 Task: Search one way flight ticket for 5 adults, 2 children, 1 infant in seat and 2 infants on lap in economy from Lexington: Blue Grass Airport to Indianapolis: Indianapolis International Airport on 8-5-2023. Choice of flights is Spirit. Number of bags: 2 checked bags. Price is upto 106000. Outbound departure time preference is 18:15.
Action: Mouse moved to (348, 351)
Screenshot: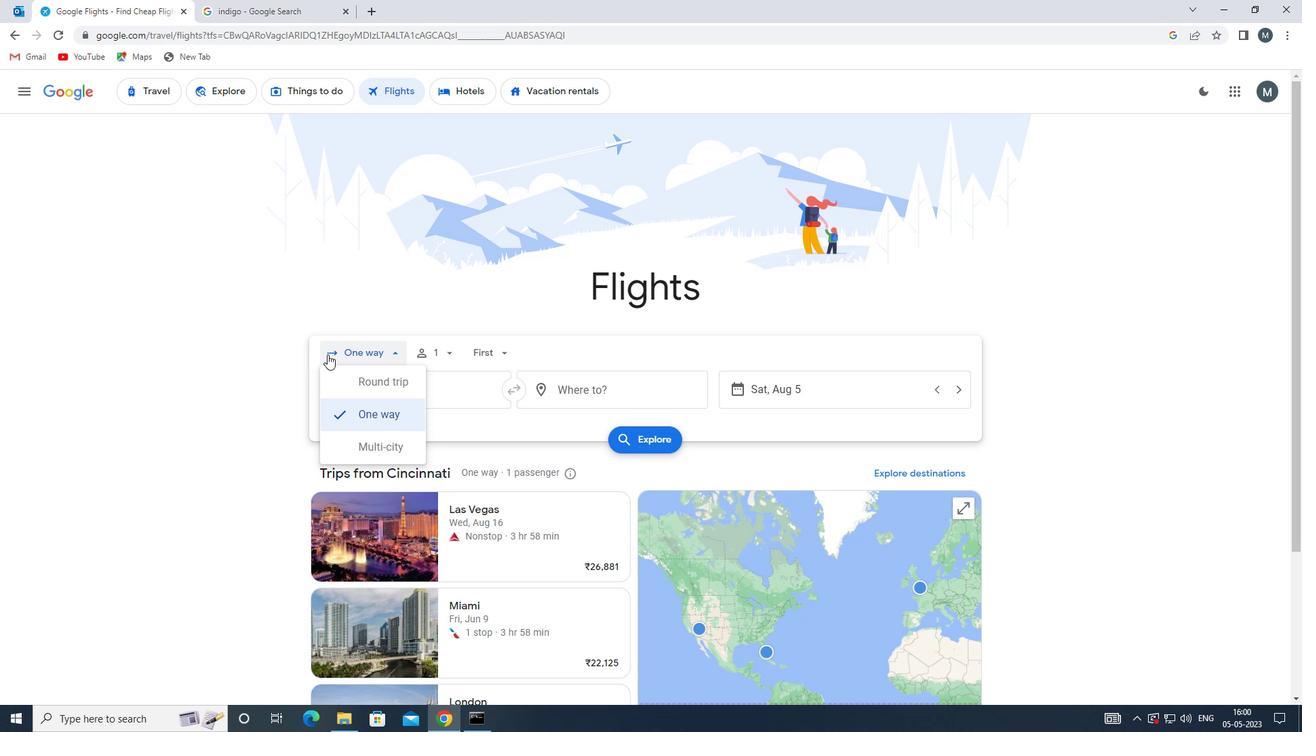 
Action: Mouse pressed left at (348, 351)
Screenshot: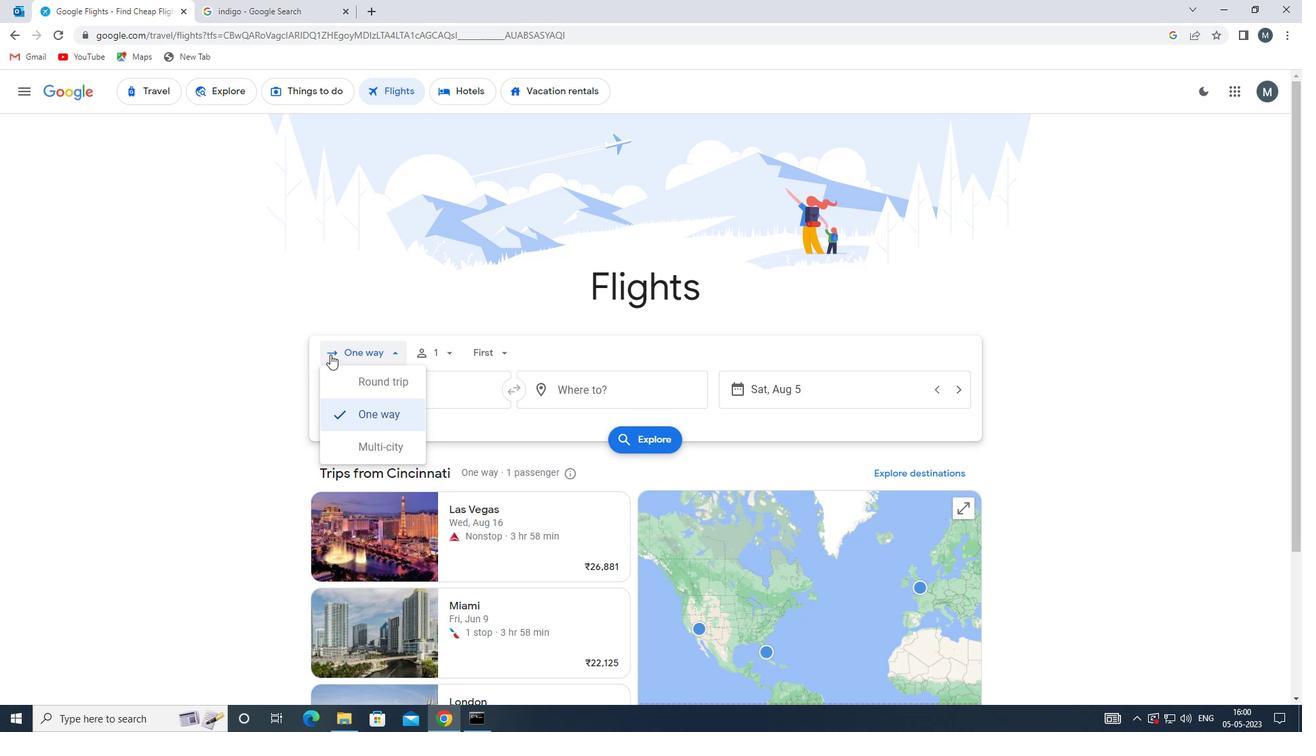 
Action: Mouse moved to (380, 357)
Screenshot: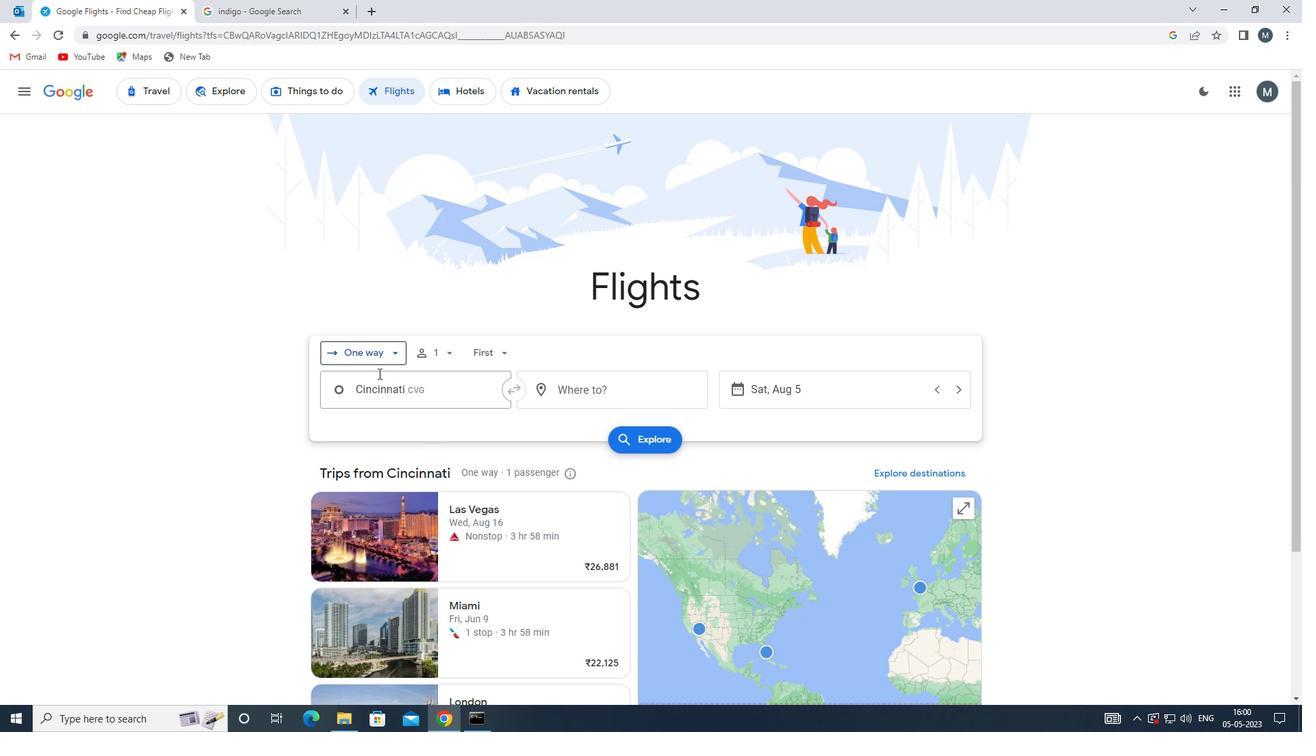 
Action: Mouse pressed left at (380, 357)
Screenshot: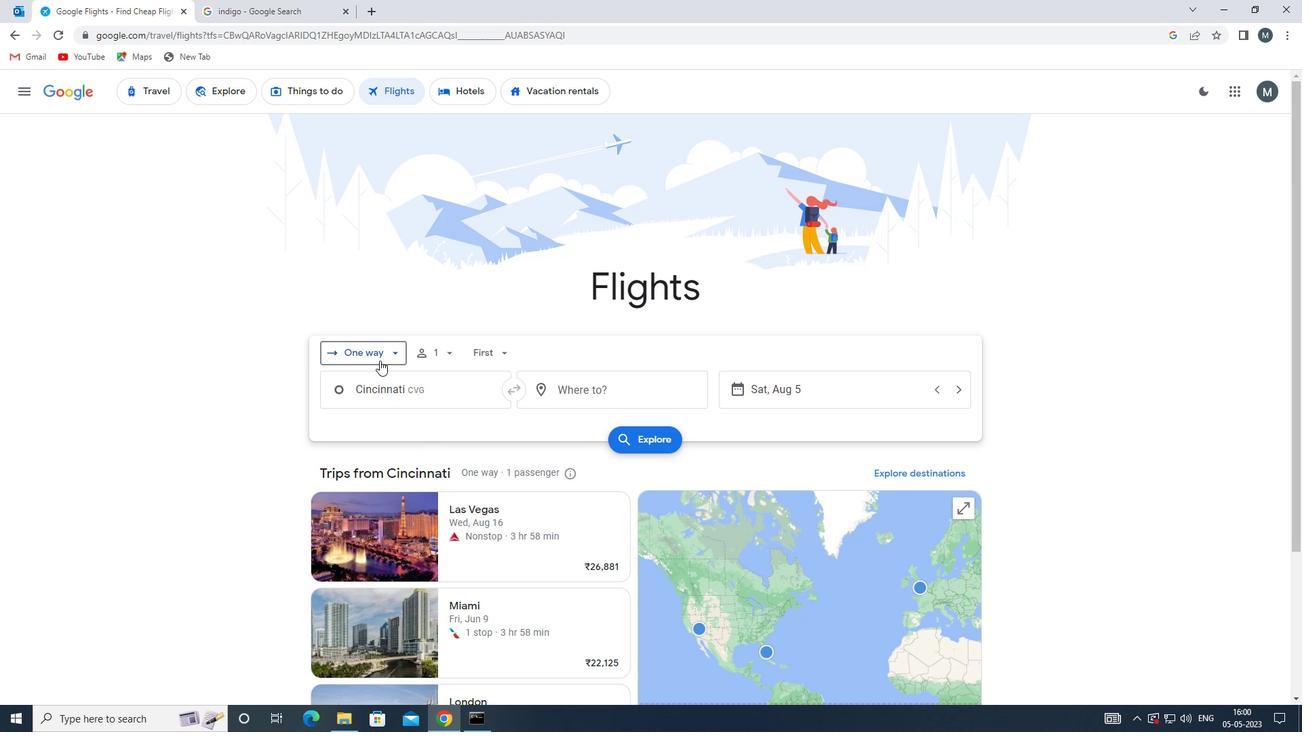 
Action: Mouse moved to (388, 411)
Screenshot: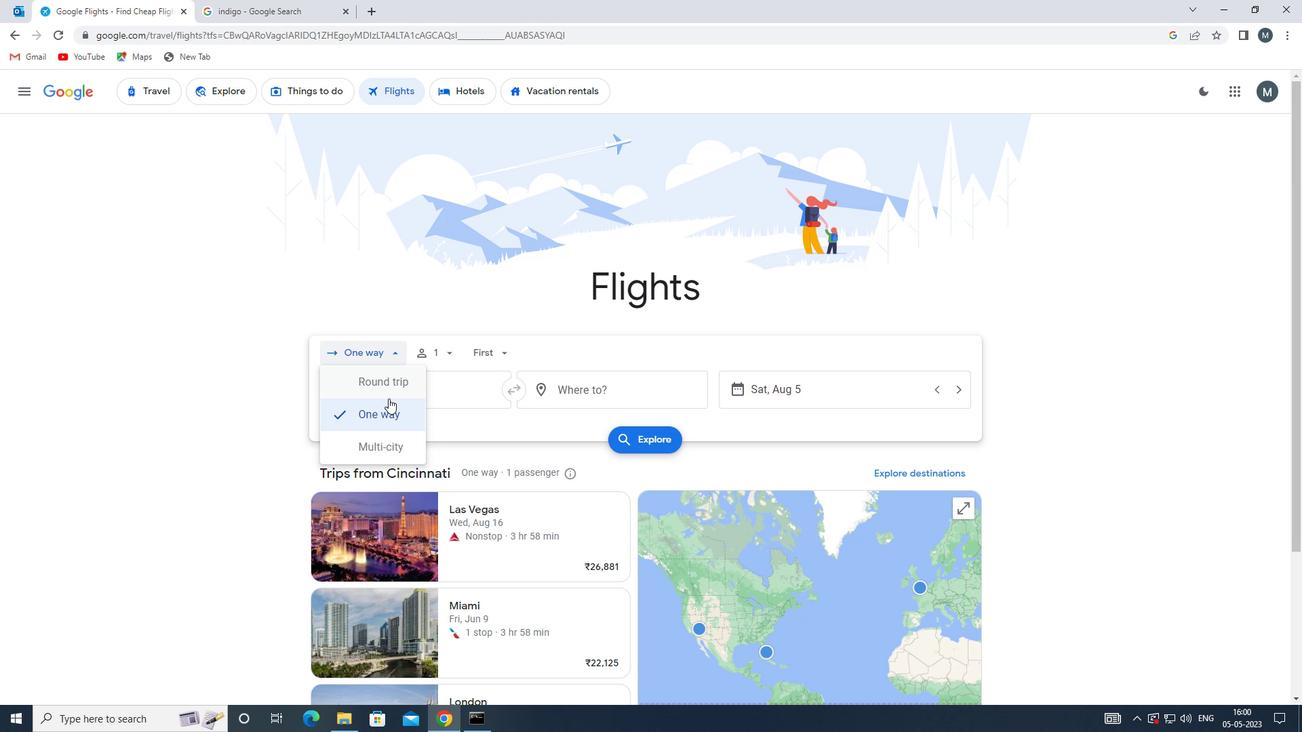 
Action: Mouse pressed left at (388, 411)
Screenshot: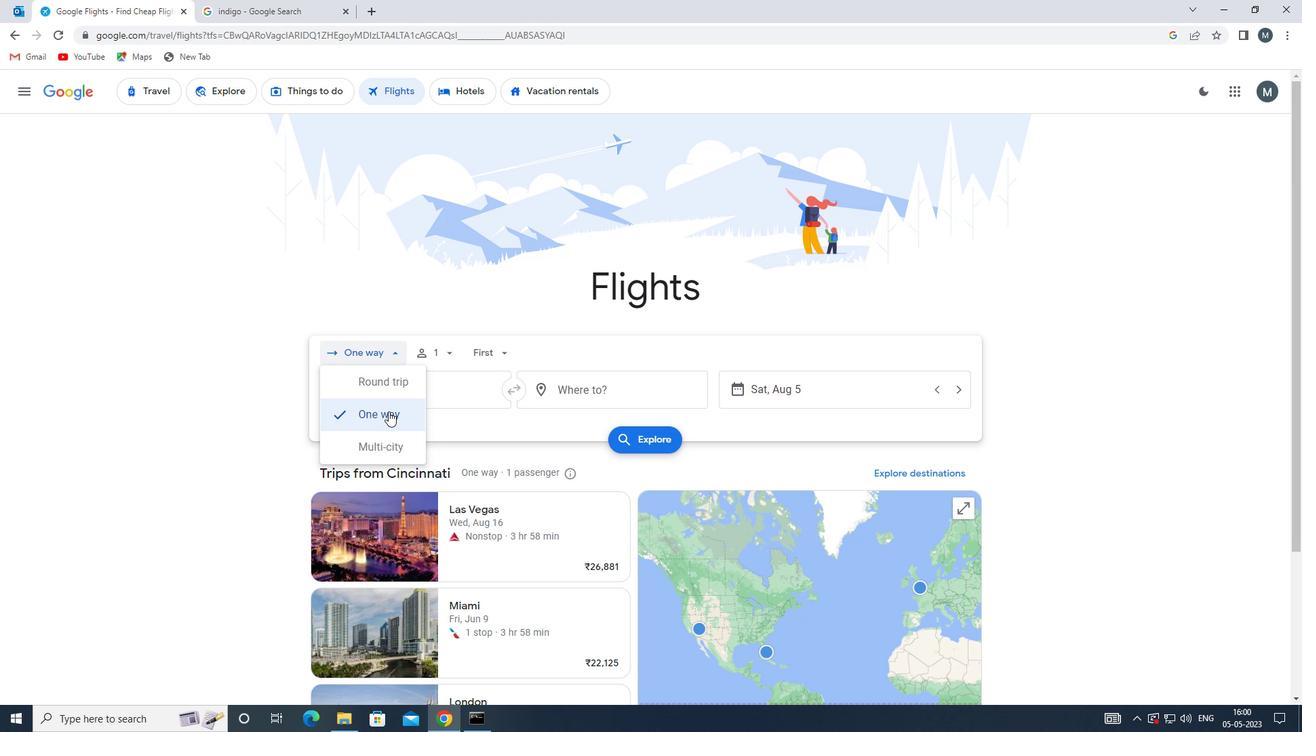 
Action: Mouse moved to (445, 352)
Screenshot: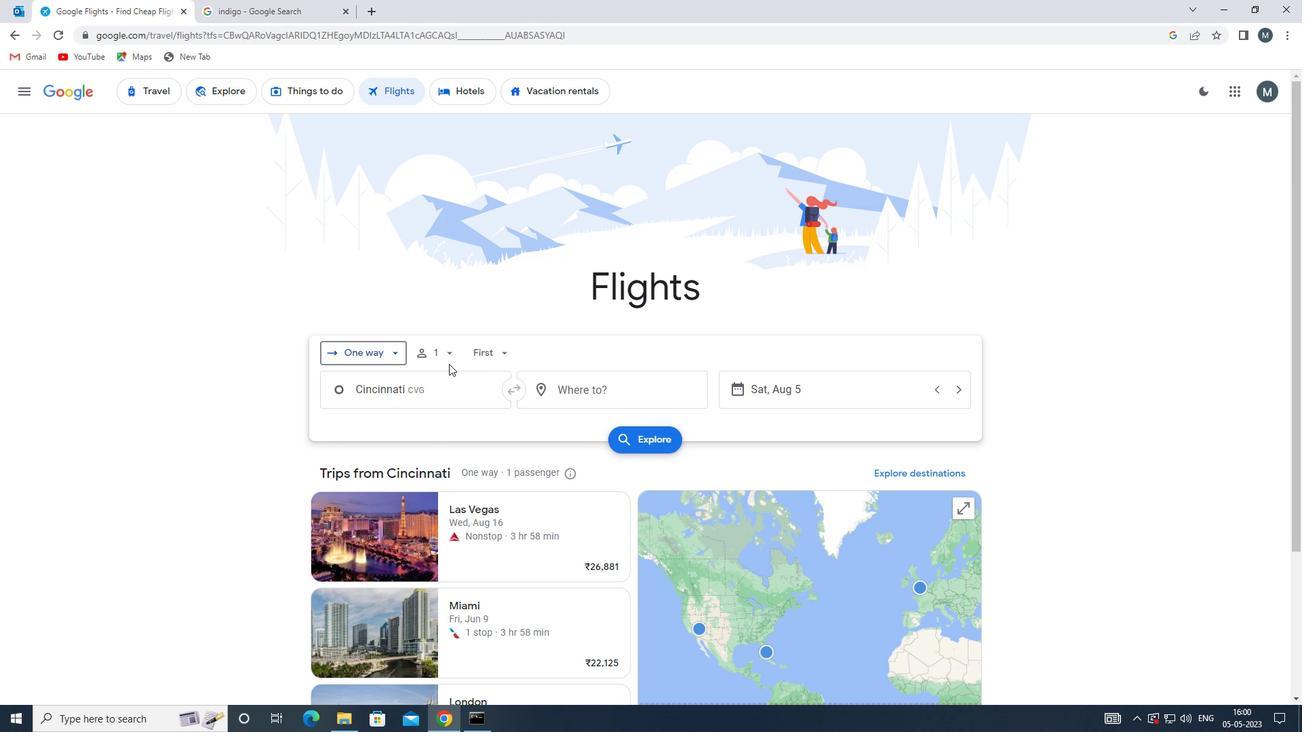 
Action: Mouse pressed left at (445, 352)
Screenshot: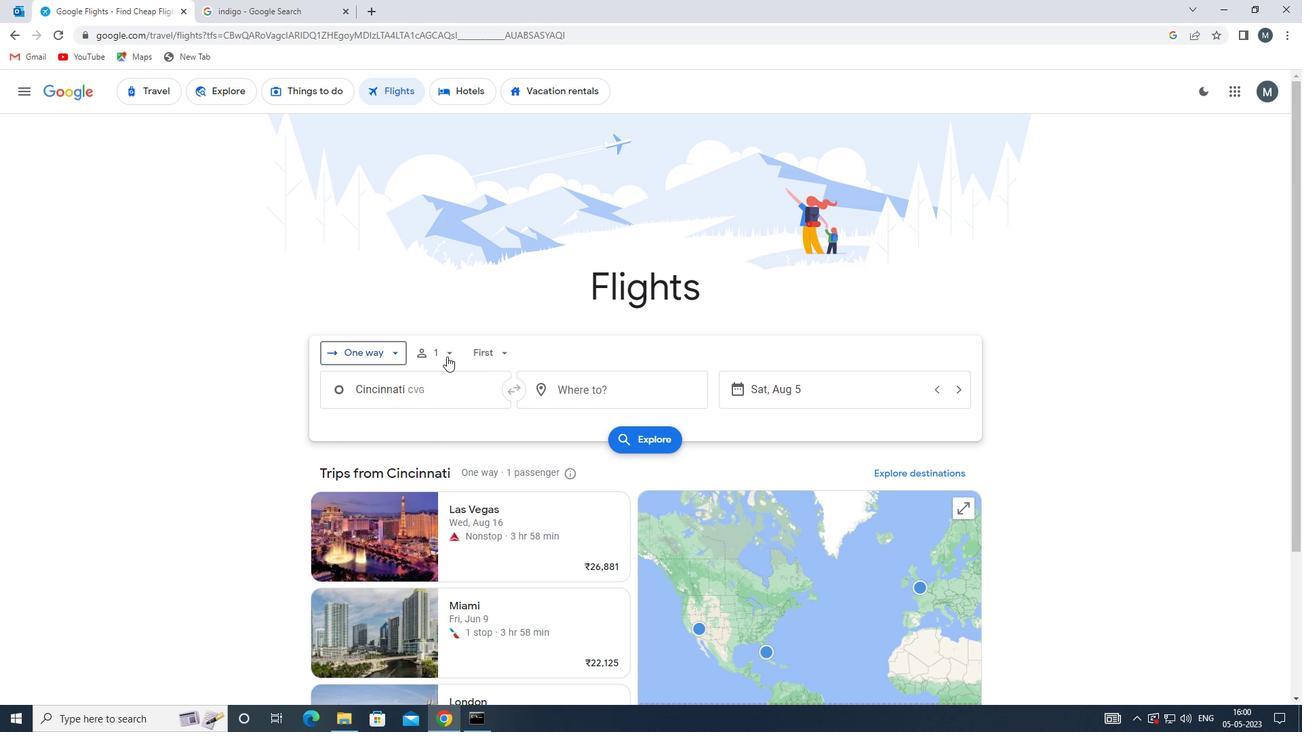 
Action: Mouse moved to (551, 387)
Screenshot: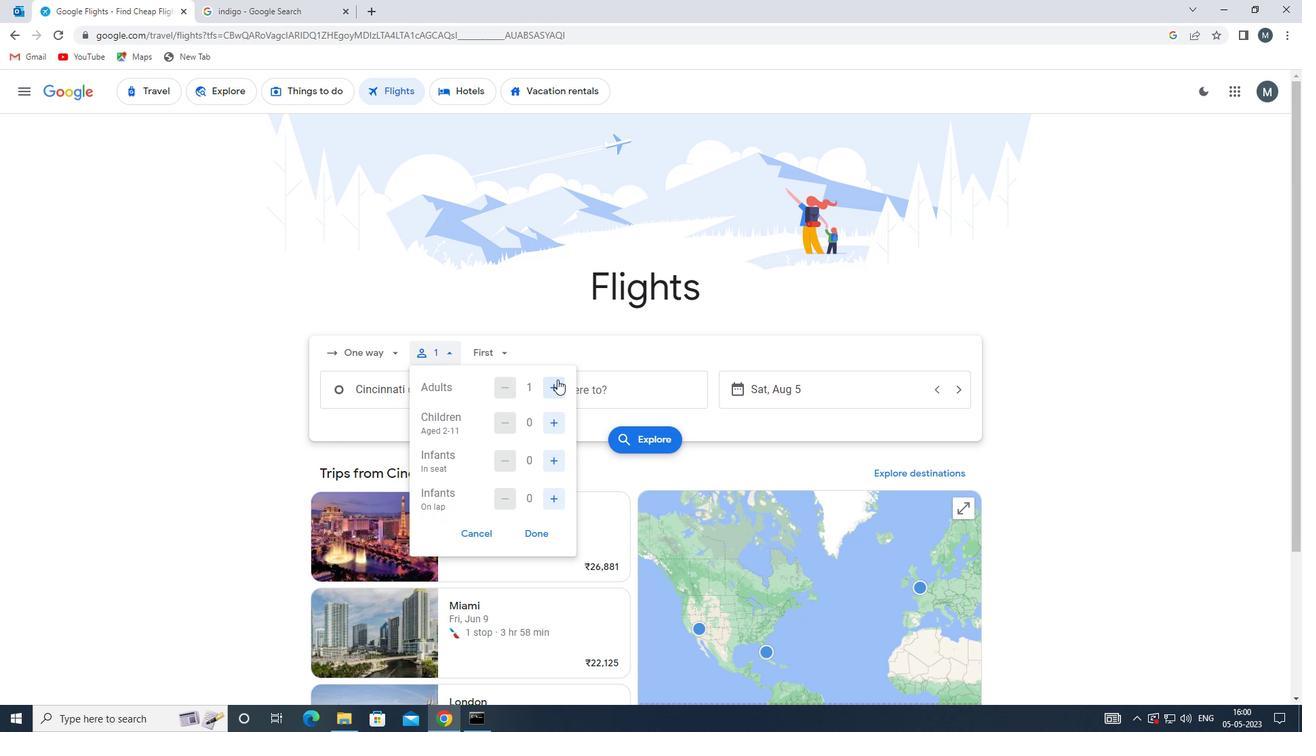 
Action: Mouse pressed left at (551, 387)
Screenshot: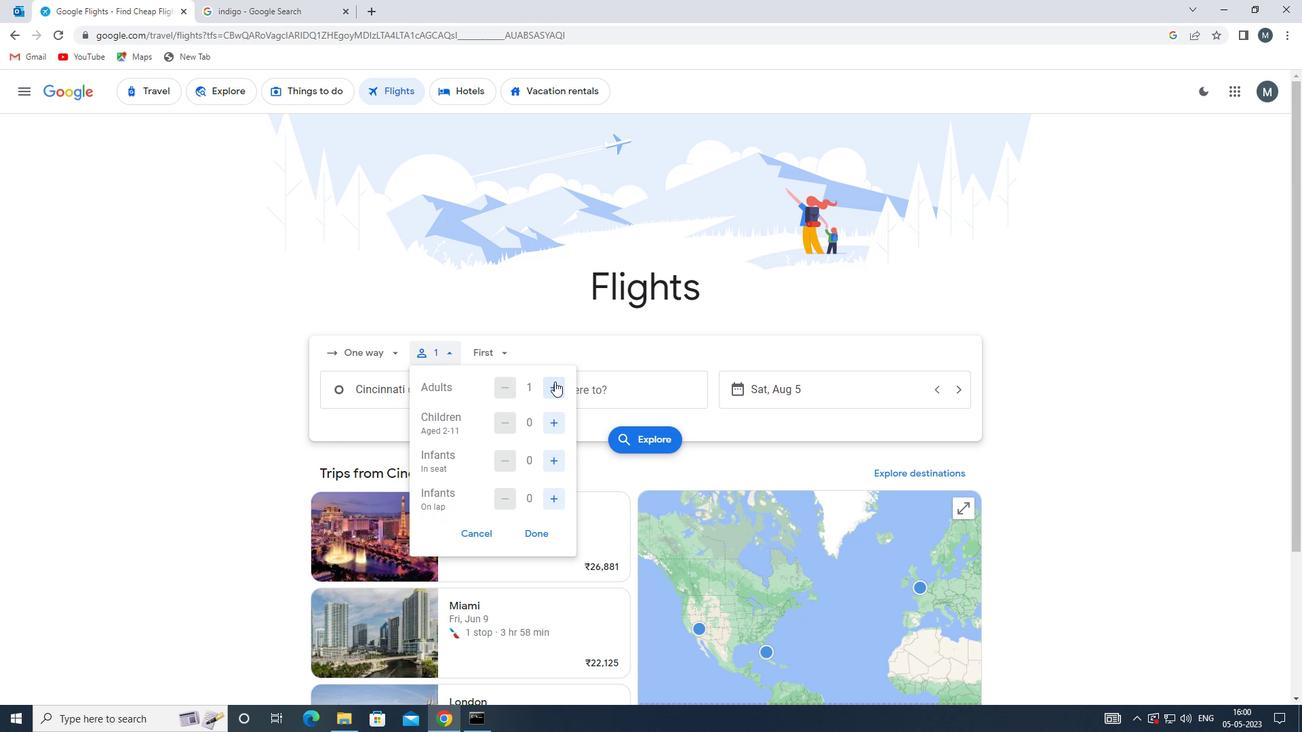 
Action: Mouse pressed left at (551, 387)
Screenshot: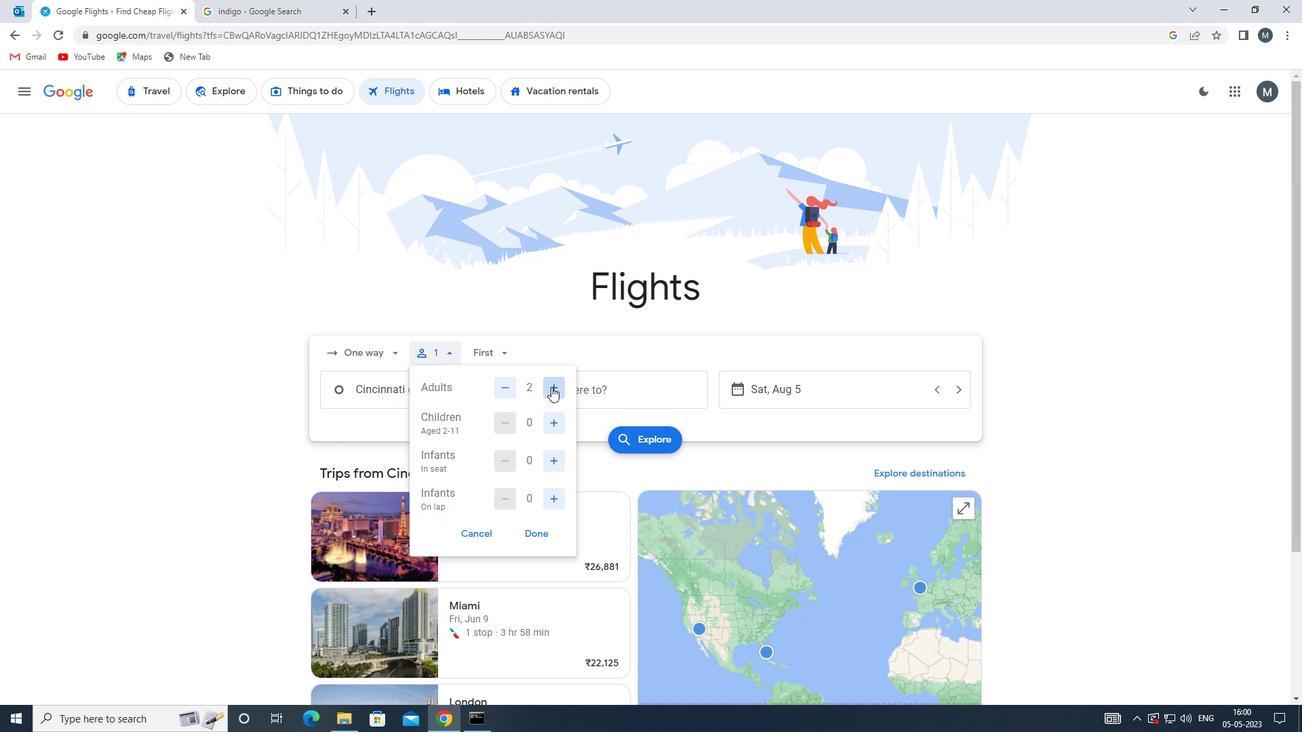 
Action: Mouse pressed left at (551, 387)
Screenshot: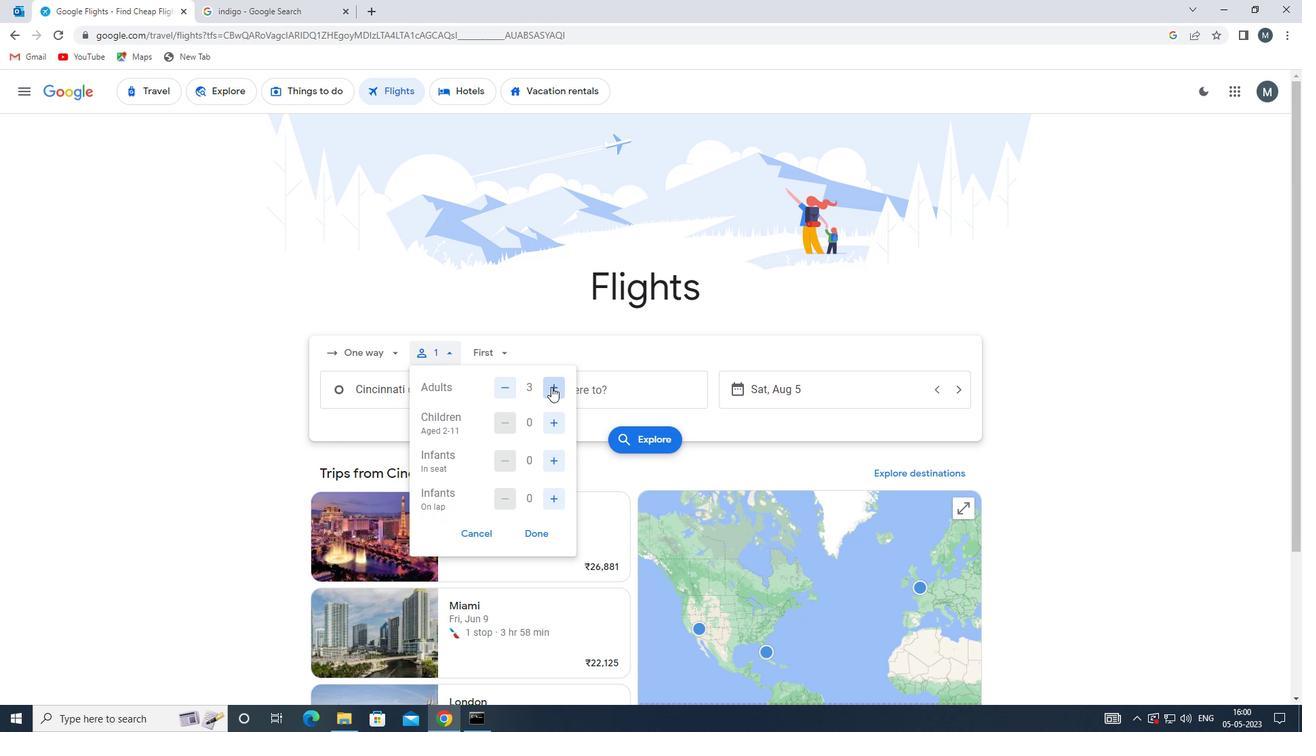 
Action: Mouse pressed left at (551, 387)
Screenshot: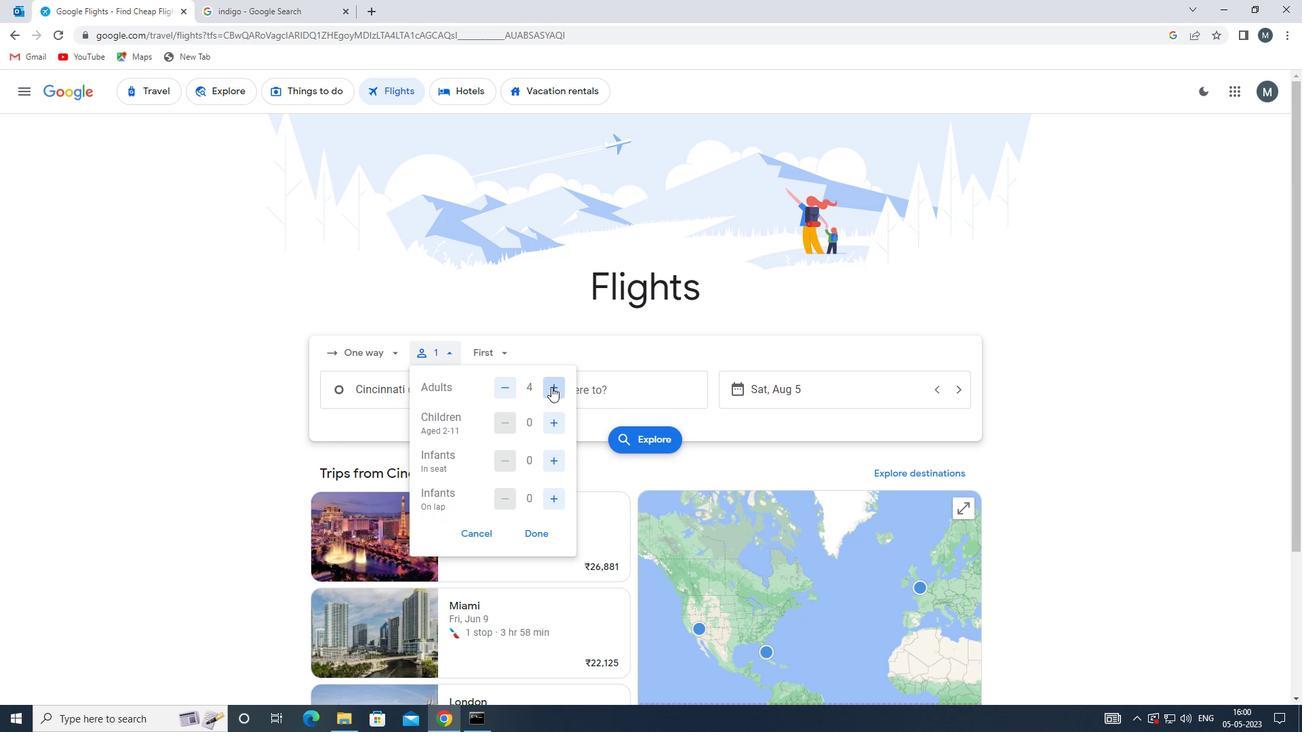 
Action: Mouse moved to (553, 426)
Screenshot: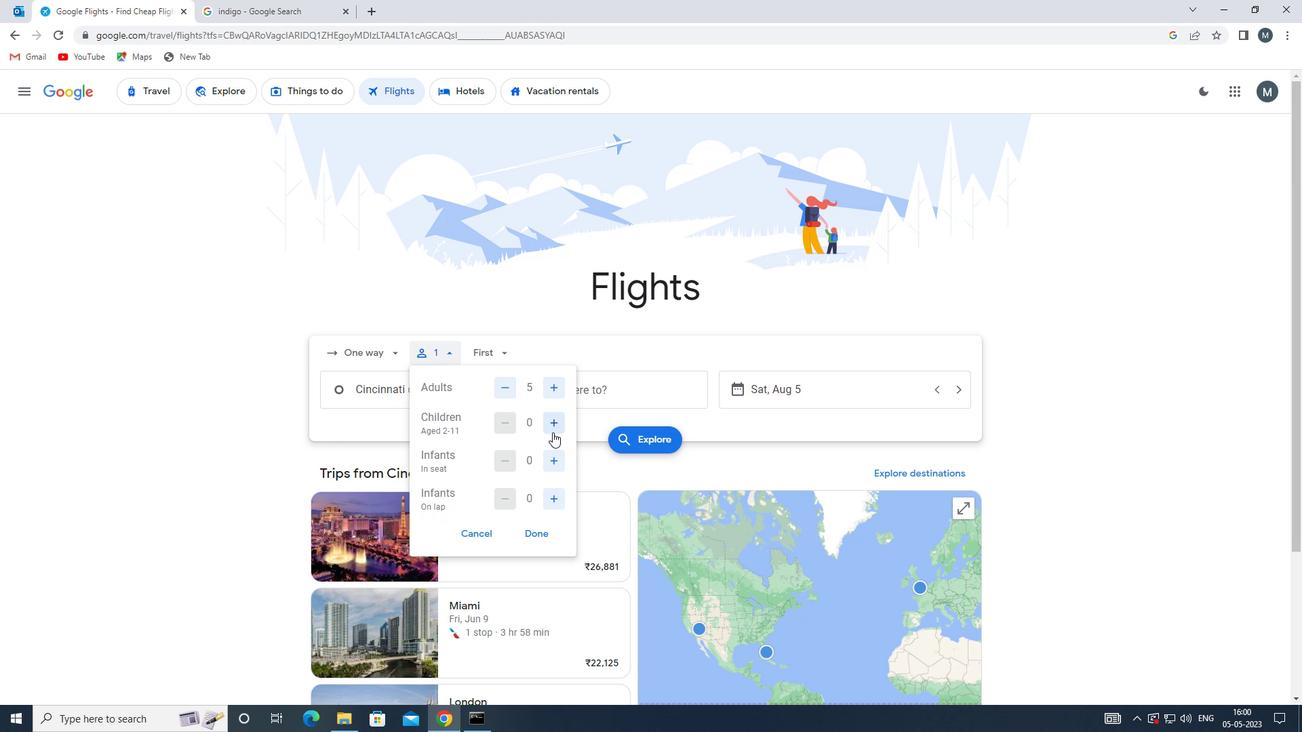 
Action: Mouse pressed left at (553, 426)
Screenshot: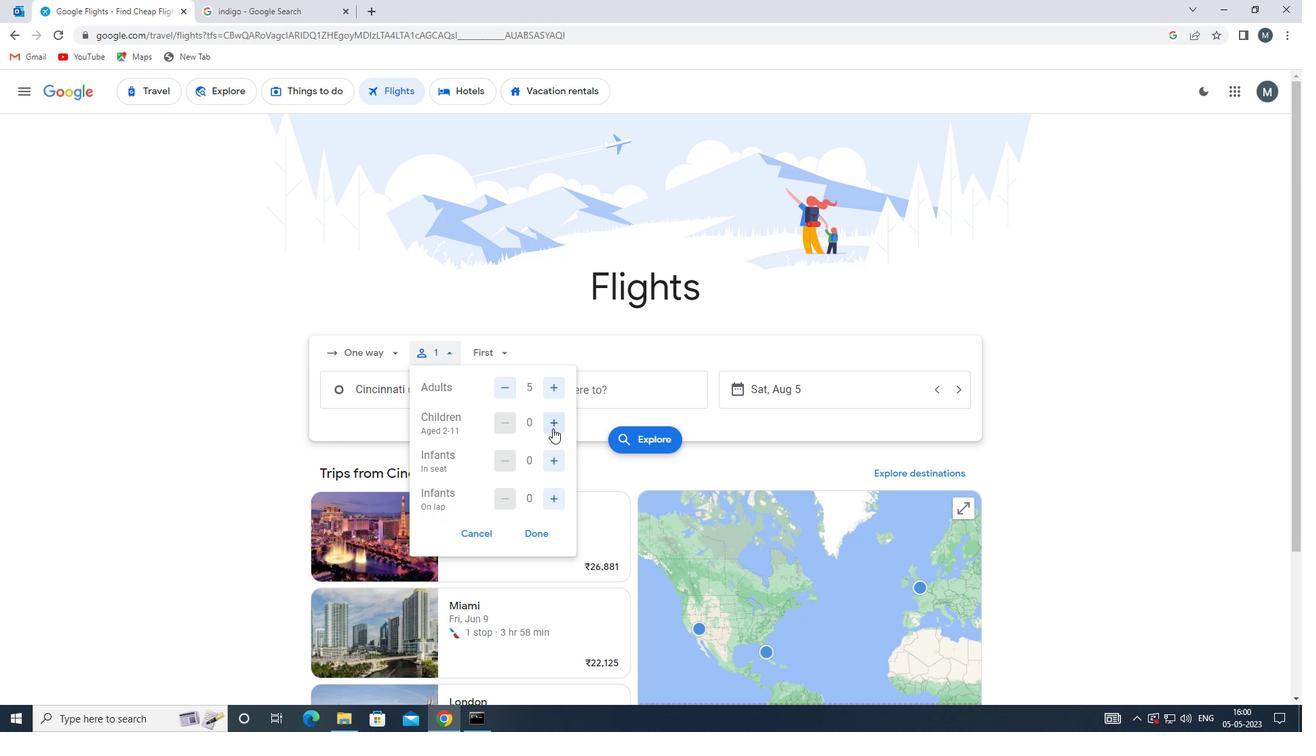 
Action: Mouse pressed left at (553, 426)
Screenshot: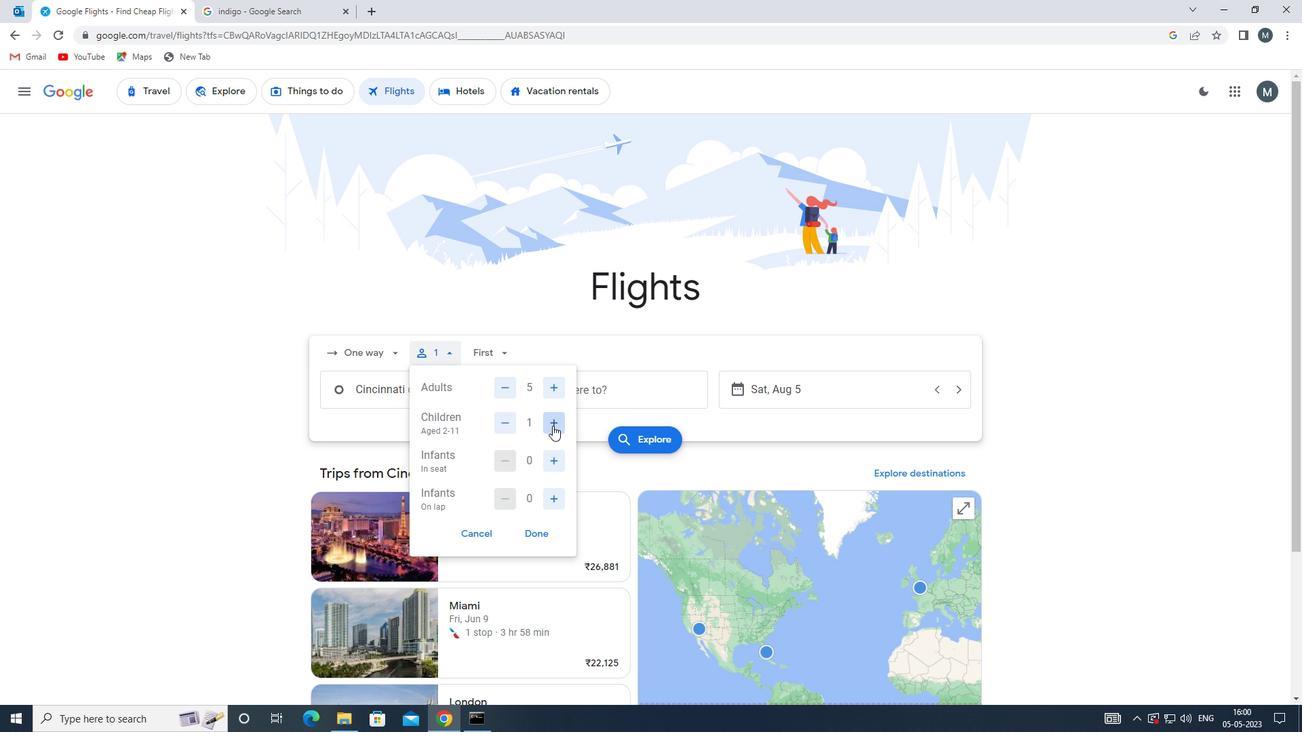 
Action: Mouse moved to (555, 456)
Screenshot: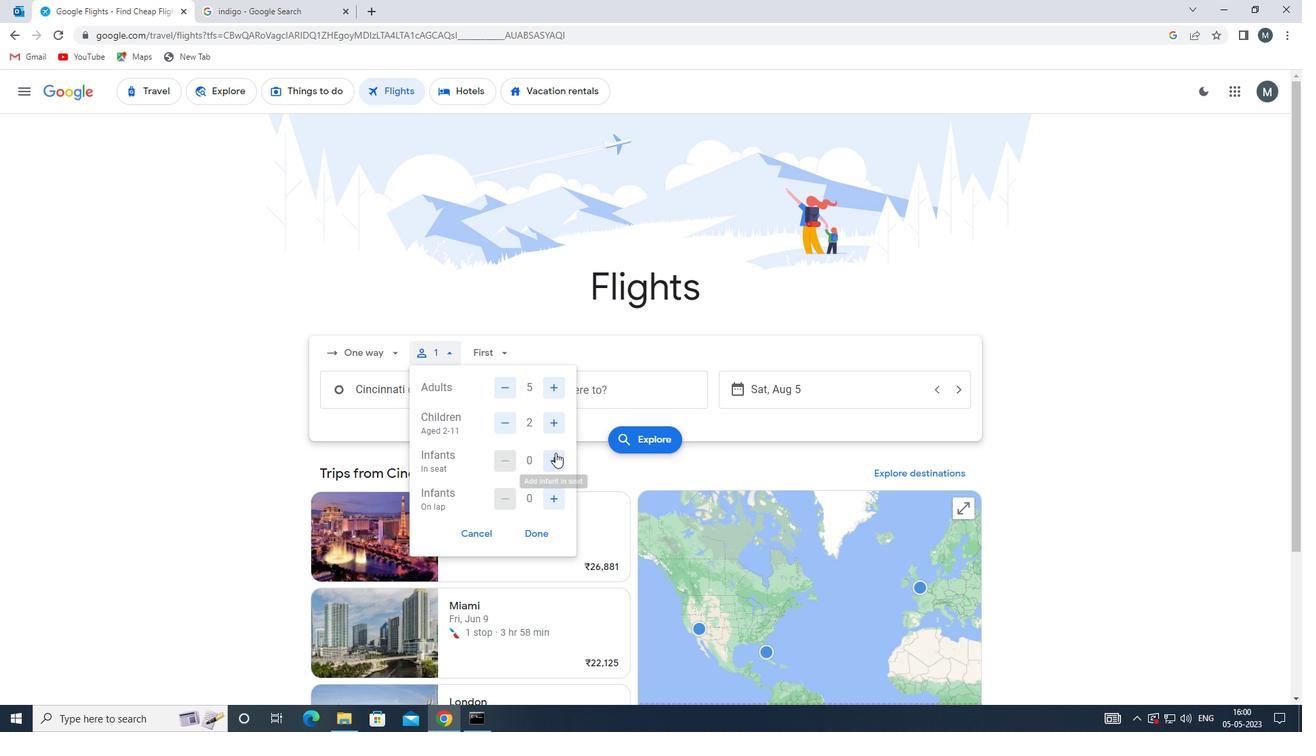 
Action: Mouse pressed left at (555, 456)
Screenshot: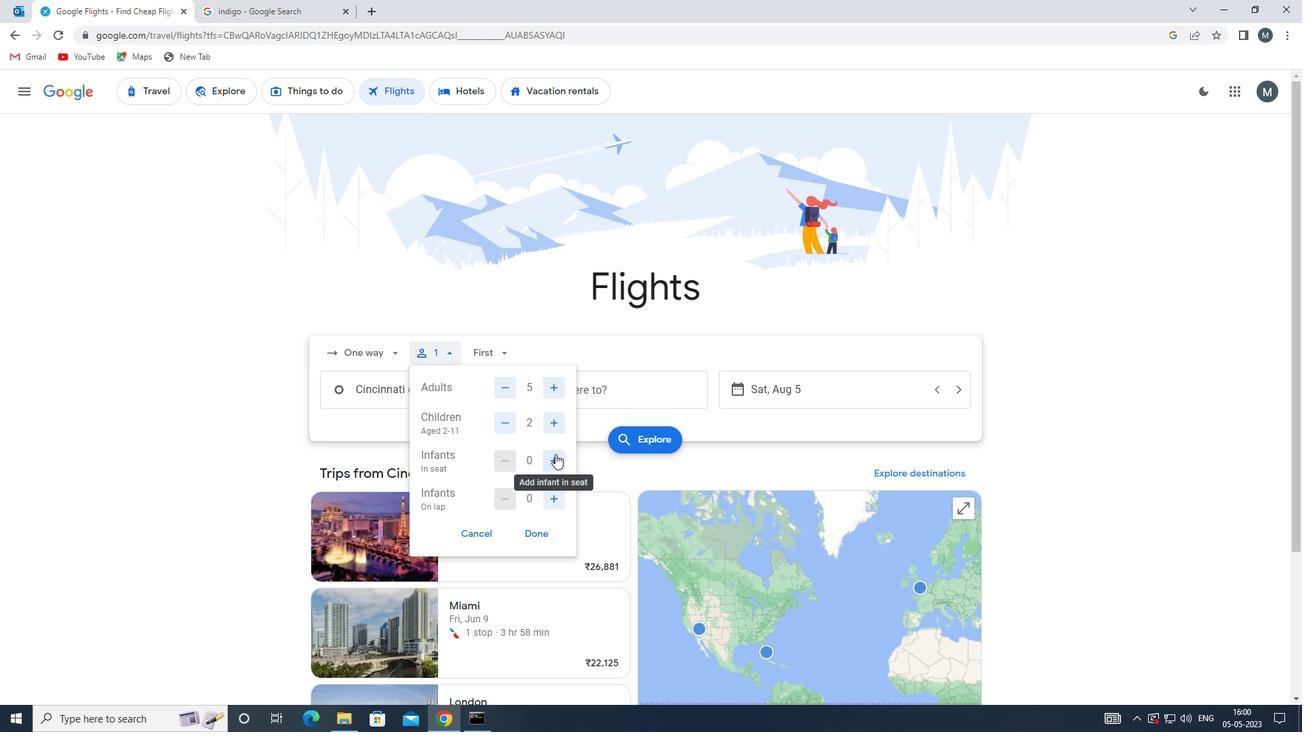 
Action: Mouse moved to (550, 500)
Screenshot: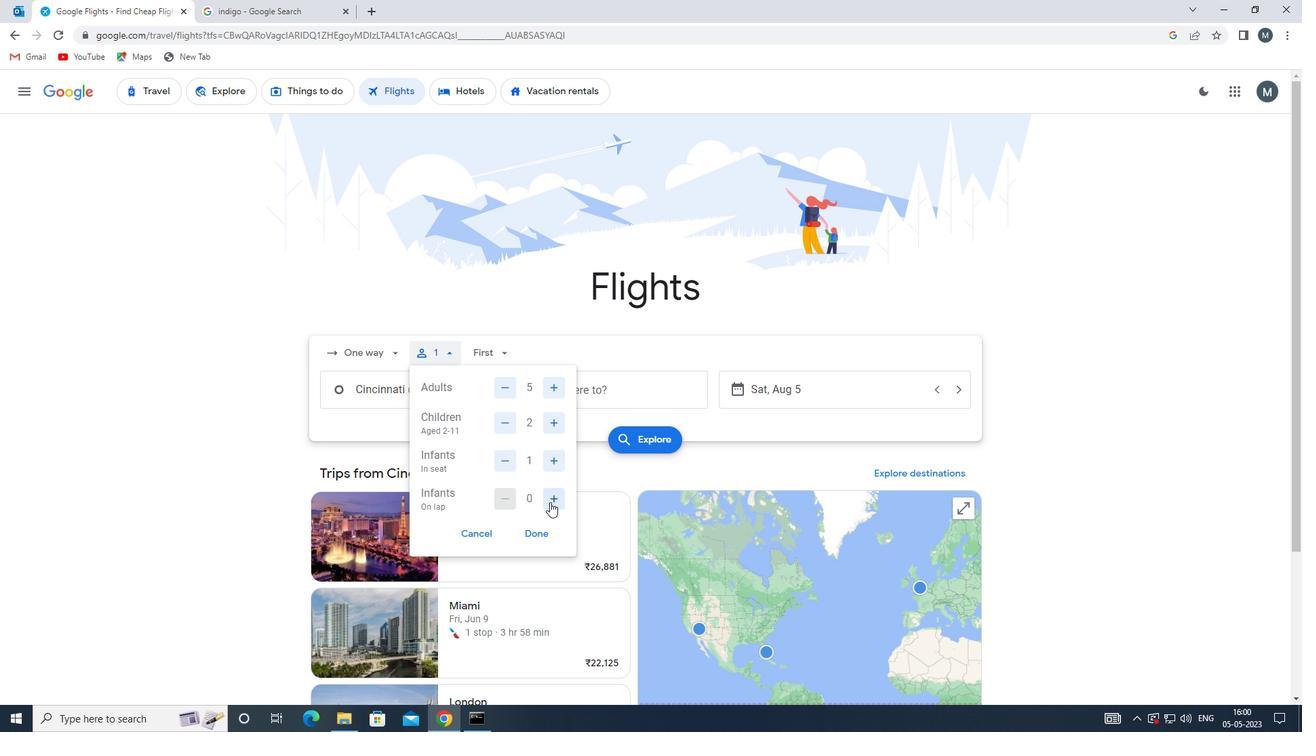 
Action: Mouse pressed left at (550, 500)
Screenshot: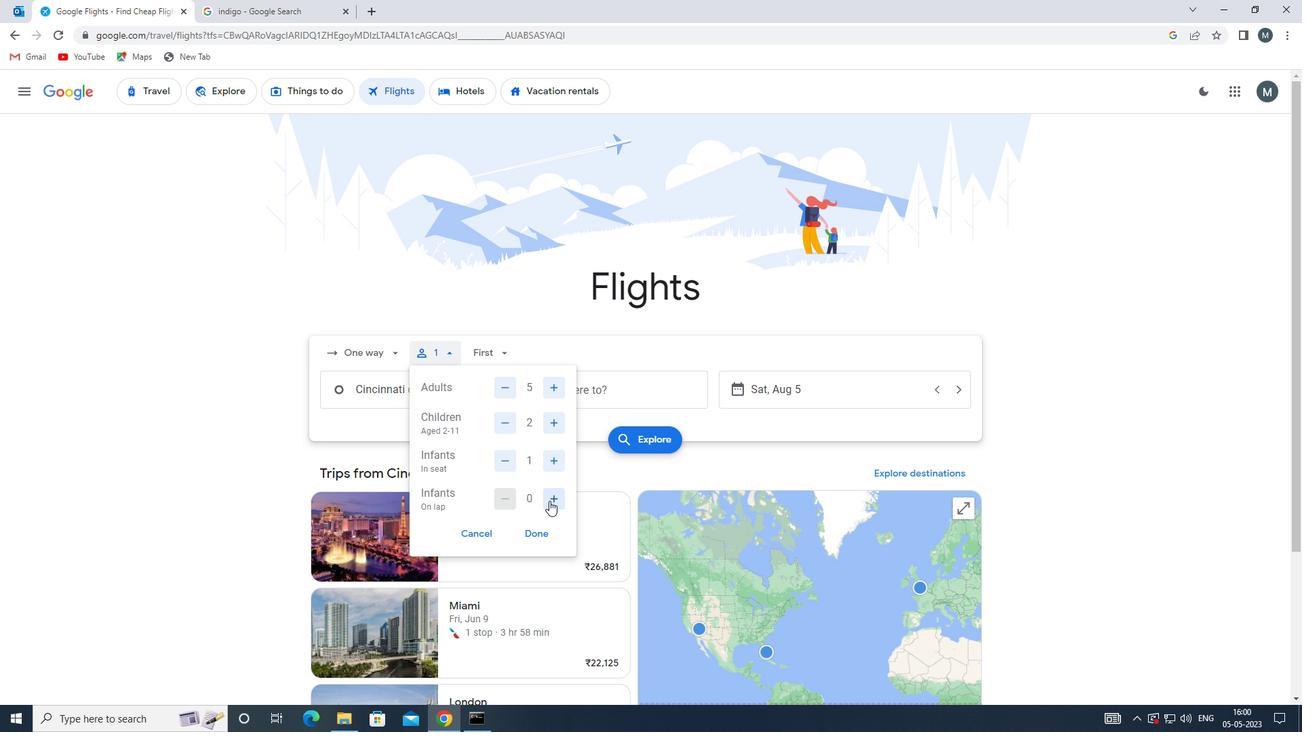 
Action: Mouse pressed left at (550, 500)
Screenshot: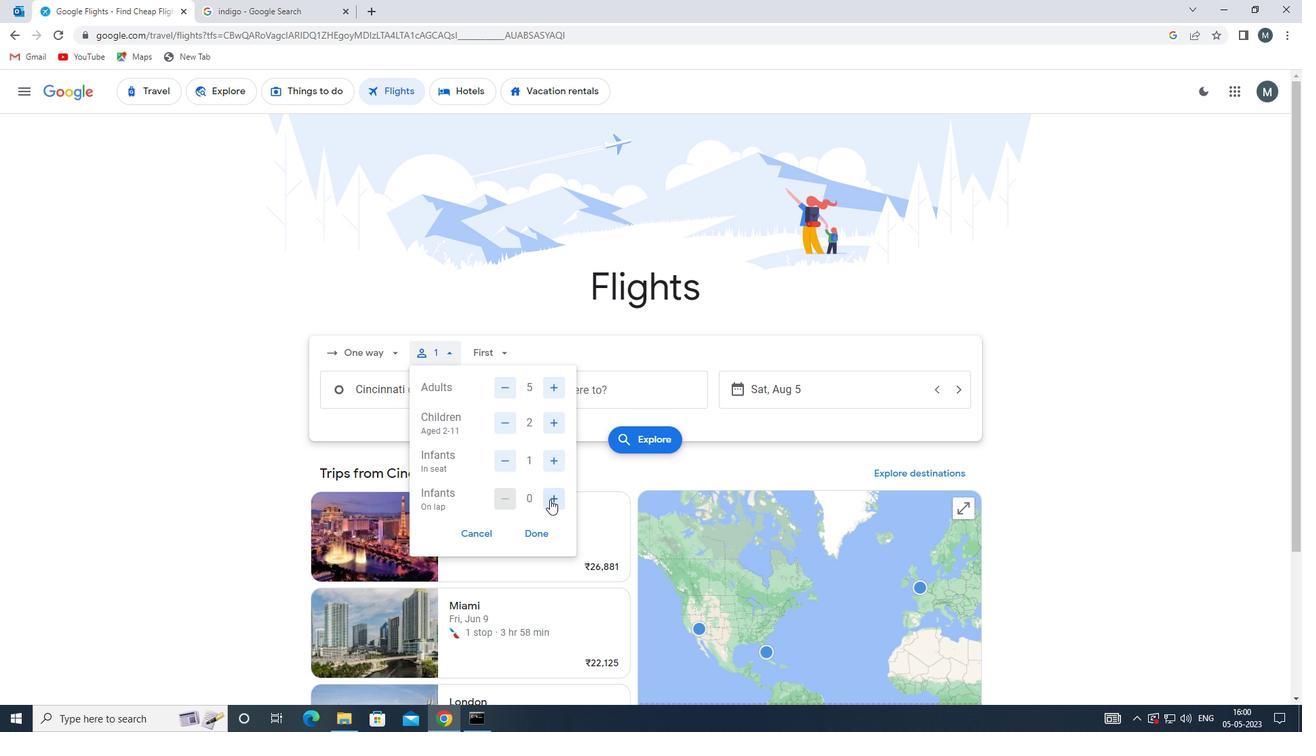 
Action: Mouse moved to (498, 501)
Screenshot: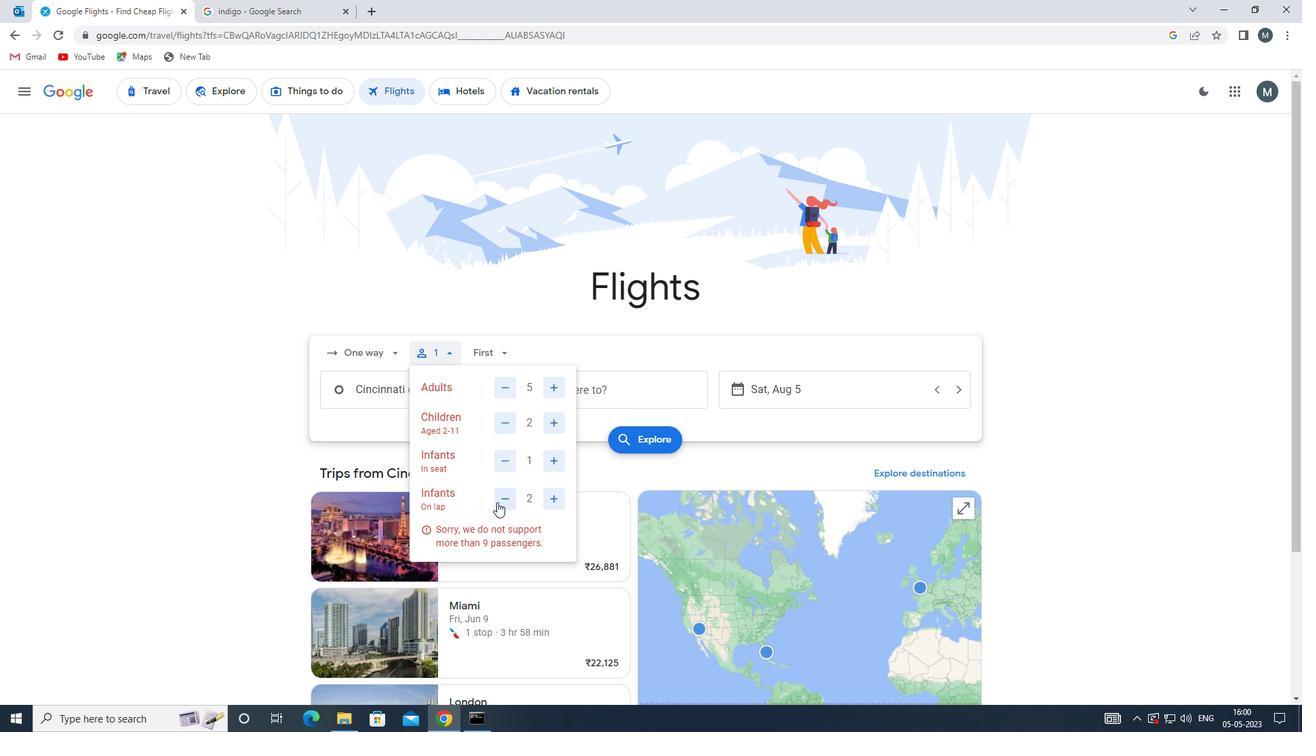 
Action: Mouse pressed left at (498, 501)
Screenshot: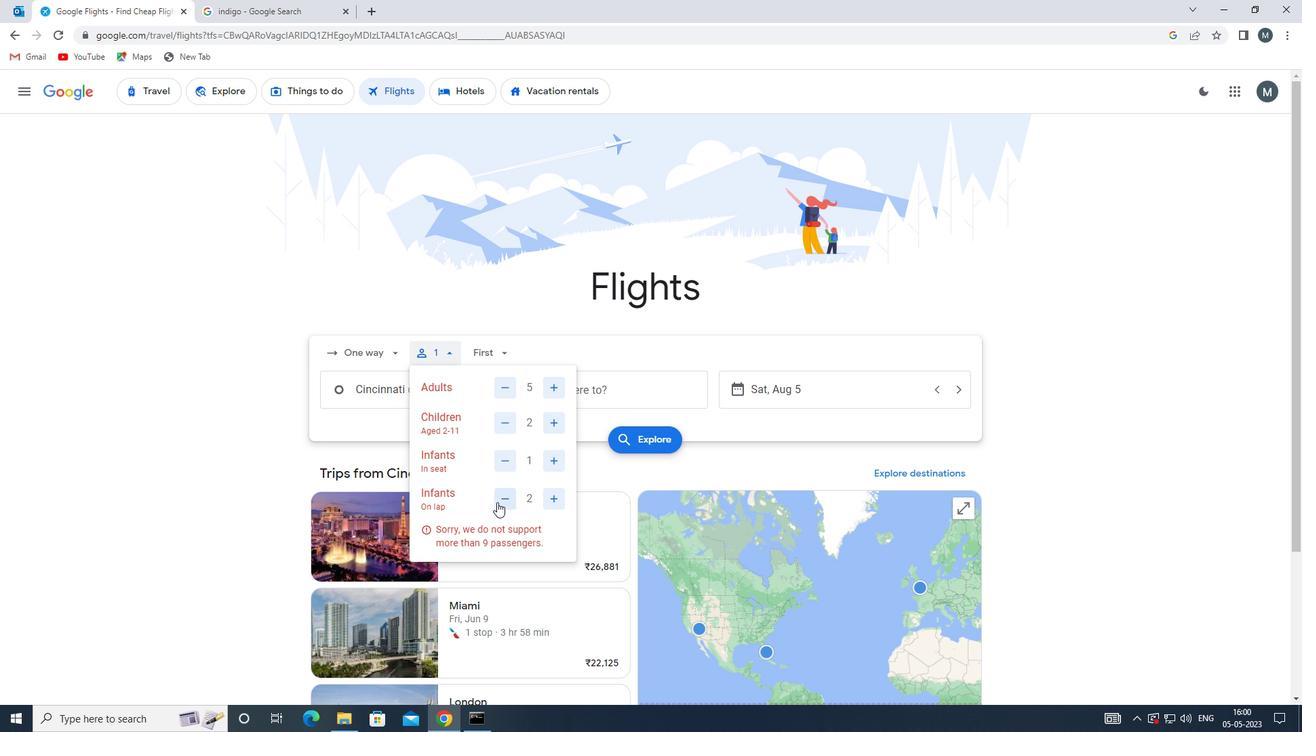 
Action: Mouse moved to (535, 536)
Screenshot: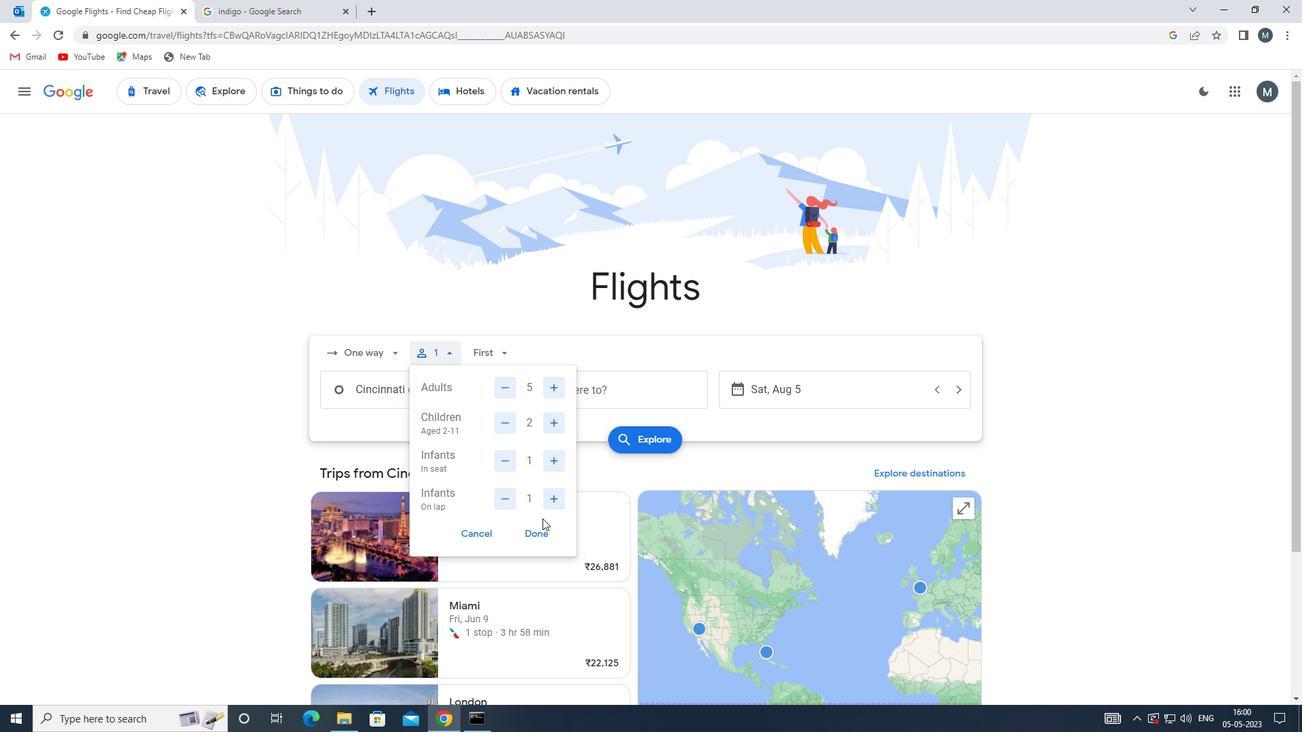 
Action: Mouse pressed left at (535, 536)
Screenshot: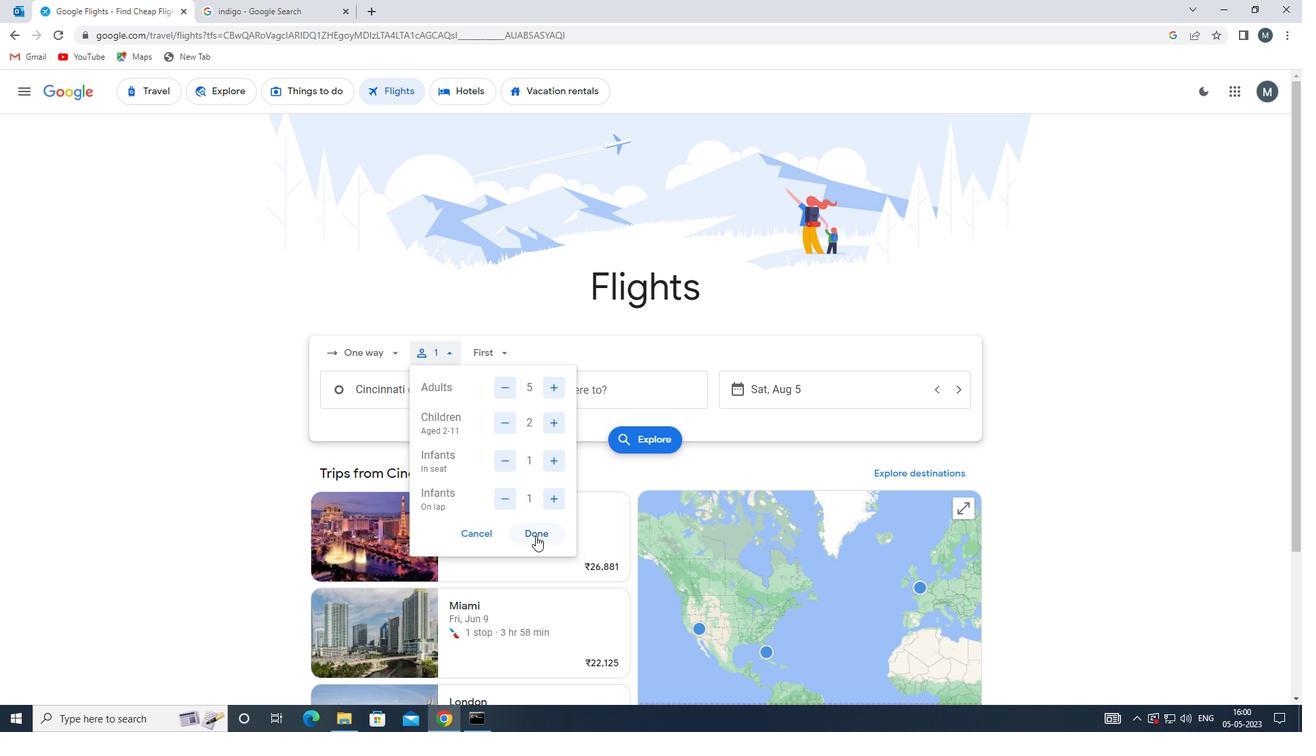 
Action: Mouse moved to (502, 357)
Screenshot: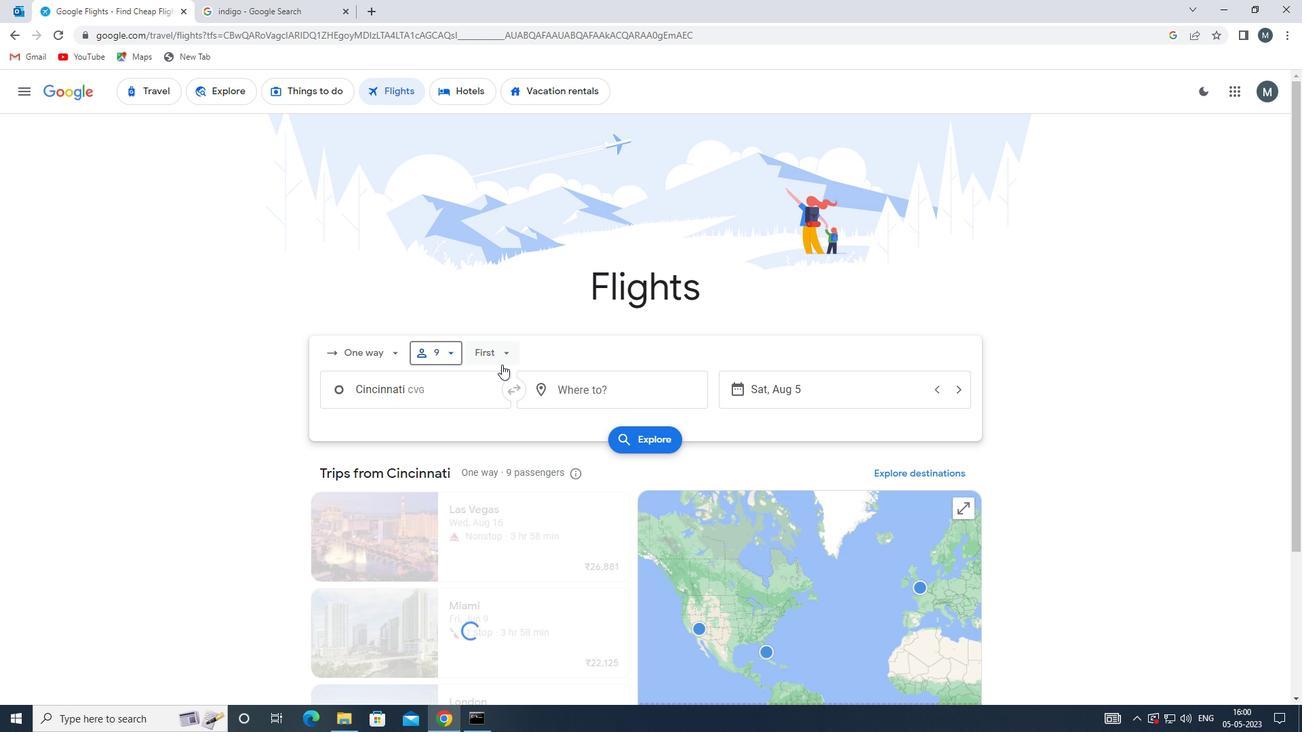 
Action: Mouse pressed left at (502, 357)
Screenshot: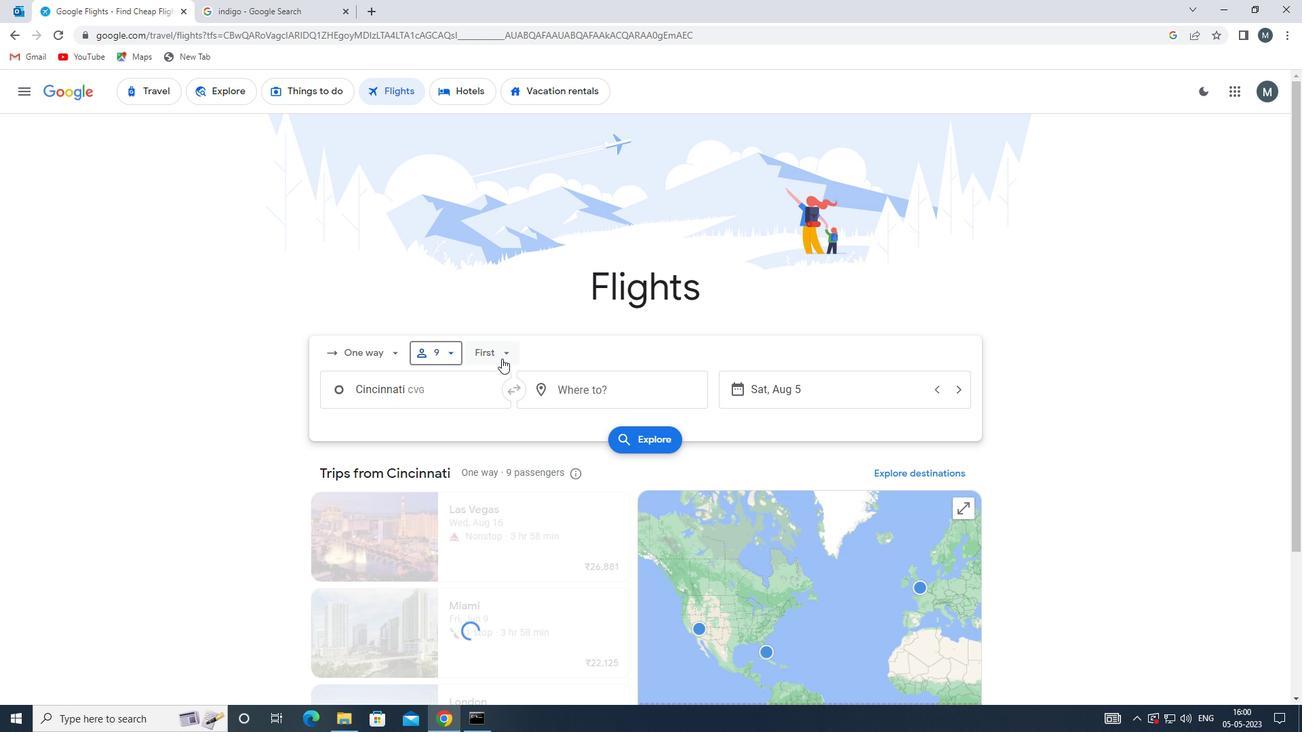 
Action: Mouse moved to (532, 379)
Screenshot: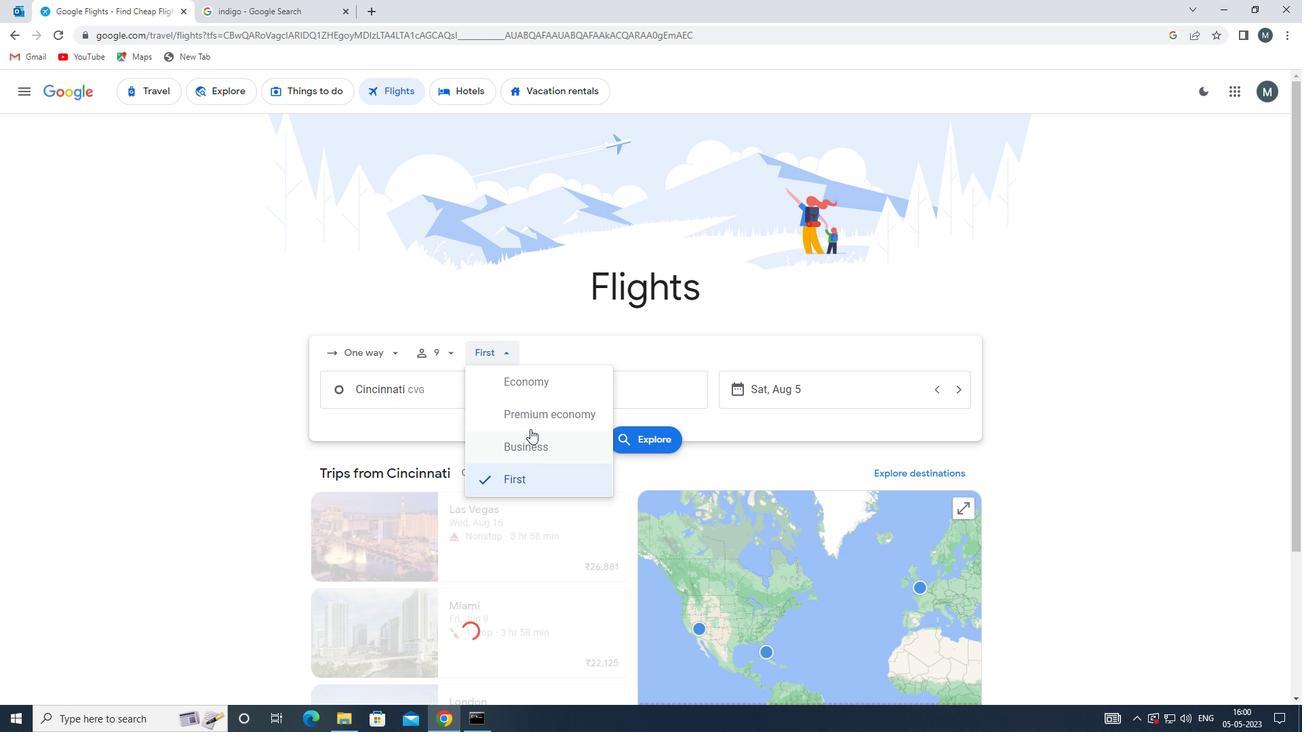 
Action: Mouse pressed left at (532, 379)
Screenshot: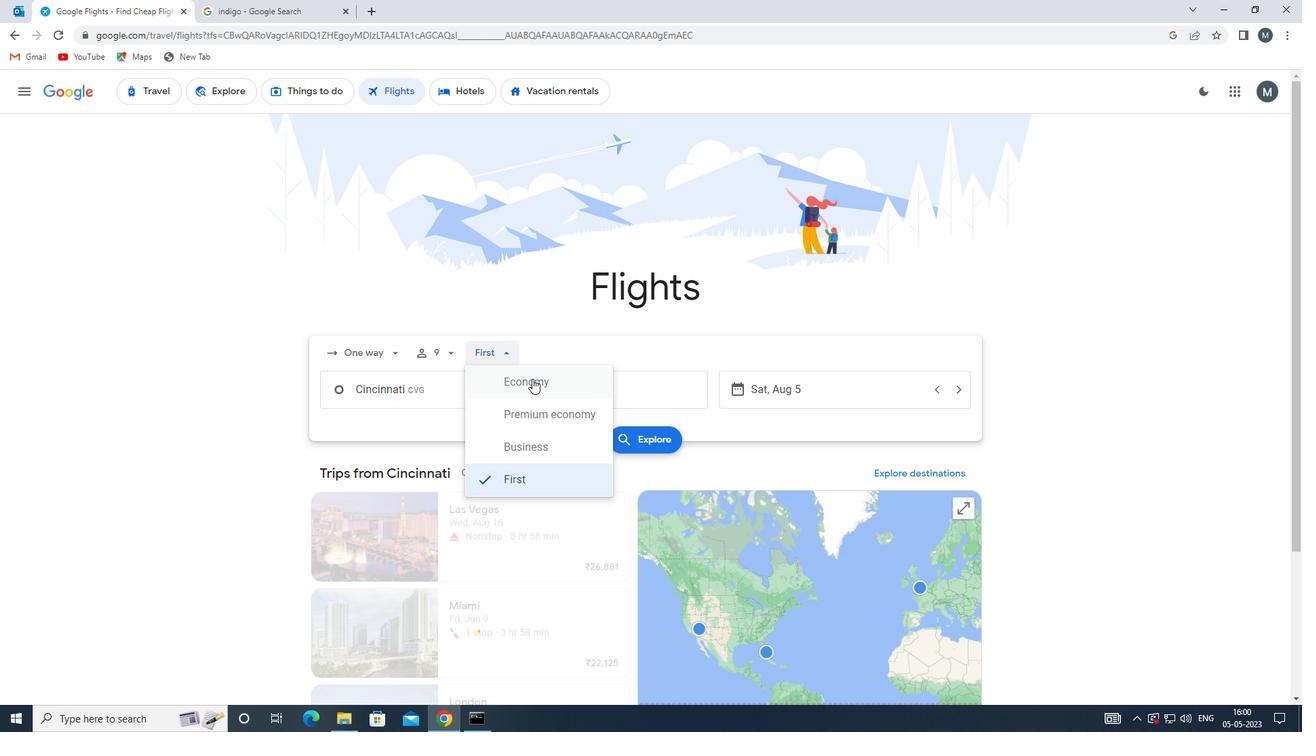 
Action: Mouse moved to (466, 390)
Screenshot: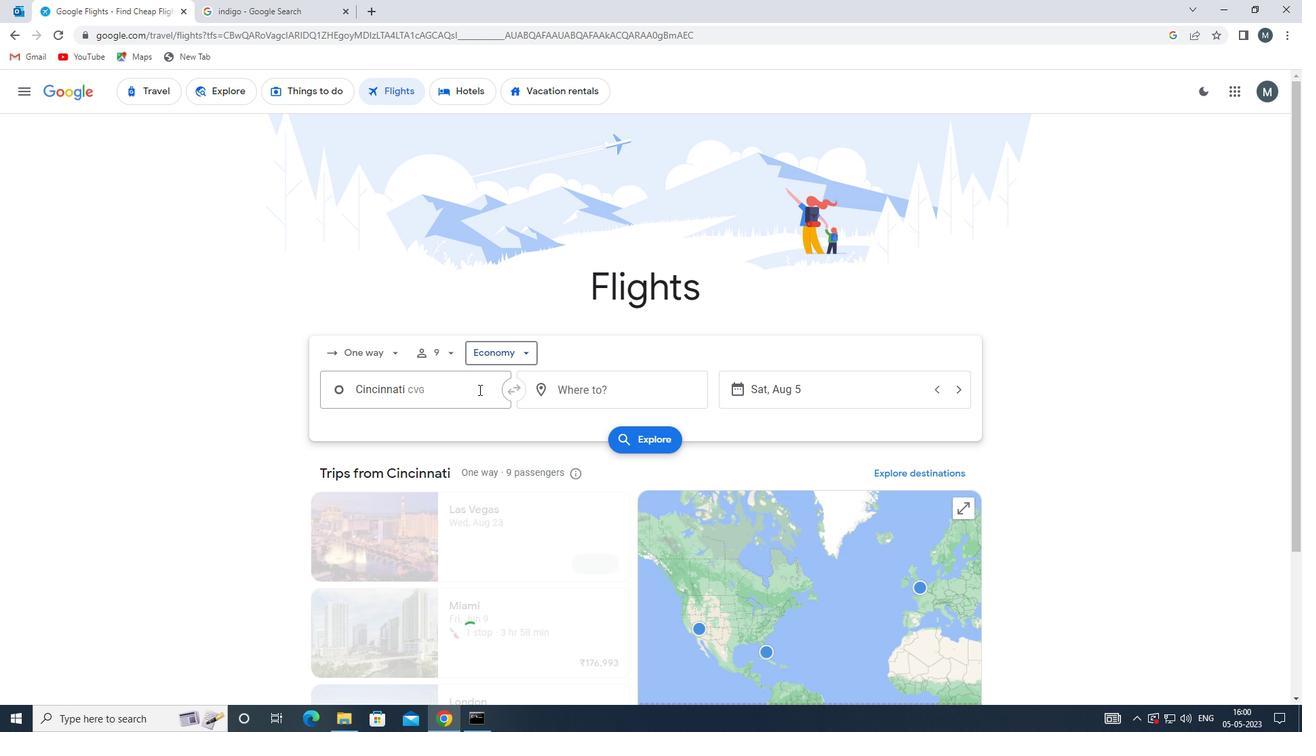 
Action: Mouse pressed left at (466, 390)
Screenshot: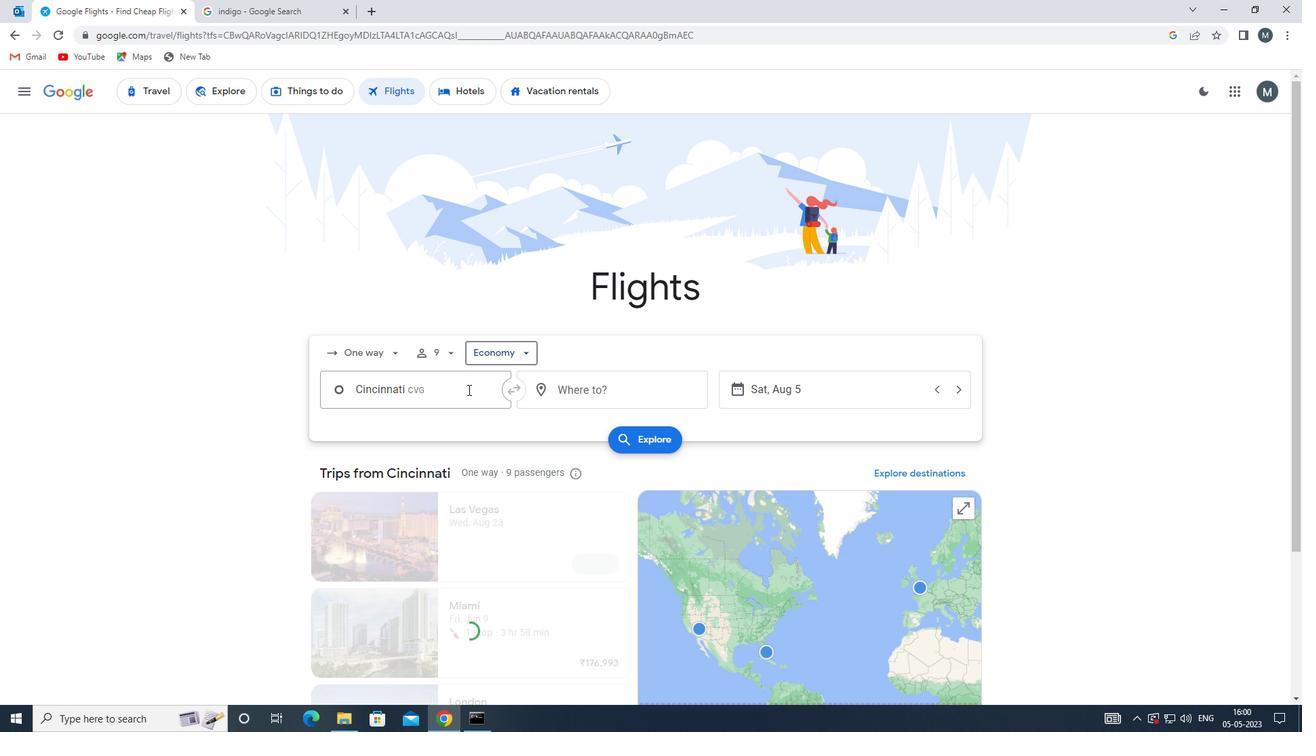 
Action: Mouse moved to (465, 390)
Screenshot: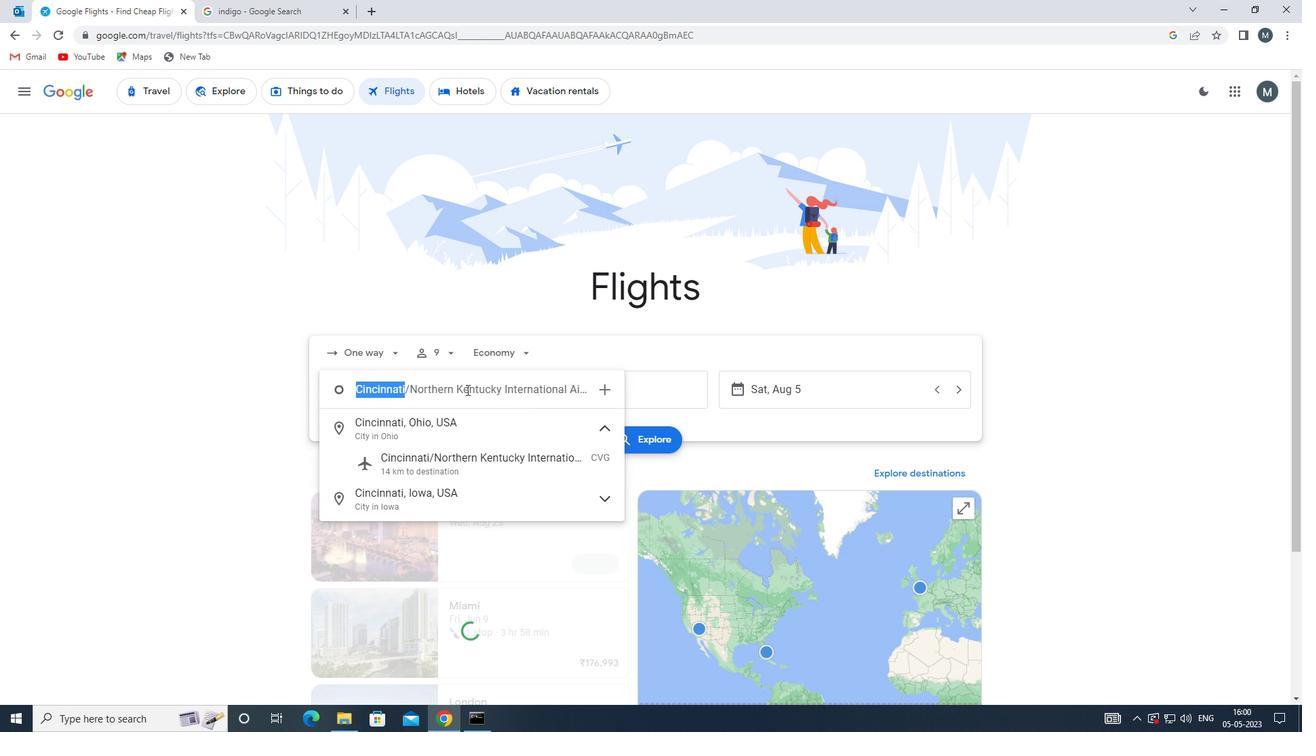 
Action: Key pressed blue<Key.space>grass<Key.space>
Screenshot: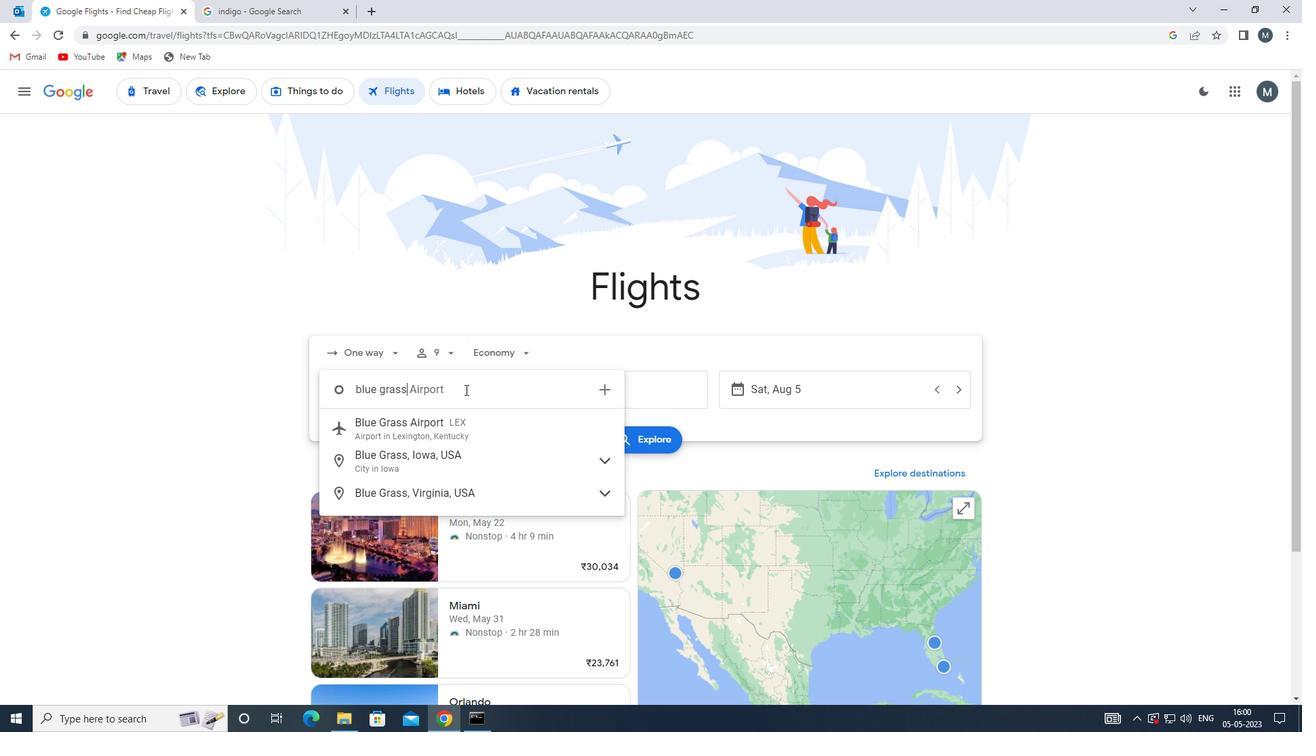 
Action: Mouse moved to (495, 425)
Screenshot: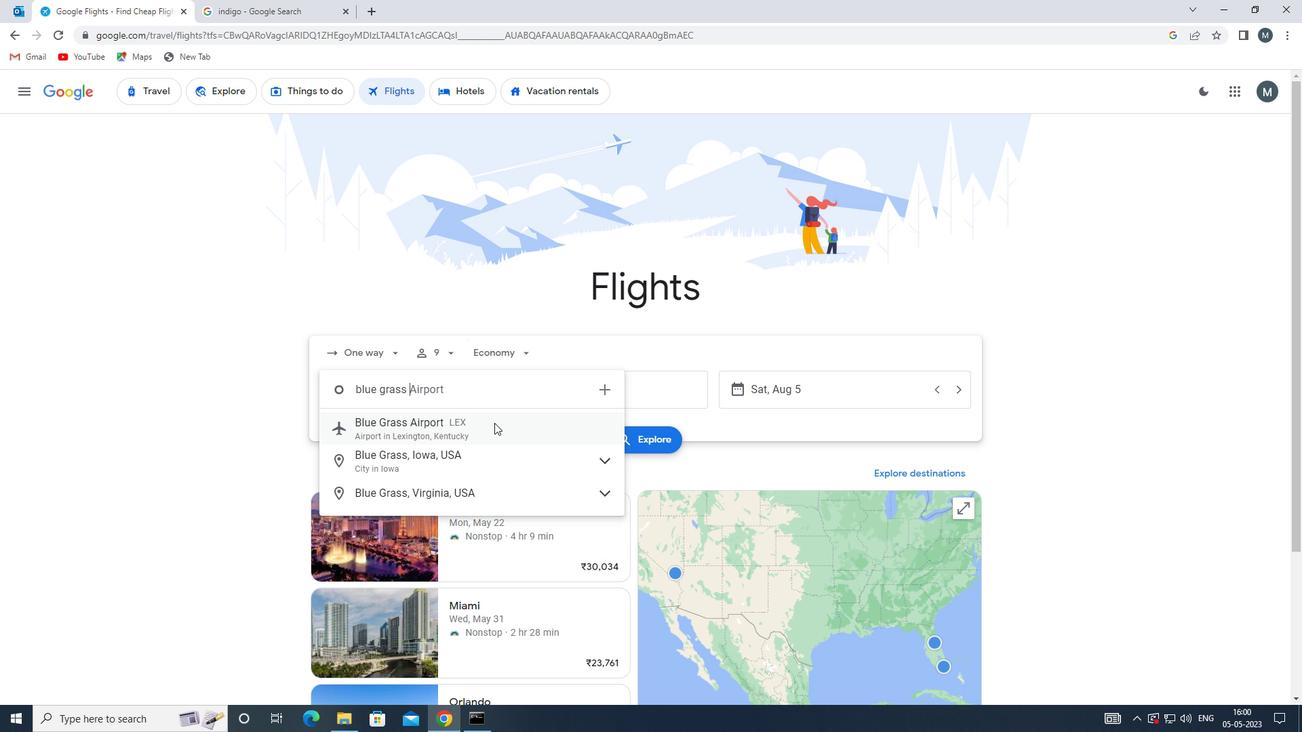 
Action: Mouse pressed left at (495, 425)
Screenshot: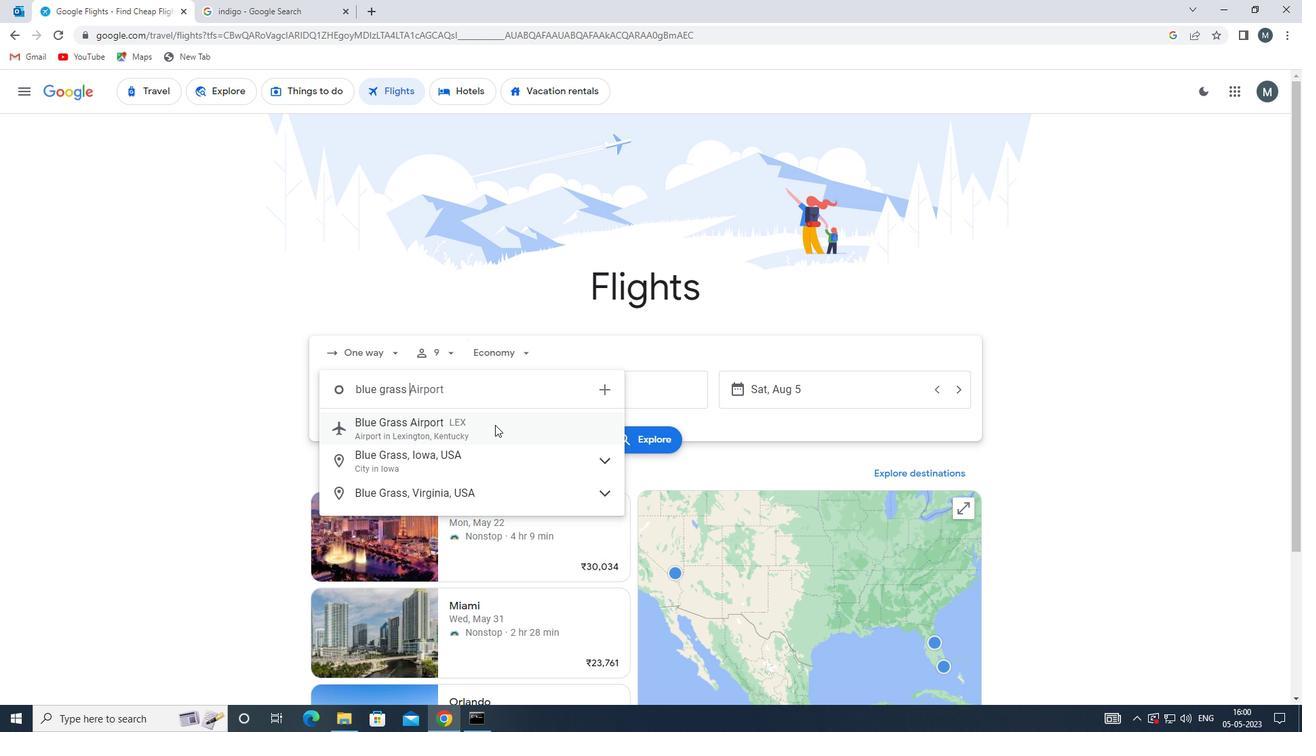 
Action: Mouse moved to (574, 394)
Screenshot: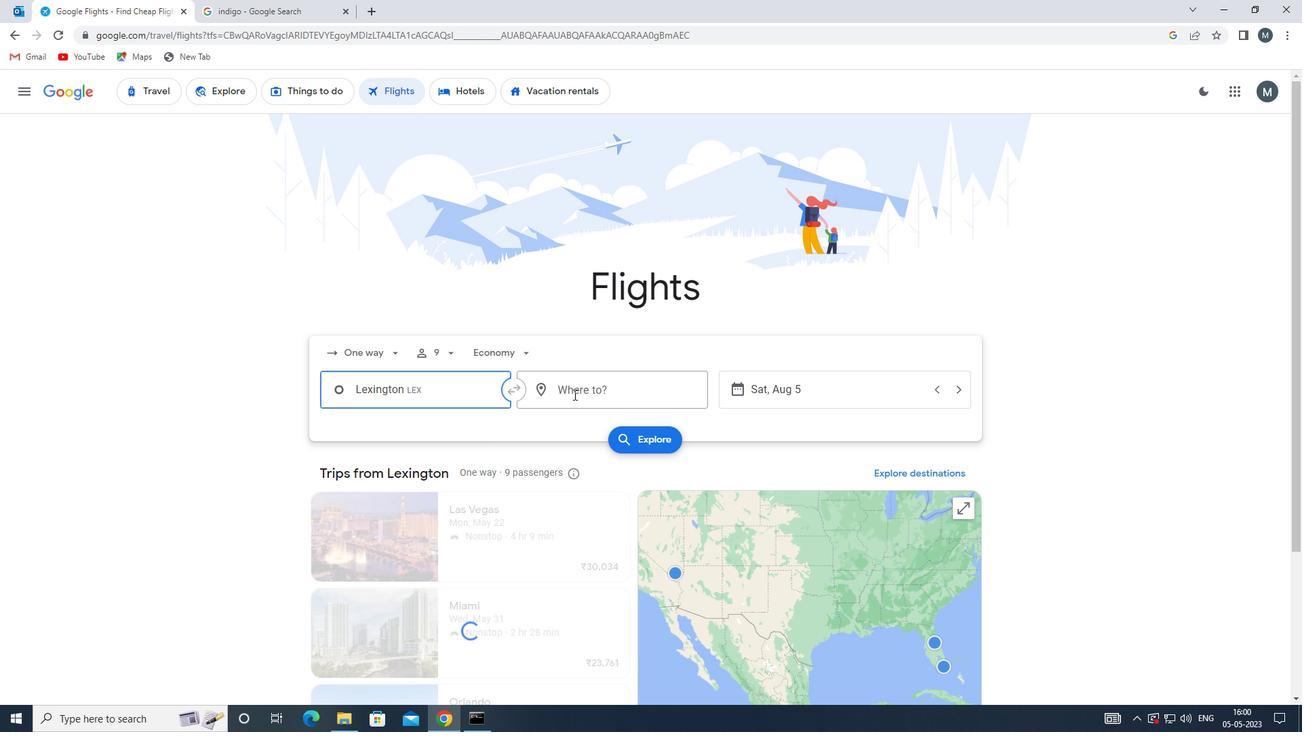 
Action: Mouse pressed left at (574, 394)
Screenshot: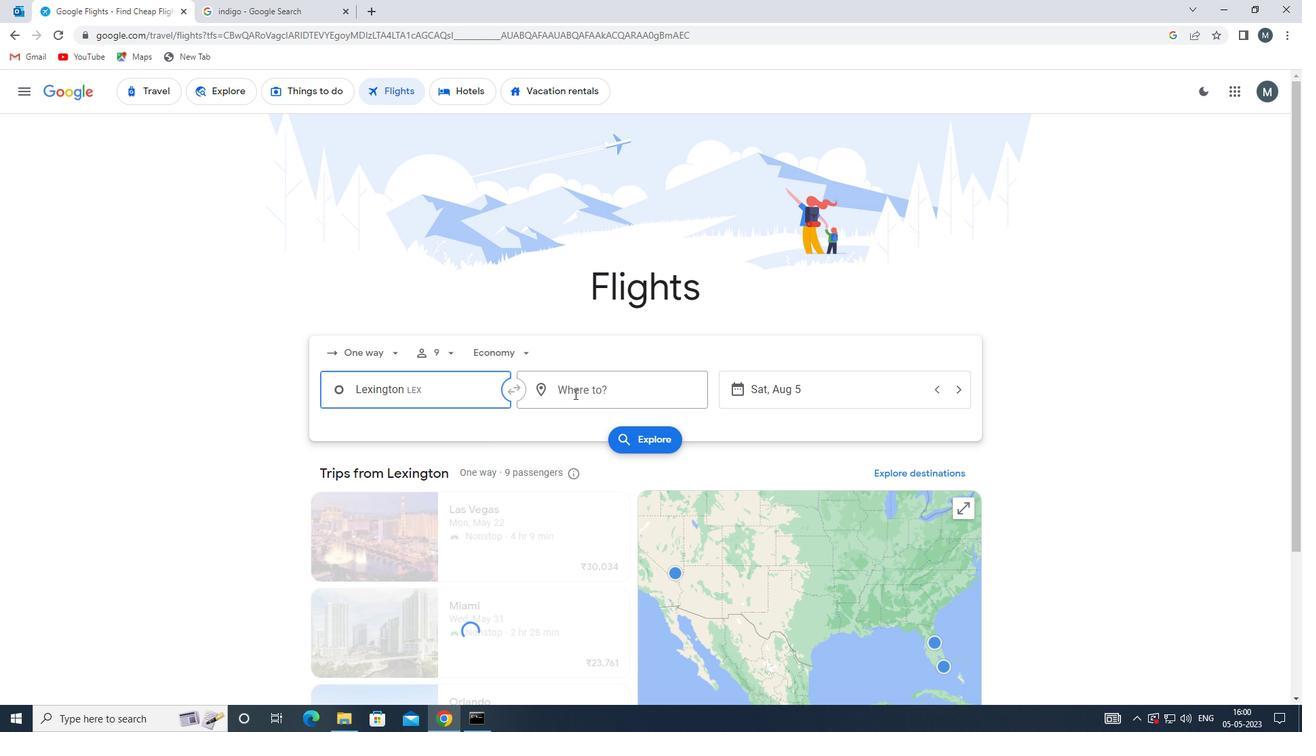 
Action: Key pressed ind
Screenshot: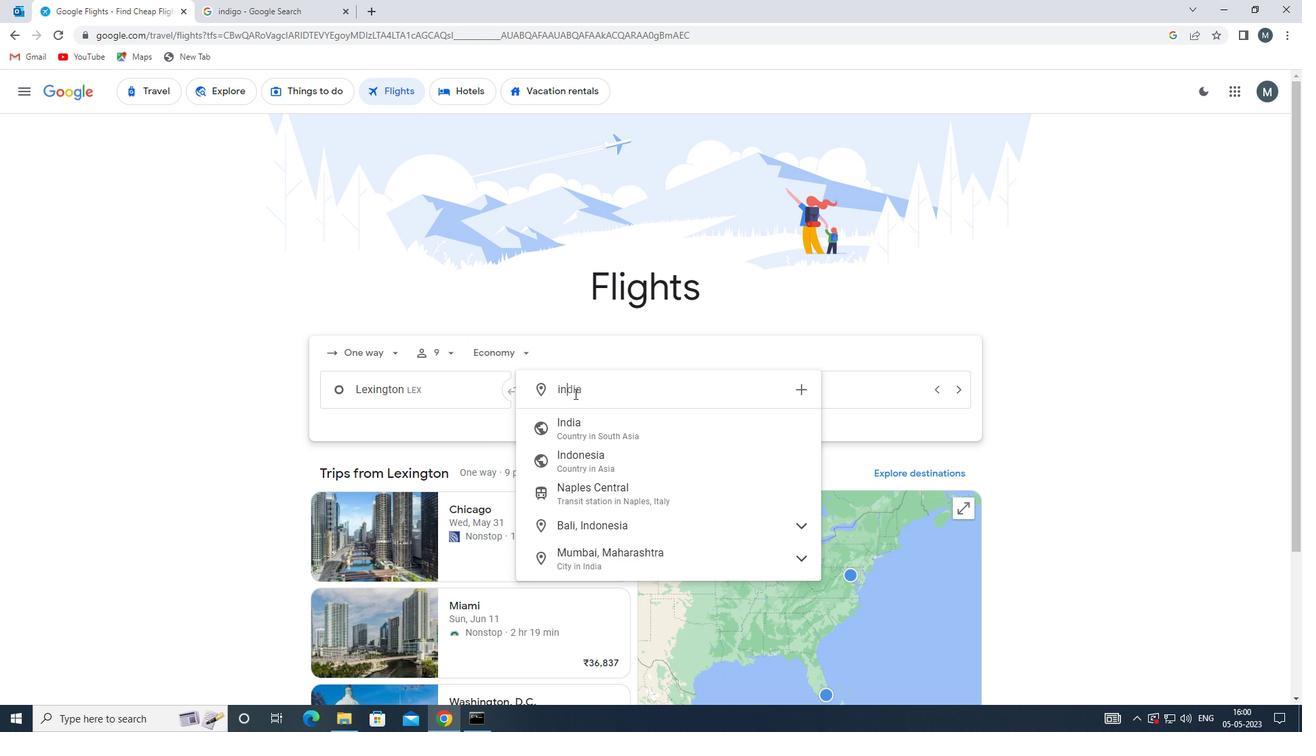 
Action: Mouse moved to (604, 423)
Screenshot: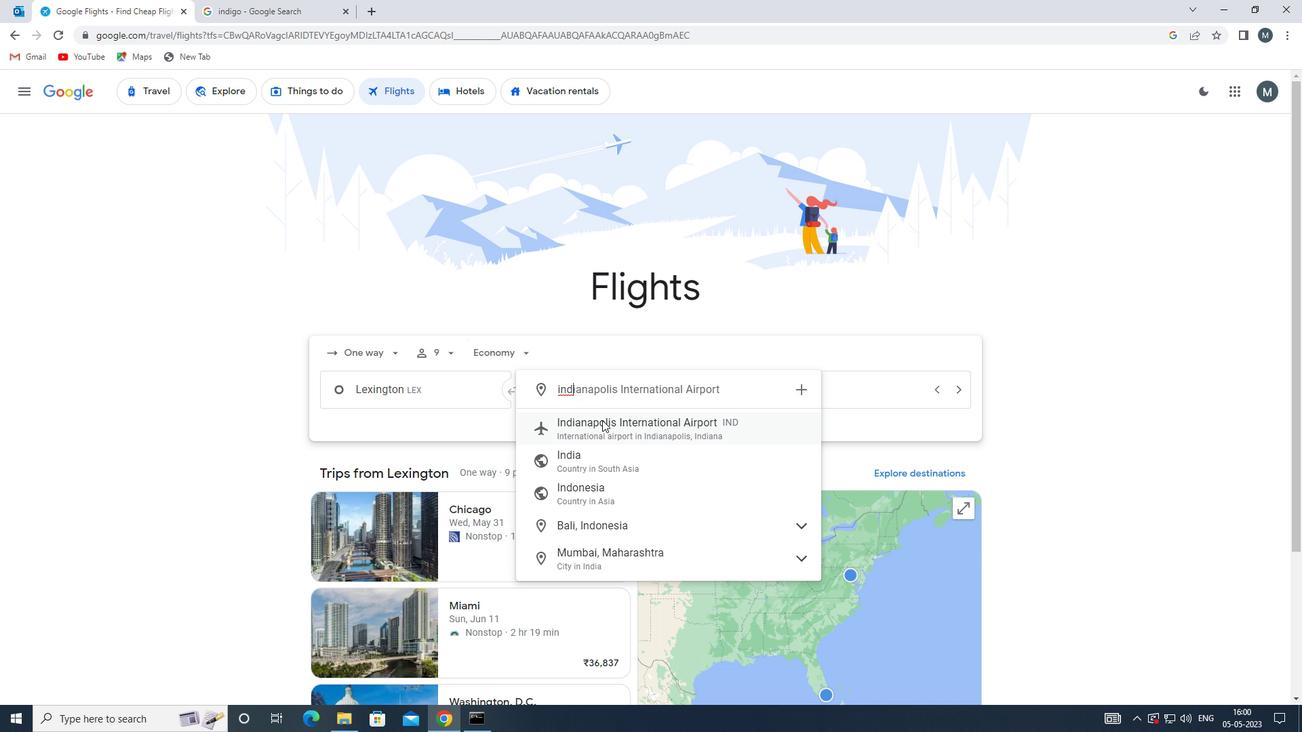 
Action: Mouse pressed left at (604, 423)
Screenshot: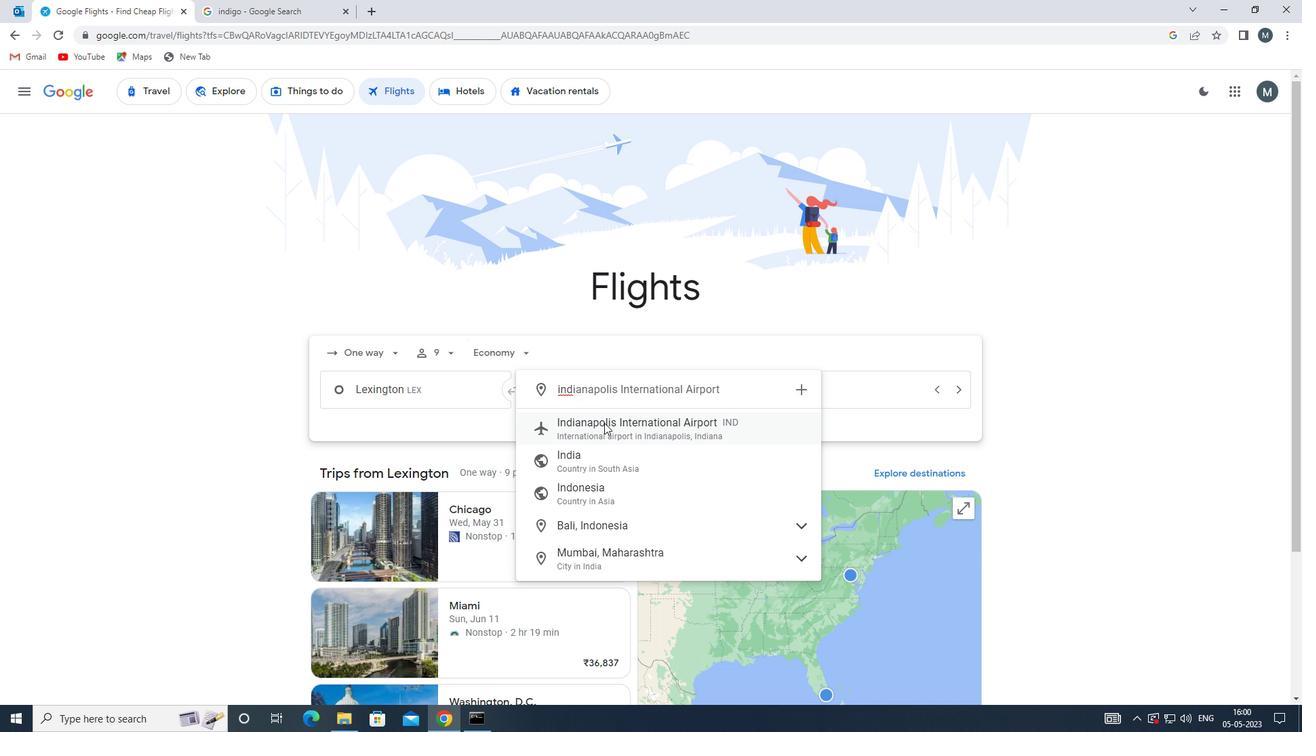 
Action: Mouse moved to (772, 388)
Screenshot: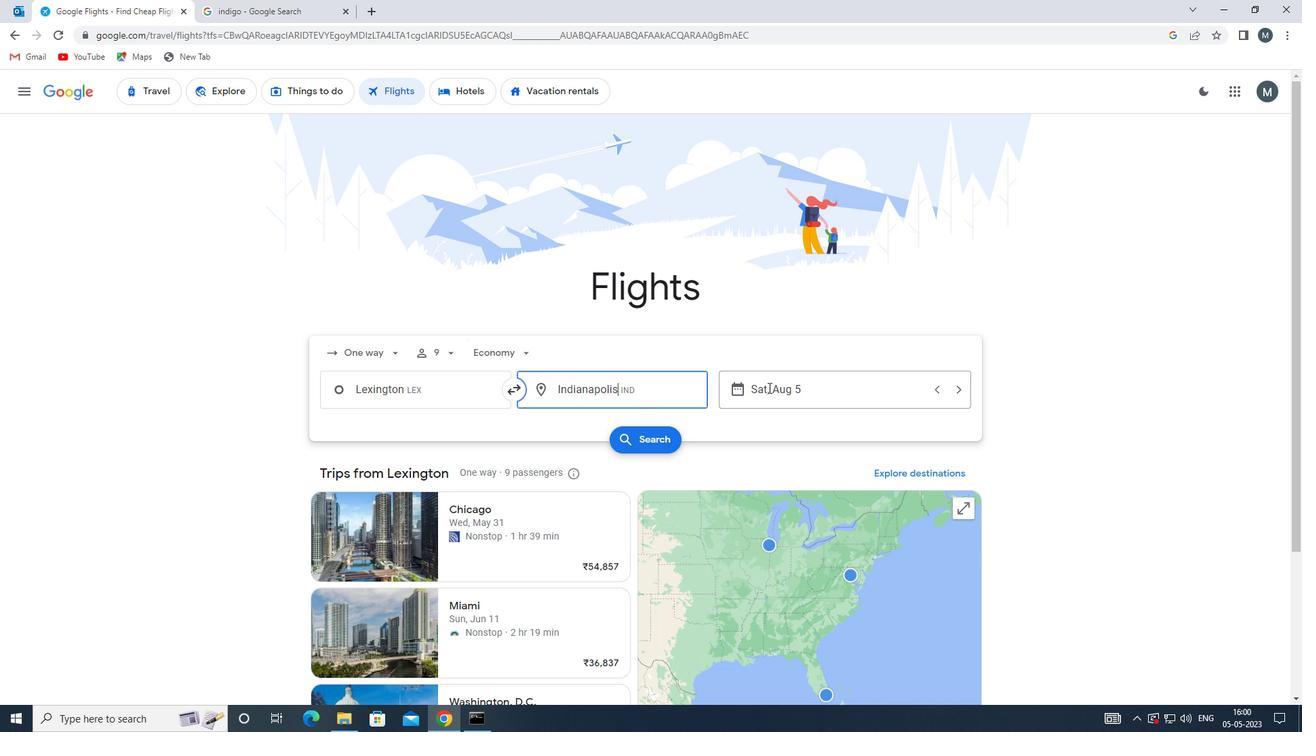 
Action: Mouse pressed left at (772, 388)
Screenshot: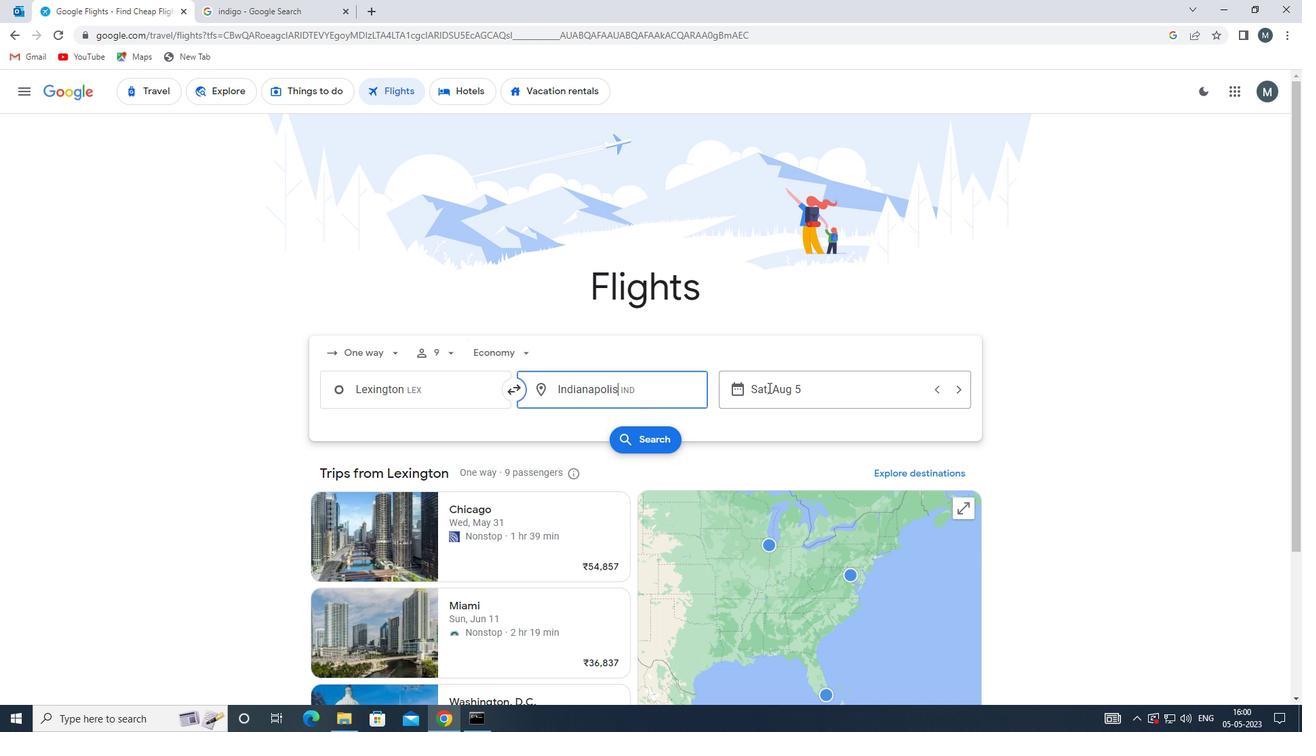 
Action: Mouse moved to (678, 460)
Screenshot: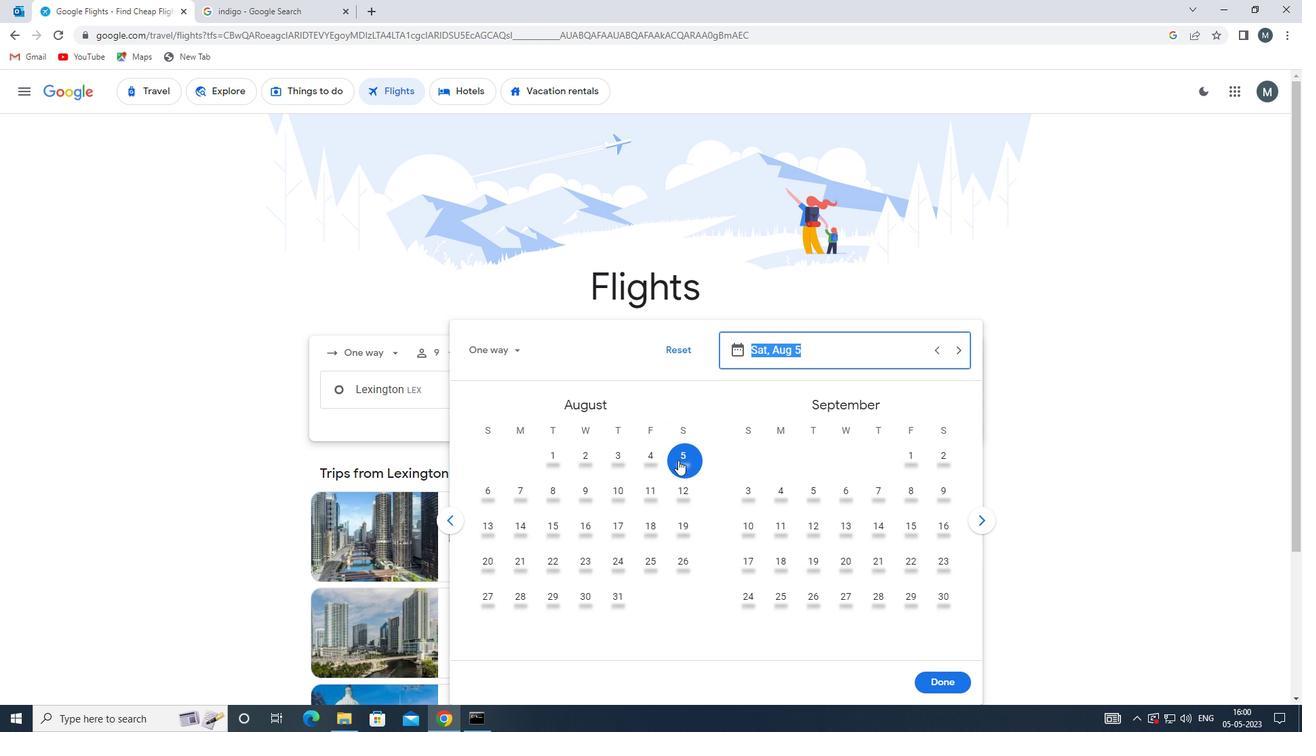 
Action: Mouse pressed left at (678, 460)
Screenshot: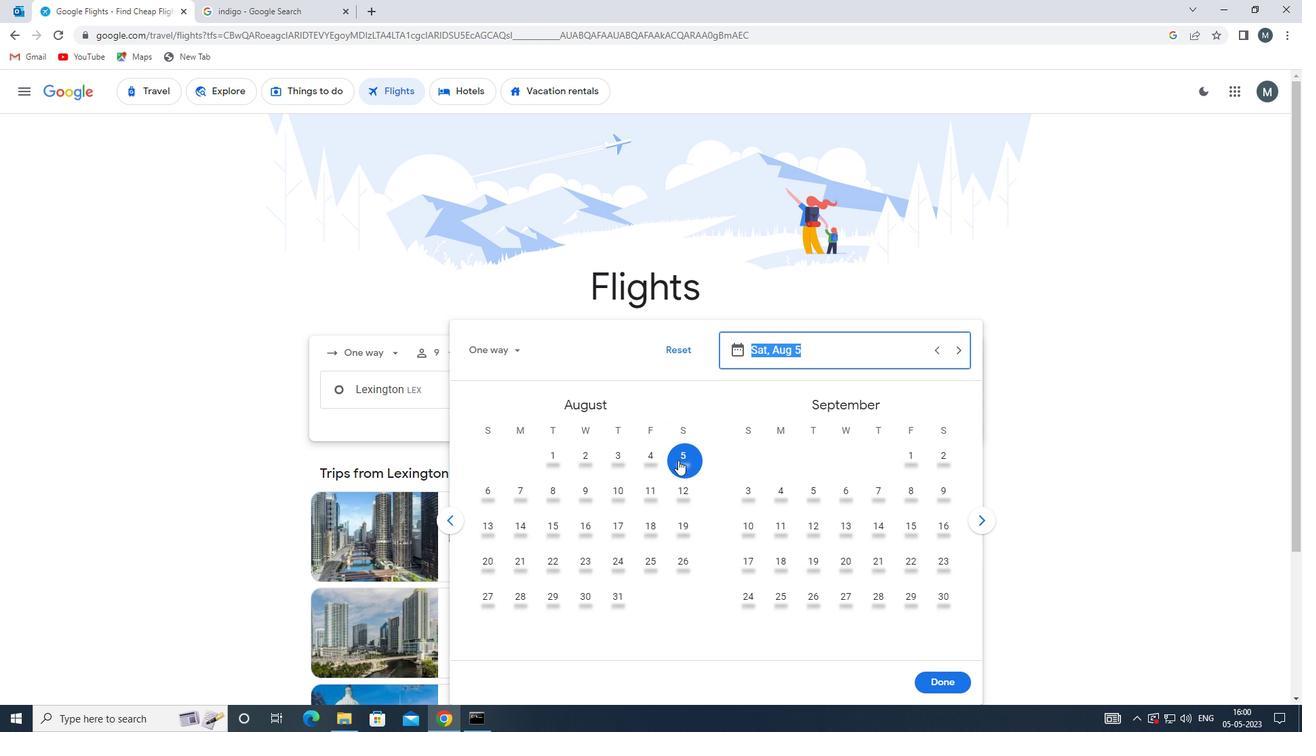 
Action: Mouse moved to (944, 681)
Screenshot: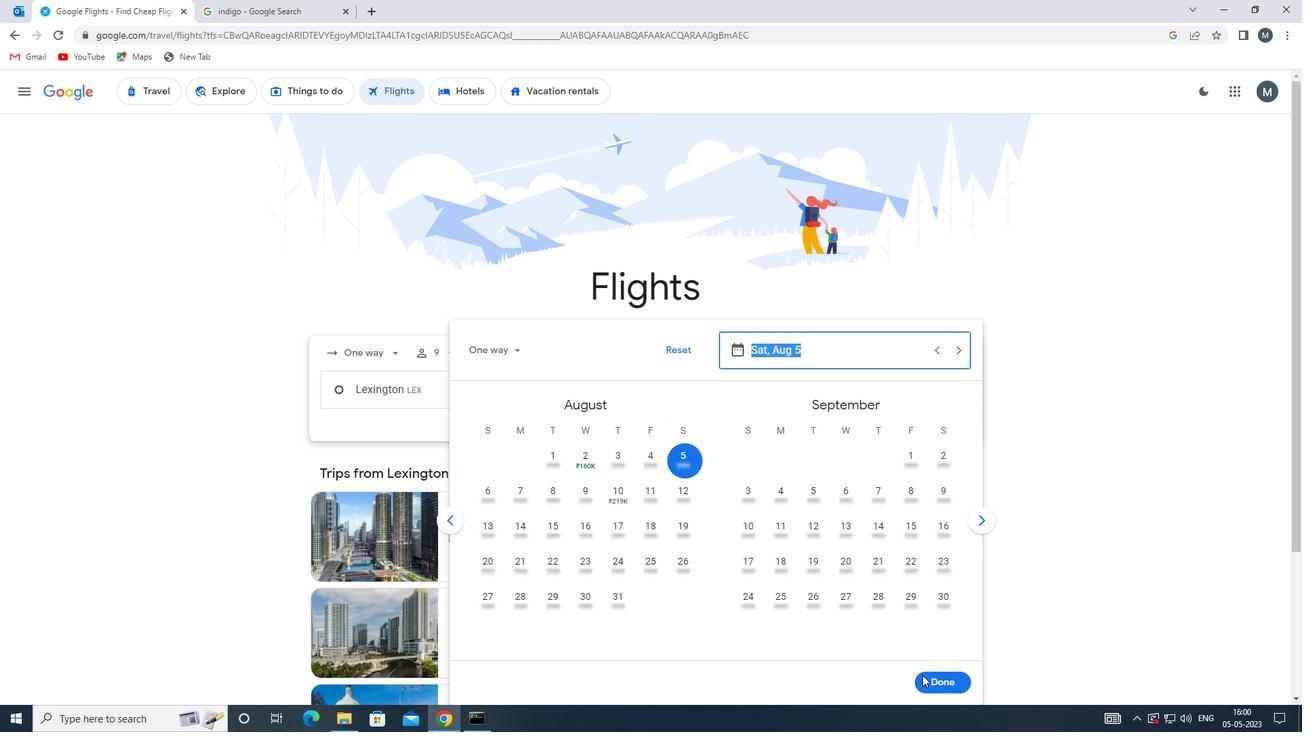 
Action: Mouse pressed left at (944, 681)
Screenshot: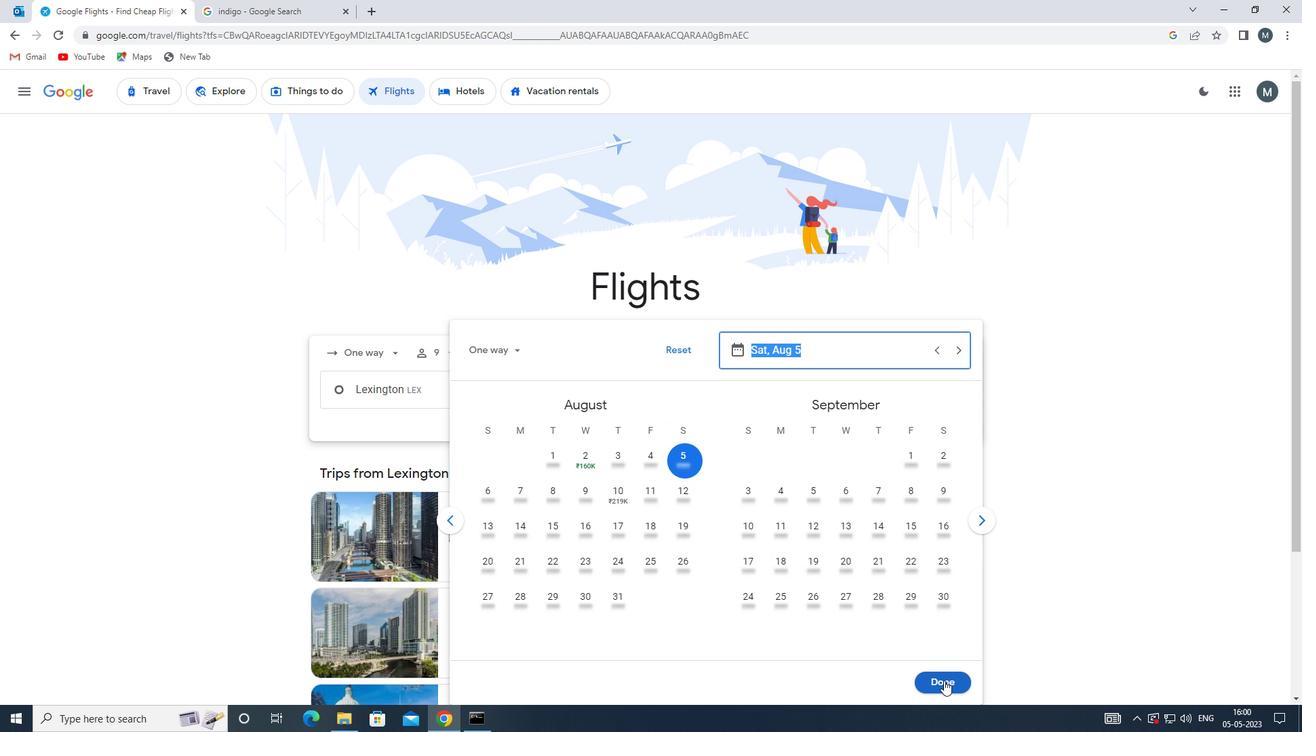 
Action: Mouse moved to (645, 439)
Screenshot: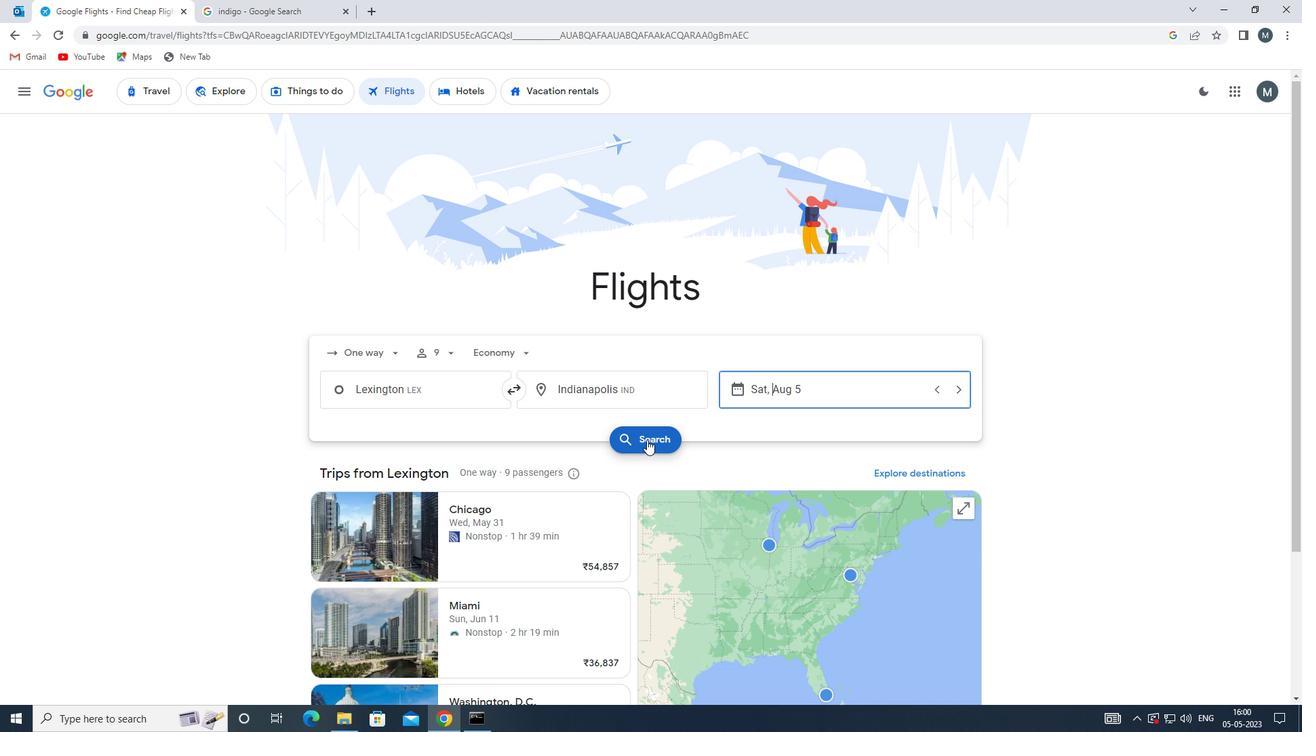 
Action: Mouse pressed left at (645, 439)
Screenshot: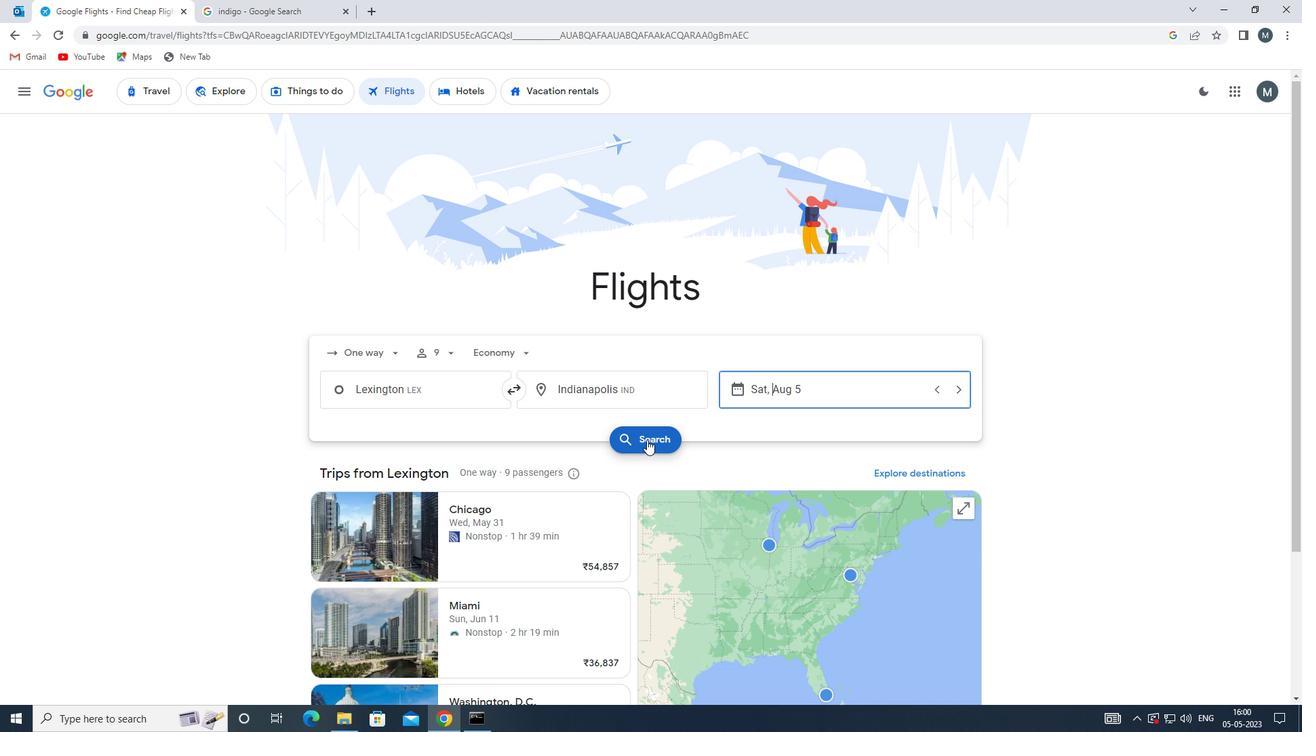 
Action: Mouse moved to (321, 215)
Screenshot: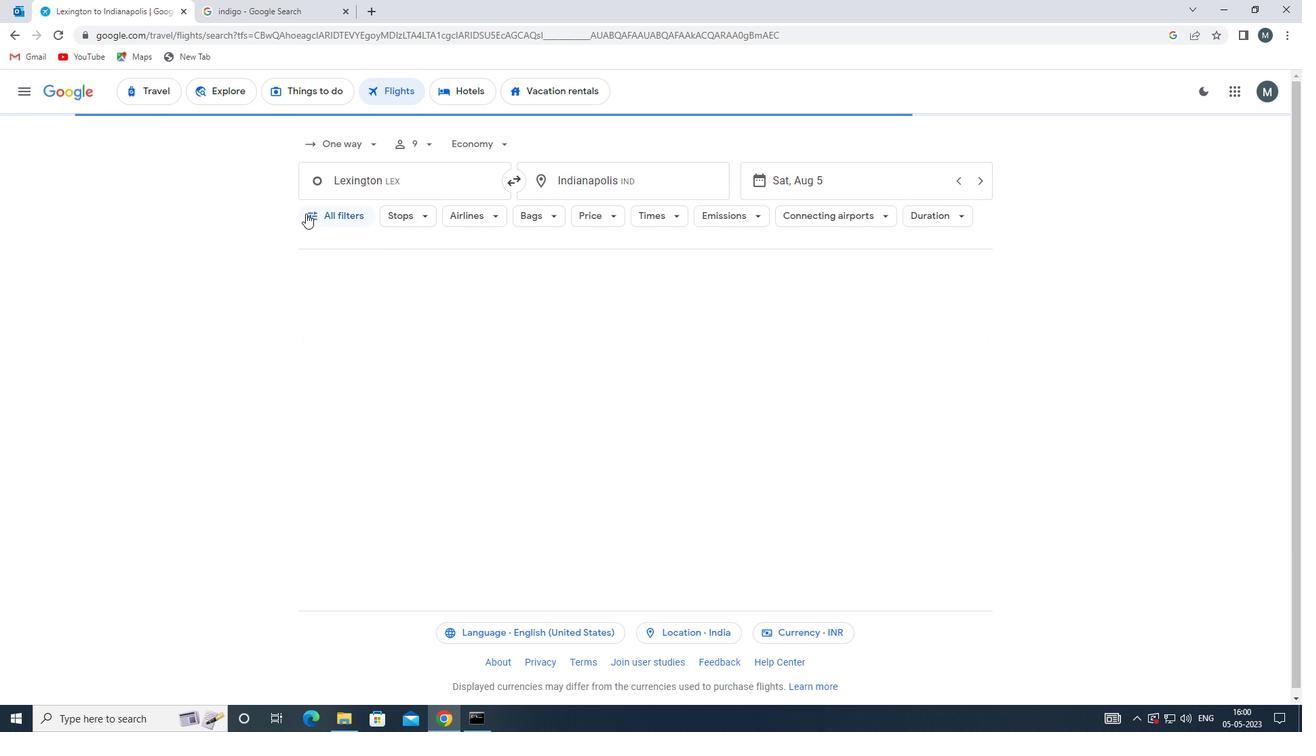 
Action: Mouse pressed left at (321, 215)
Screenshot: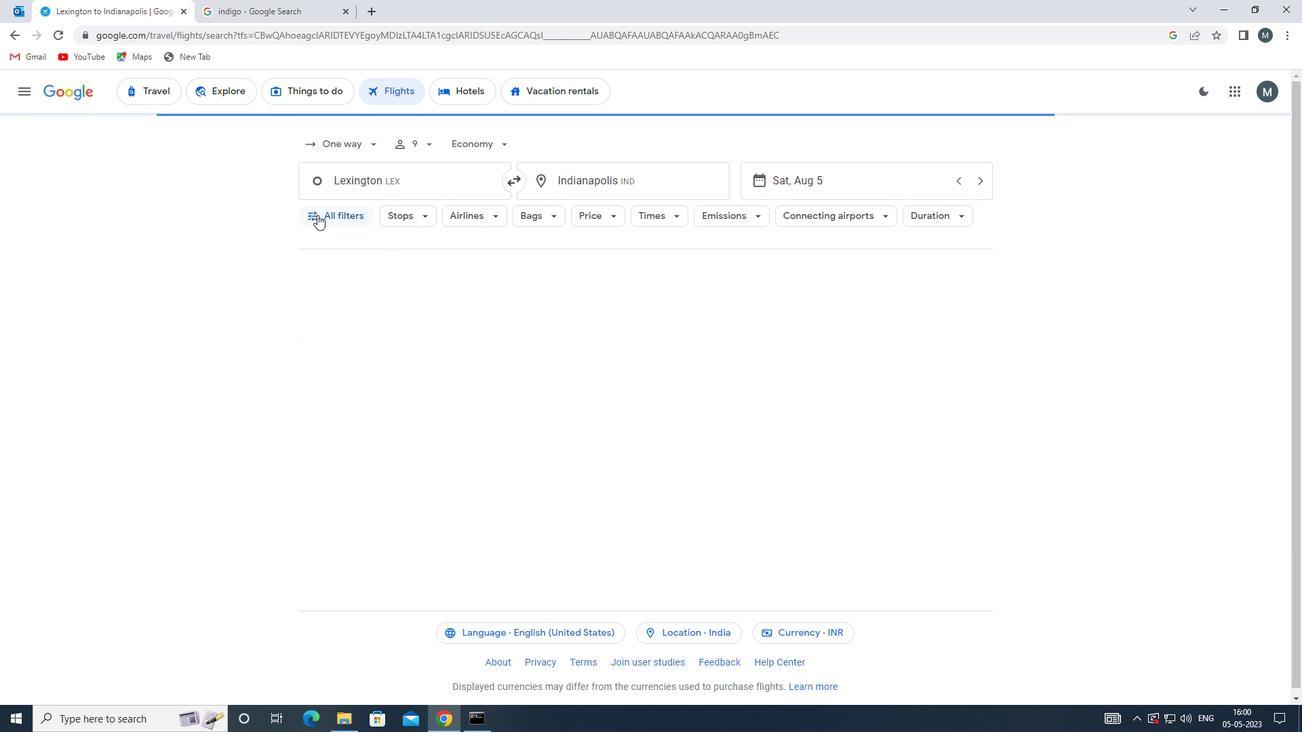 
Action: Mouse moved to (408, 327)
Screenshot: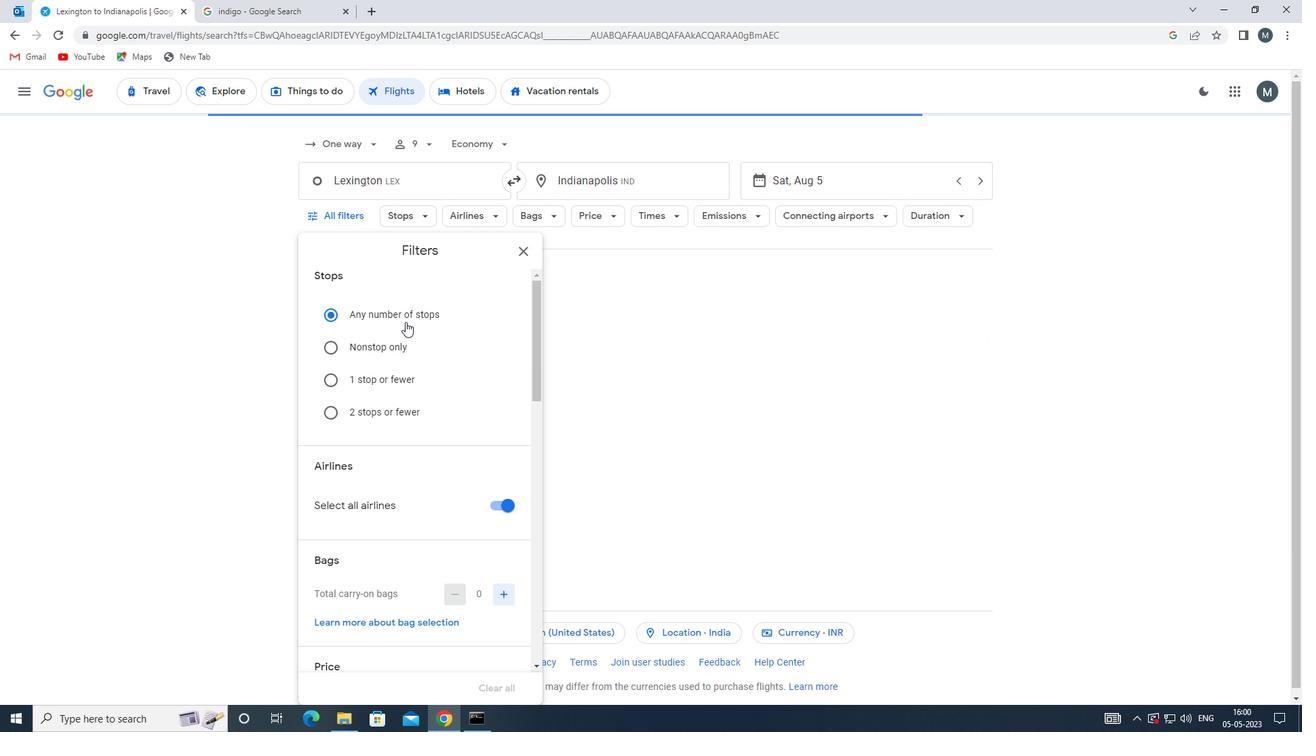 
Action: Mouse scrolled (408, 326) with delta (0, 0)
Screenshot: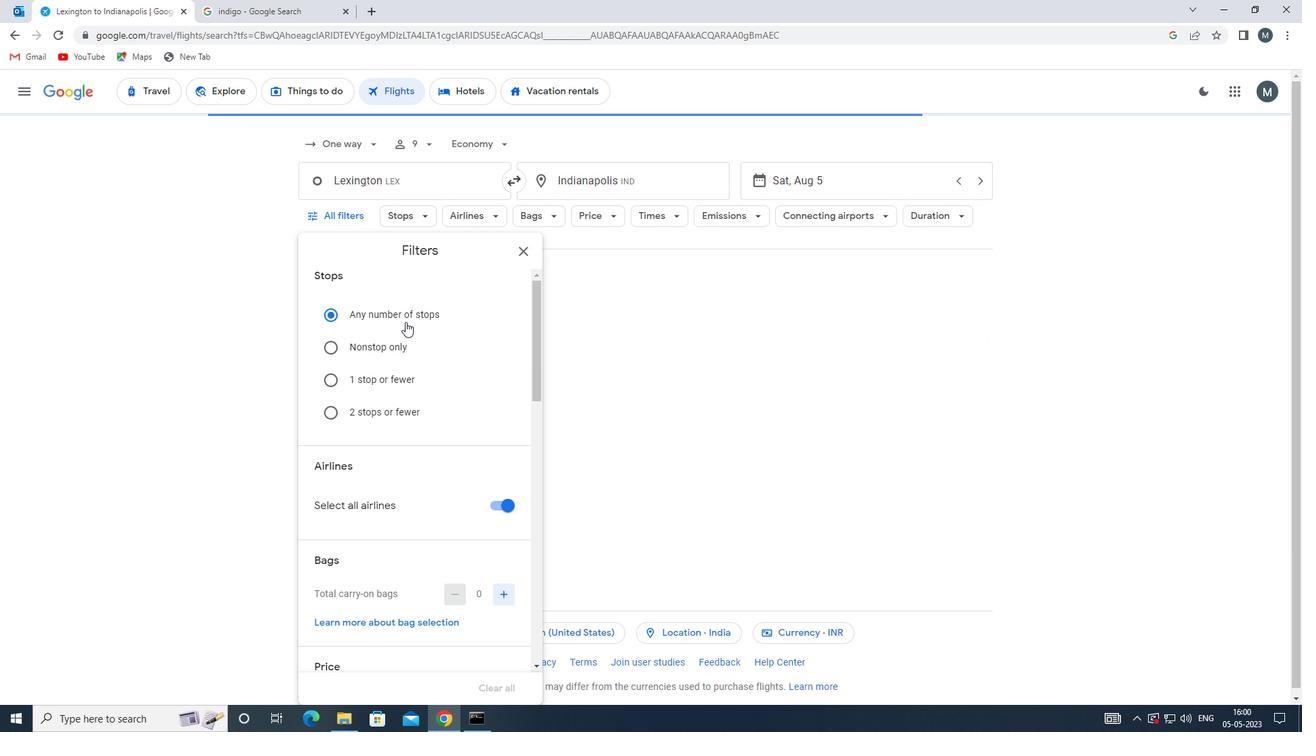 
Action: Mouse scrolled (408, 326) with delta (0, 0)
Screenshot: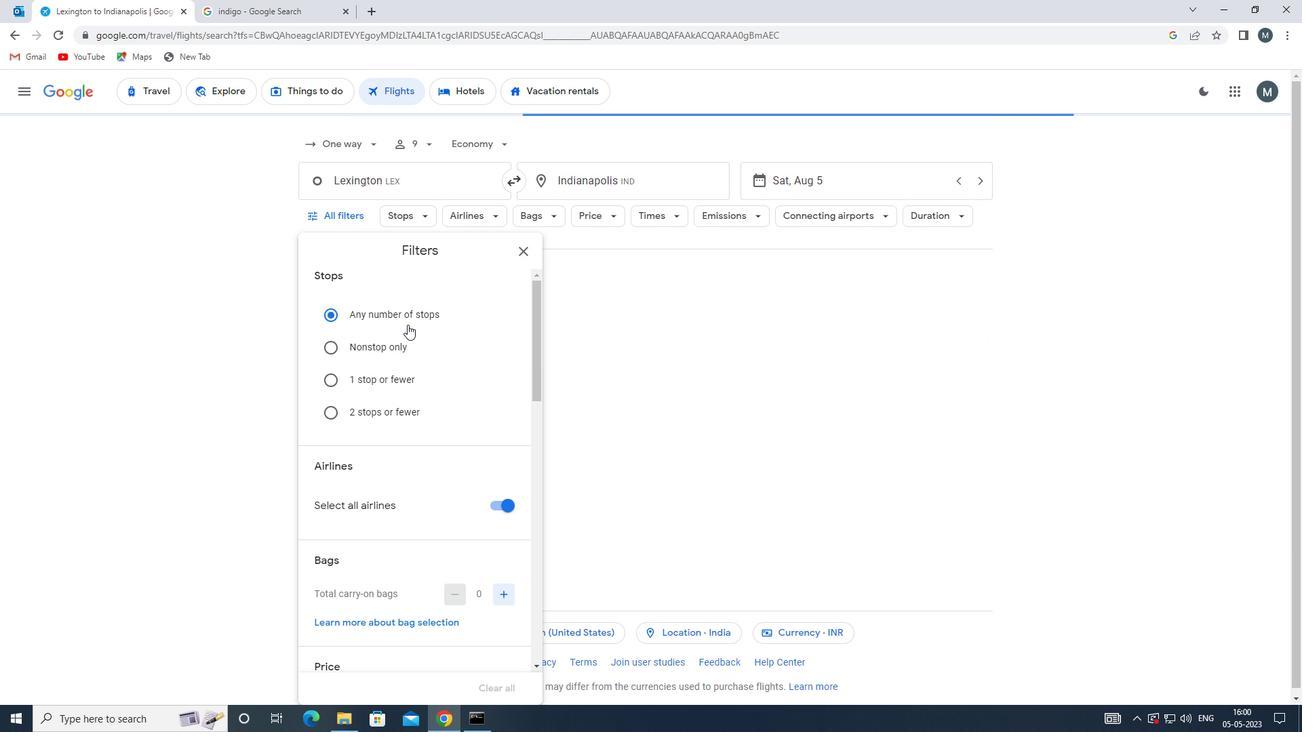 
Action: Mouse moved to (495, 369)
Screenshot: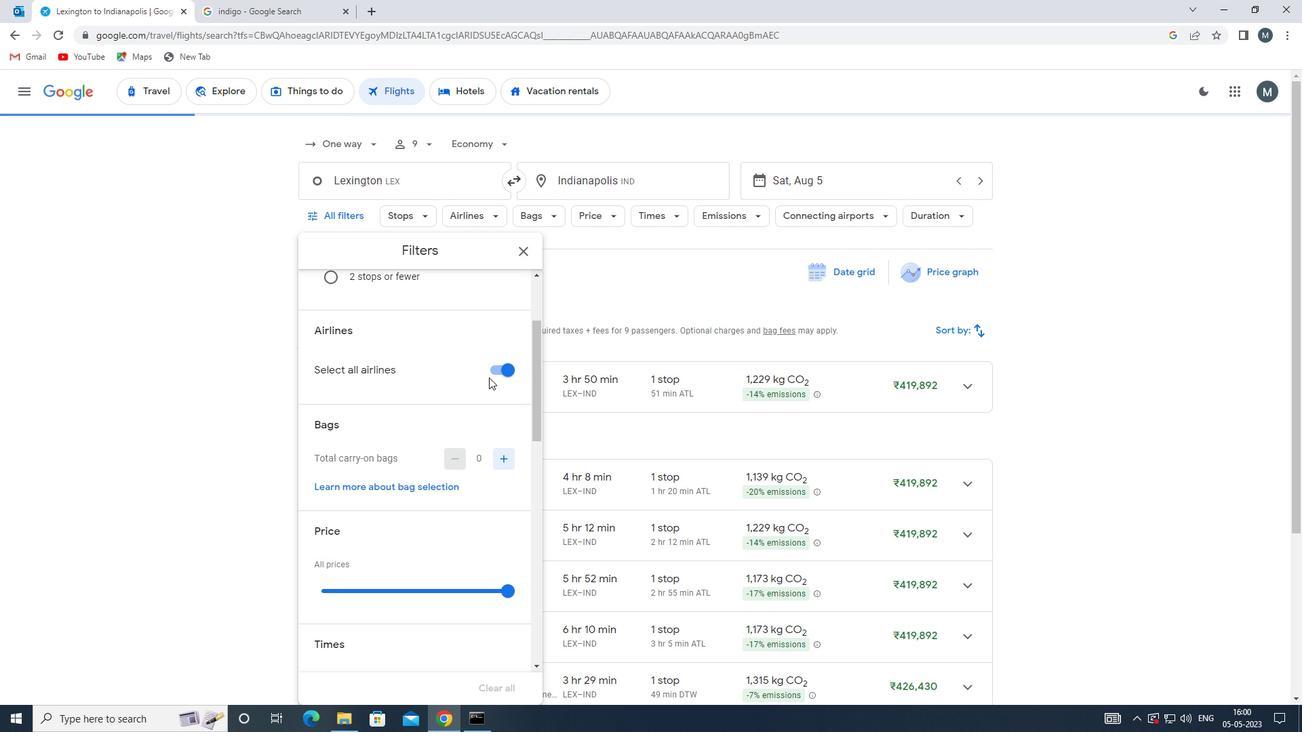 
Action: Mouse pressed left at (495, 369)
Screenshot: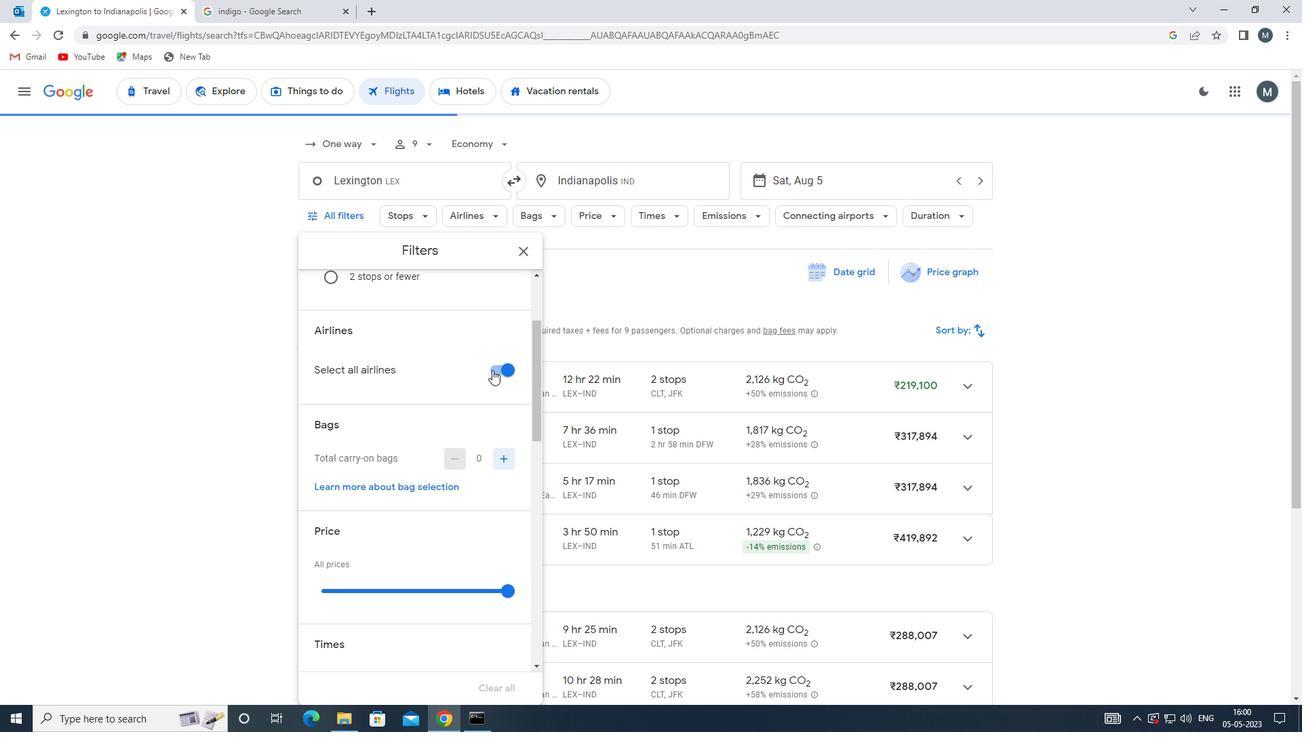 
Action: Mouse moved to (491, 367)
Screenshot: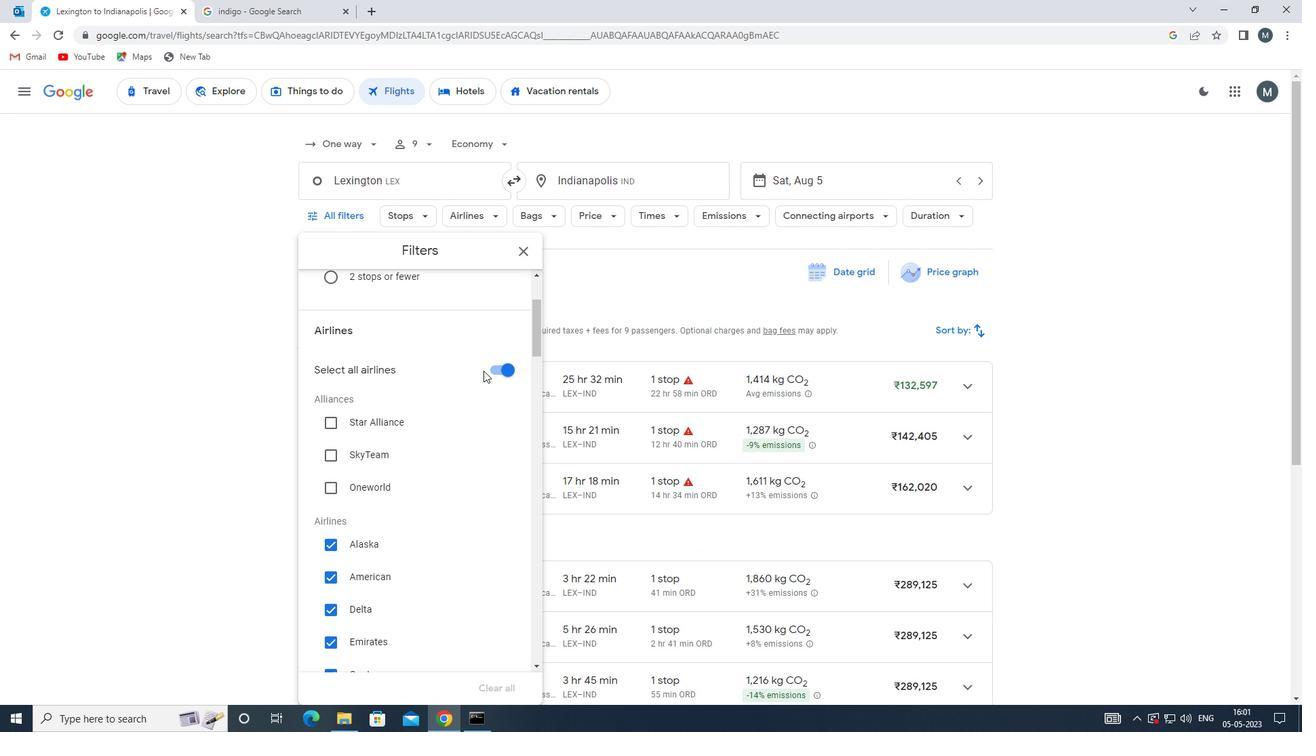 
Action: Mouse pressed left at (491, 367)
Screenshot: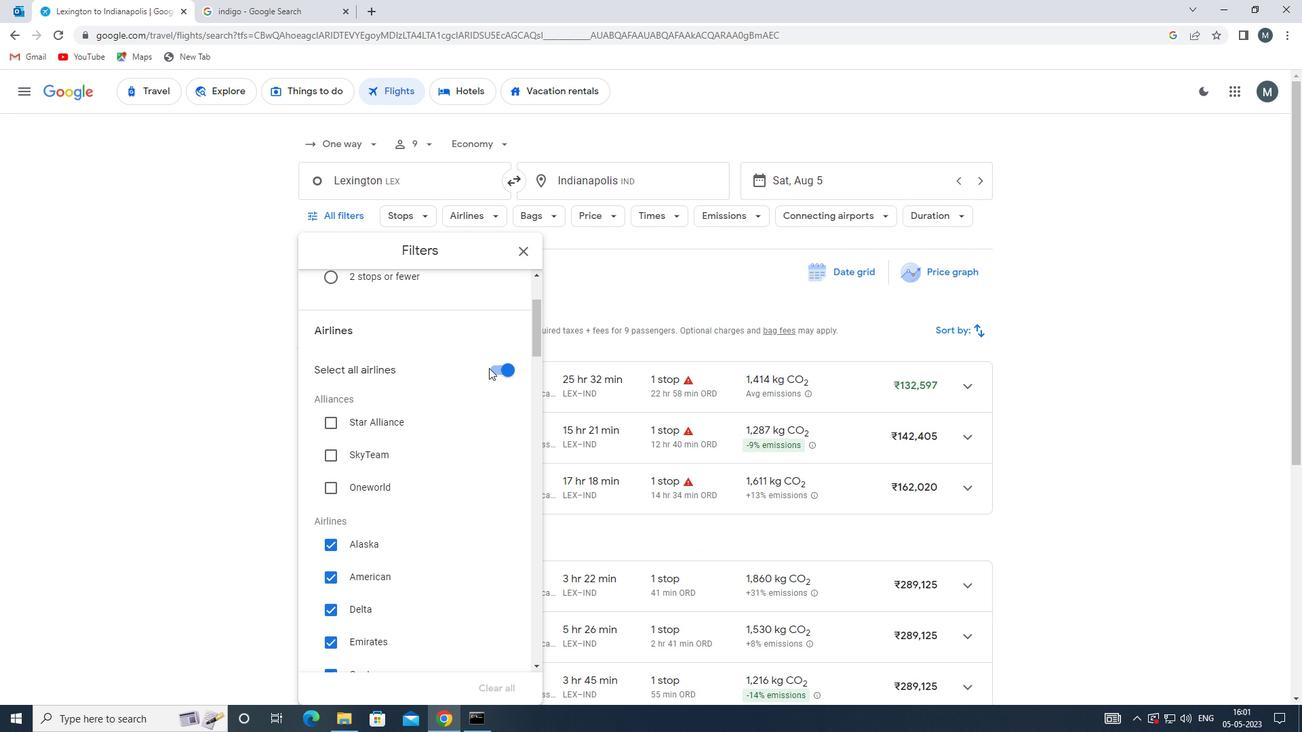 
Action: Mouse moved to (417, 418)
Screenshot: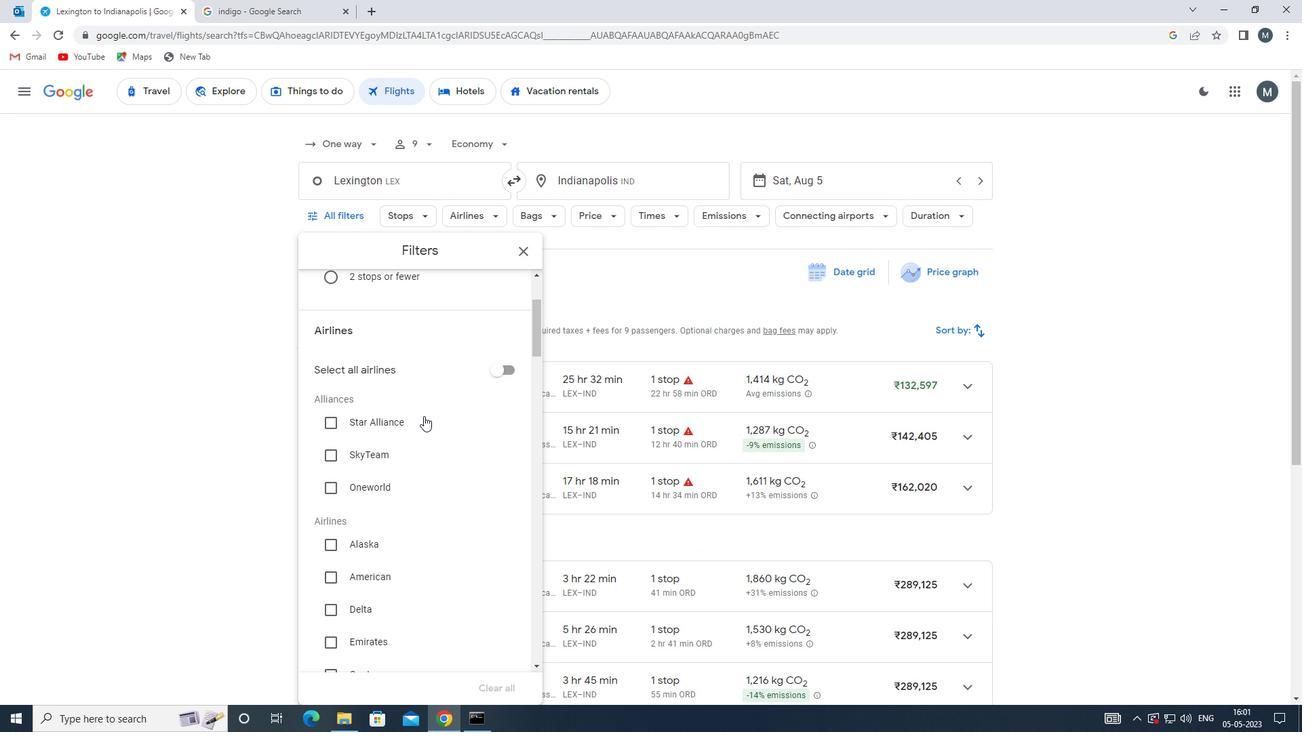 
Action: Mouse scrolled (417, 418) with delta (0, 0)
Screenshot: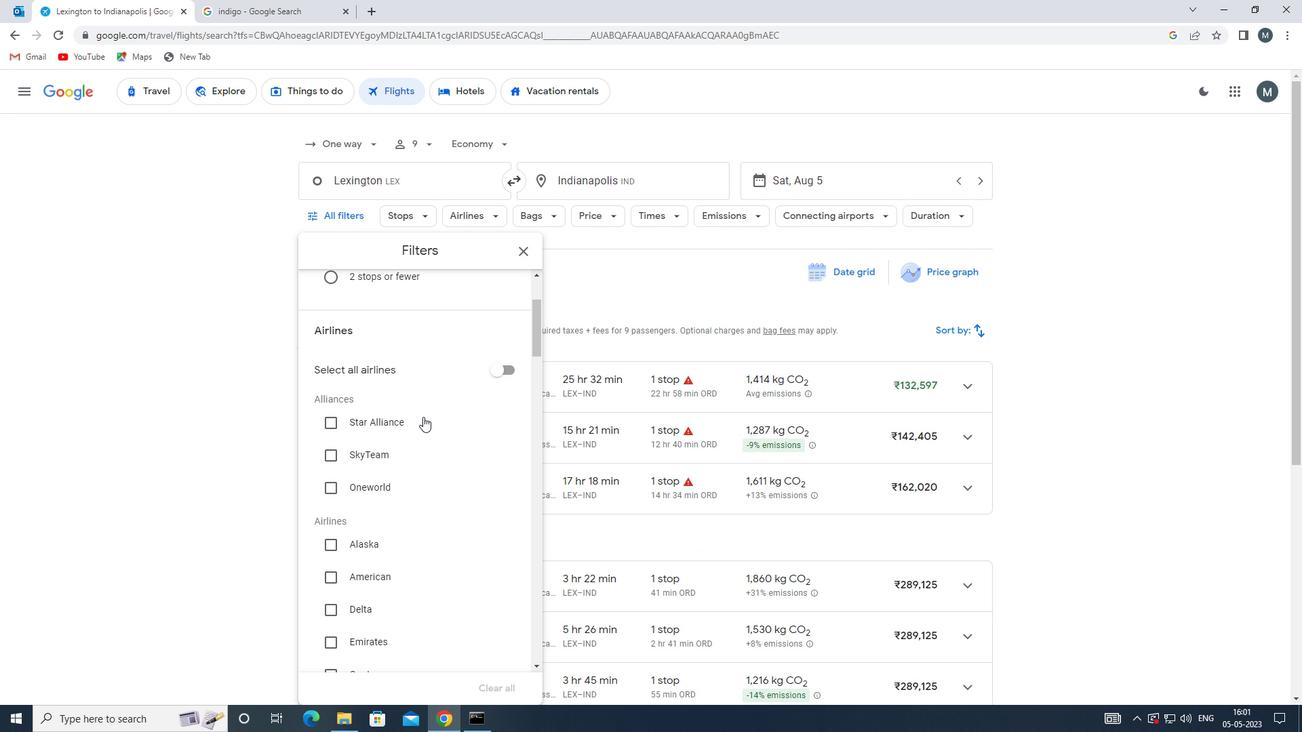 
Action: Mouse moved to (416, 419)
Screenshot: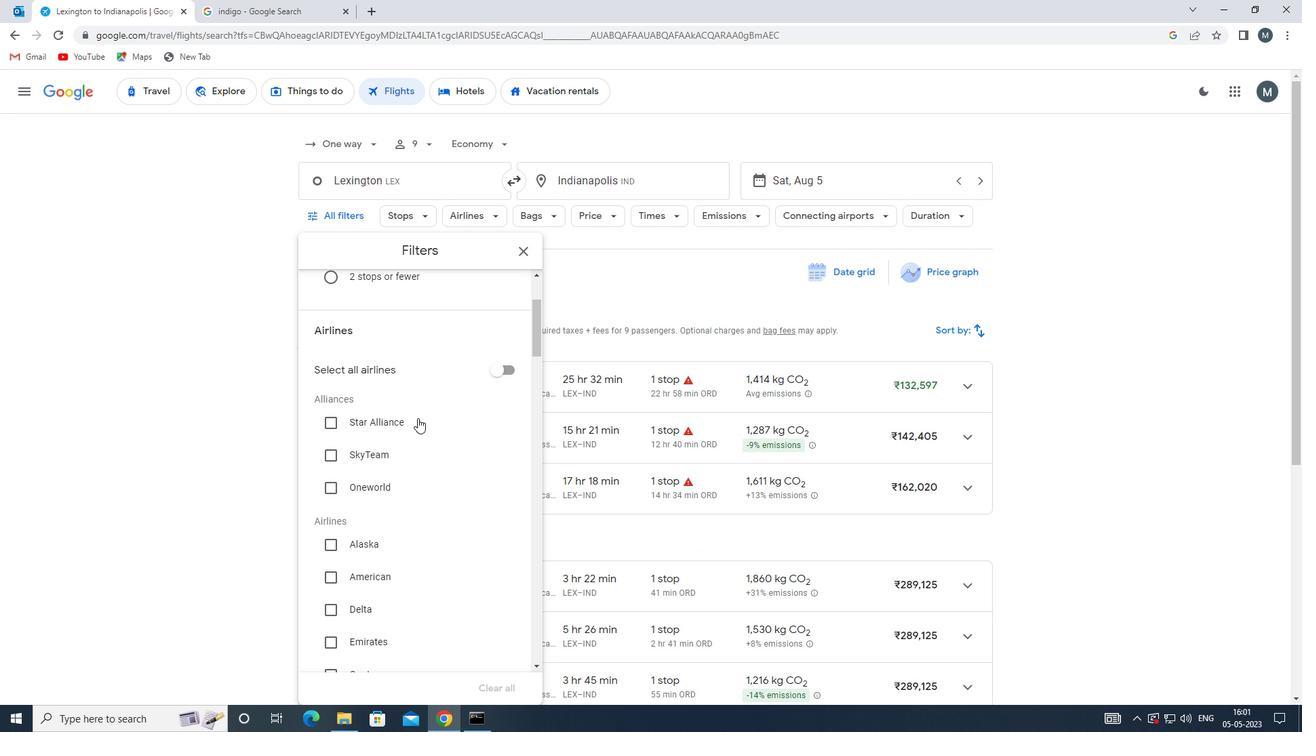 
Action: Mouse scrolled (416, 418) with delta (0, 0)
Screenshot: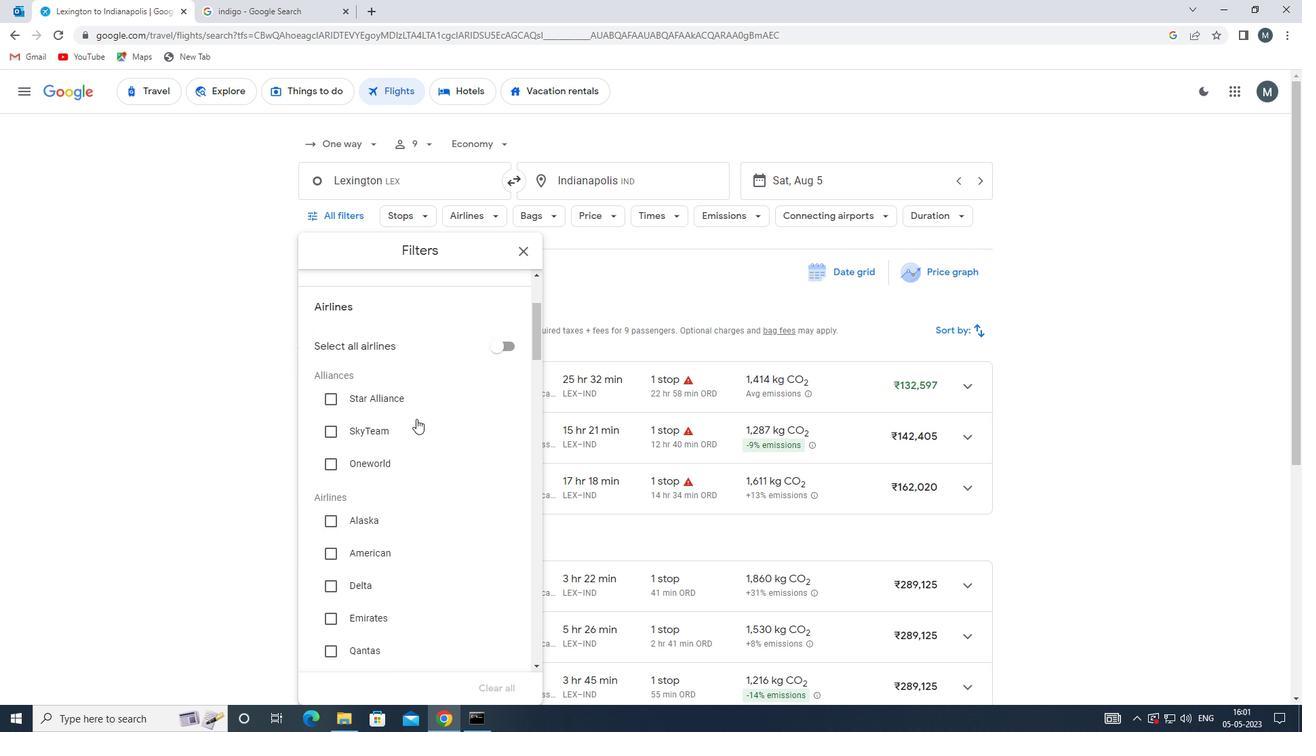 
Action: Mouse scrolled (416, 418) with delta (0, 0)
Screenshot: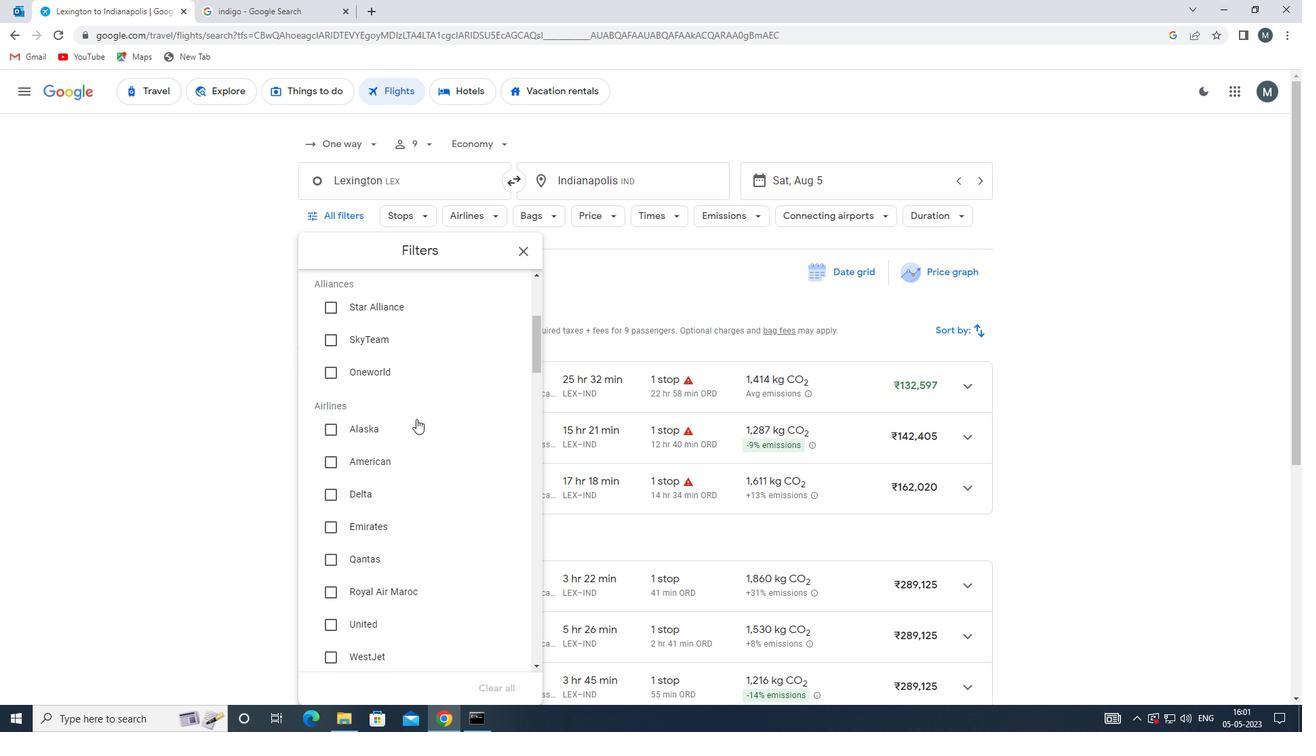 
Action: Mouse moved to (411, 420)
Screenshot: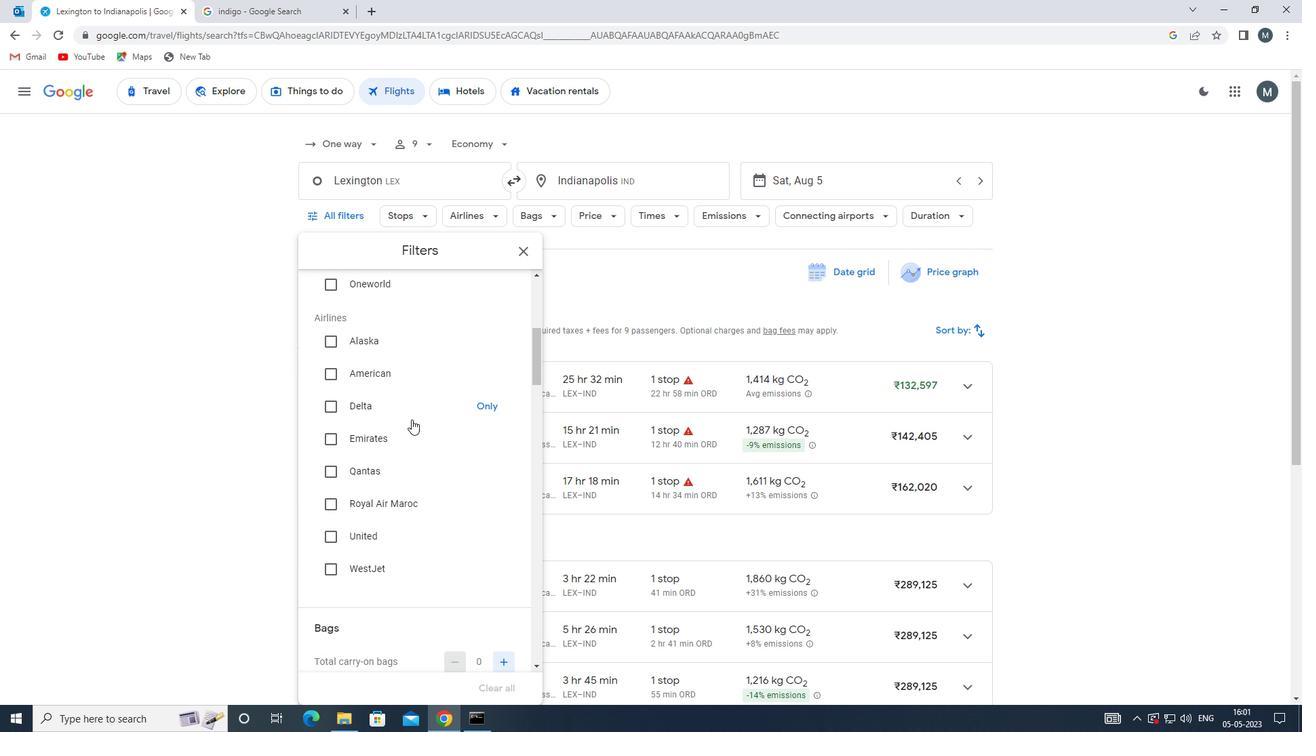 
Action: Mouse scrolled (411, 419) with delta (0, 0)
Screenshot: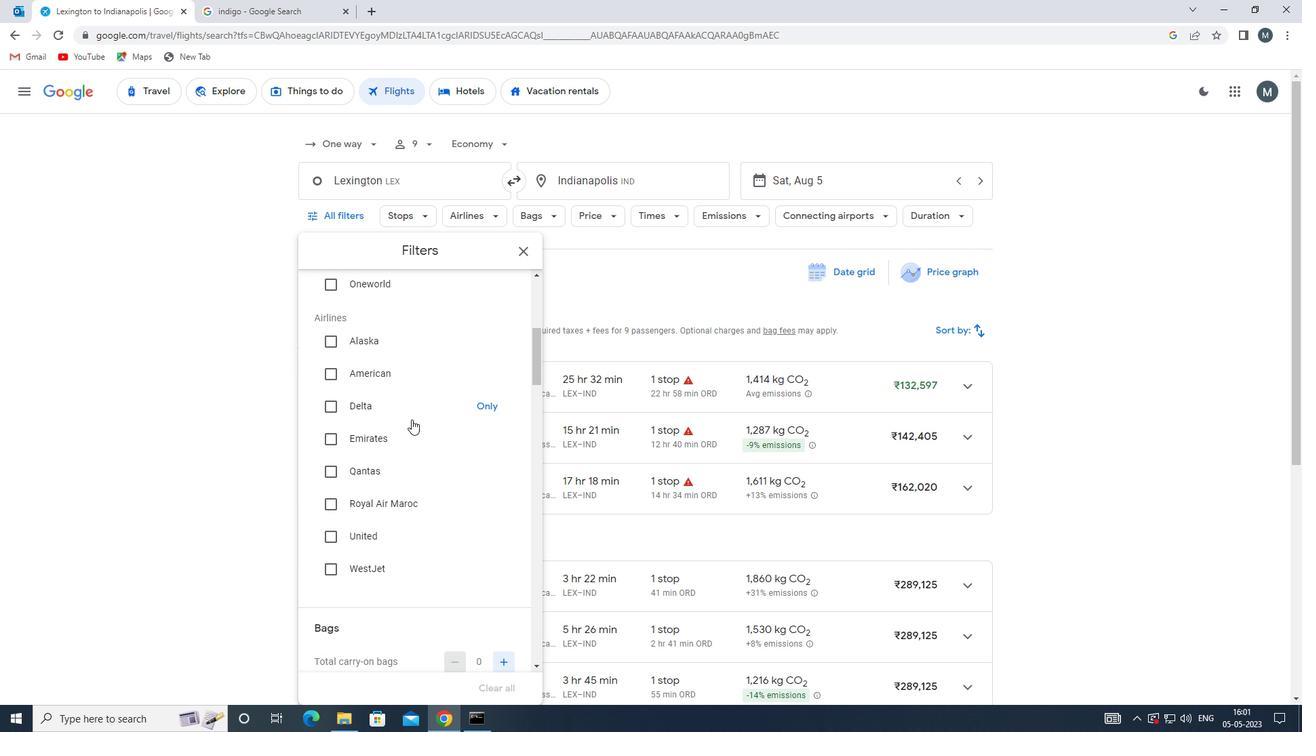 
Action: Mouse moved to (413, 419)
Screenshot: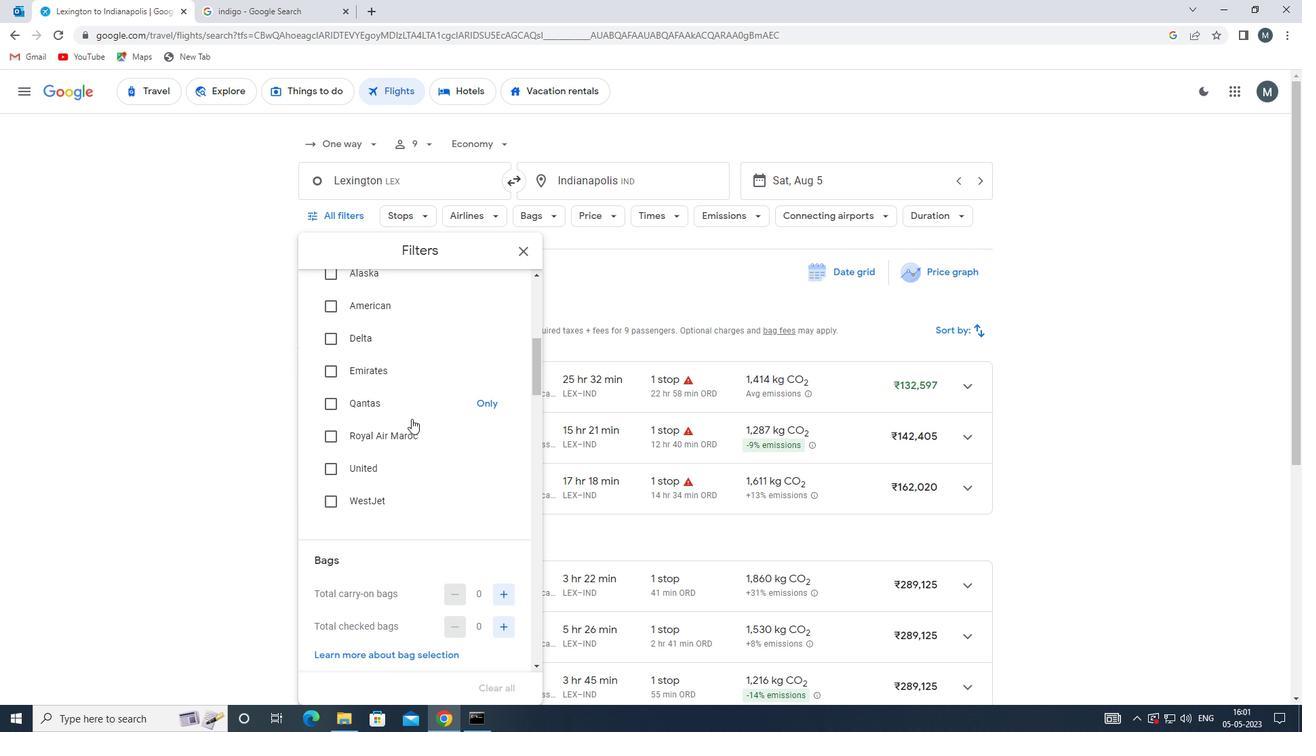 
Action: Mouse scrolled (413, 420) with delta (0, 0)
Screenshot: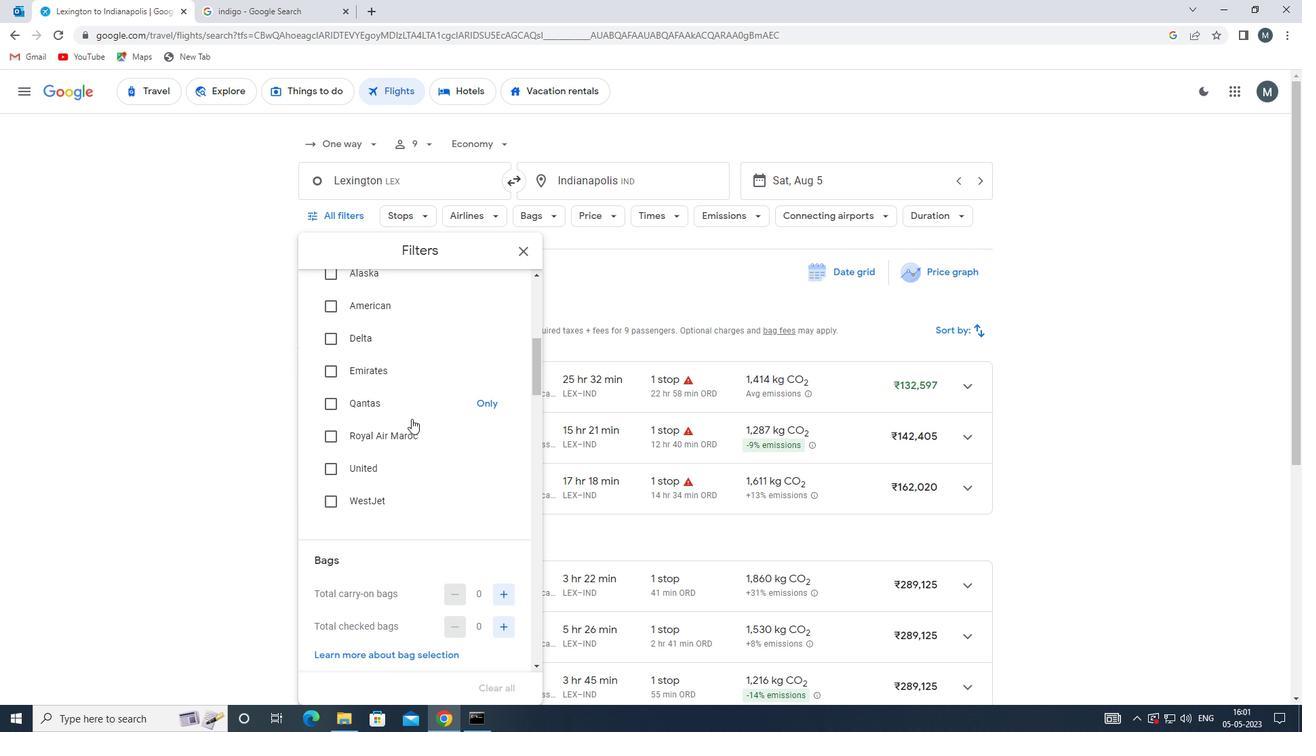 
Action: Mouse scrolled (413, 420) with delta (0, 0)
Screenshot: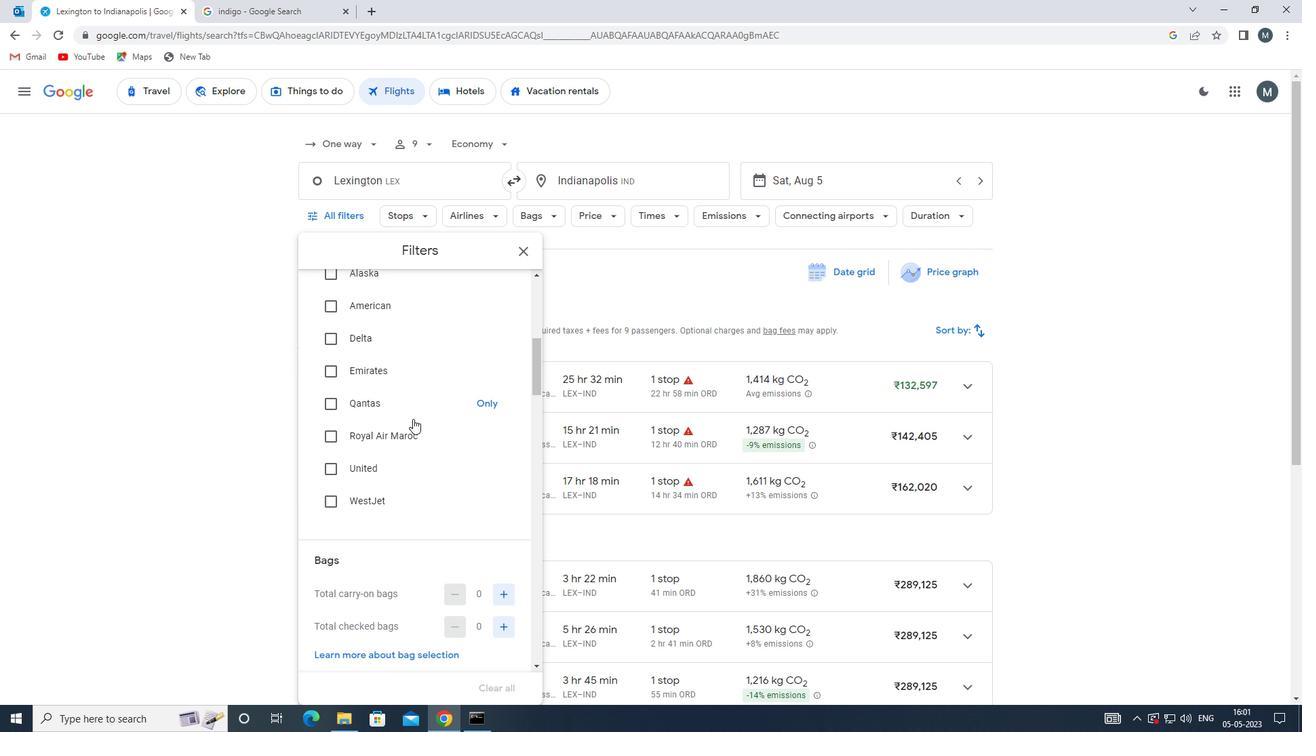 
Action: Mouse moved to (413, 419)
Screenshot: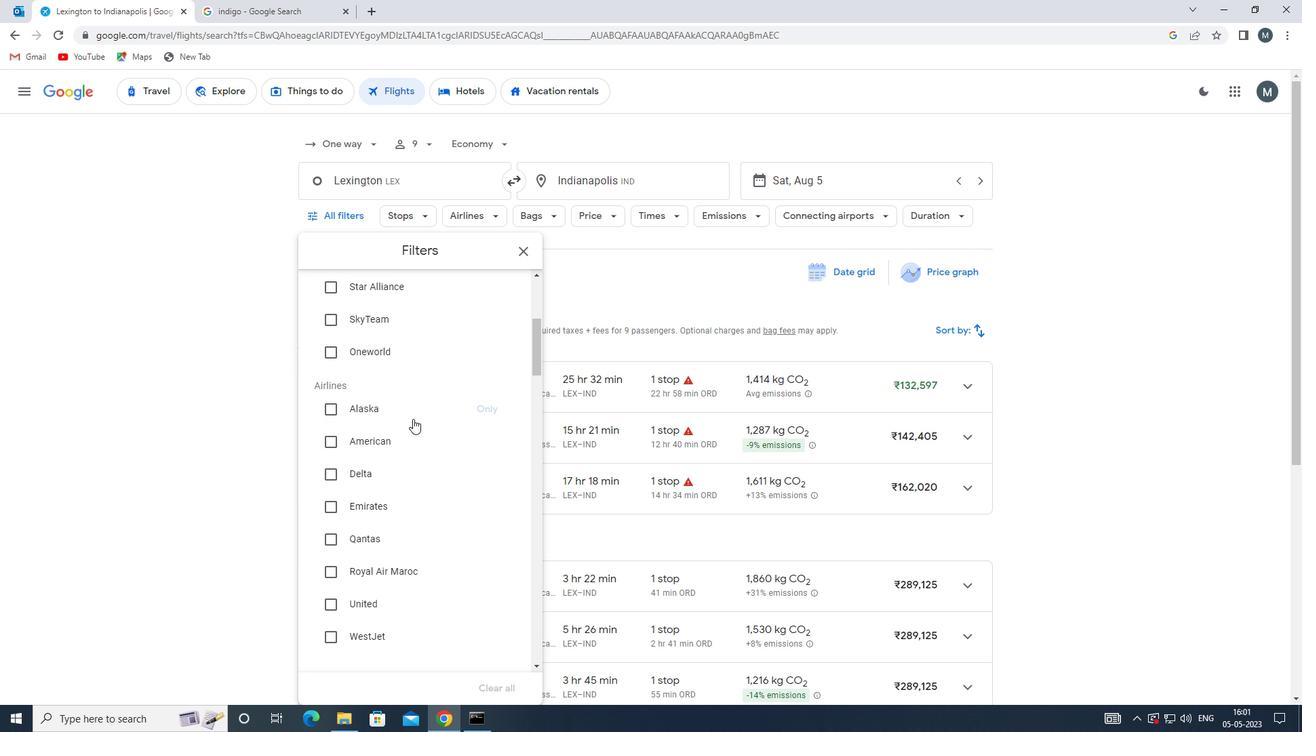 
Action: Mouse scrolled (413, 420) with delta (0, 0)
Screenshot: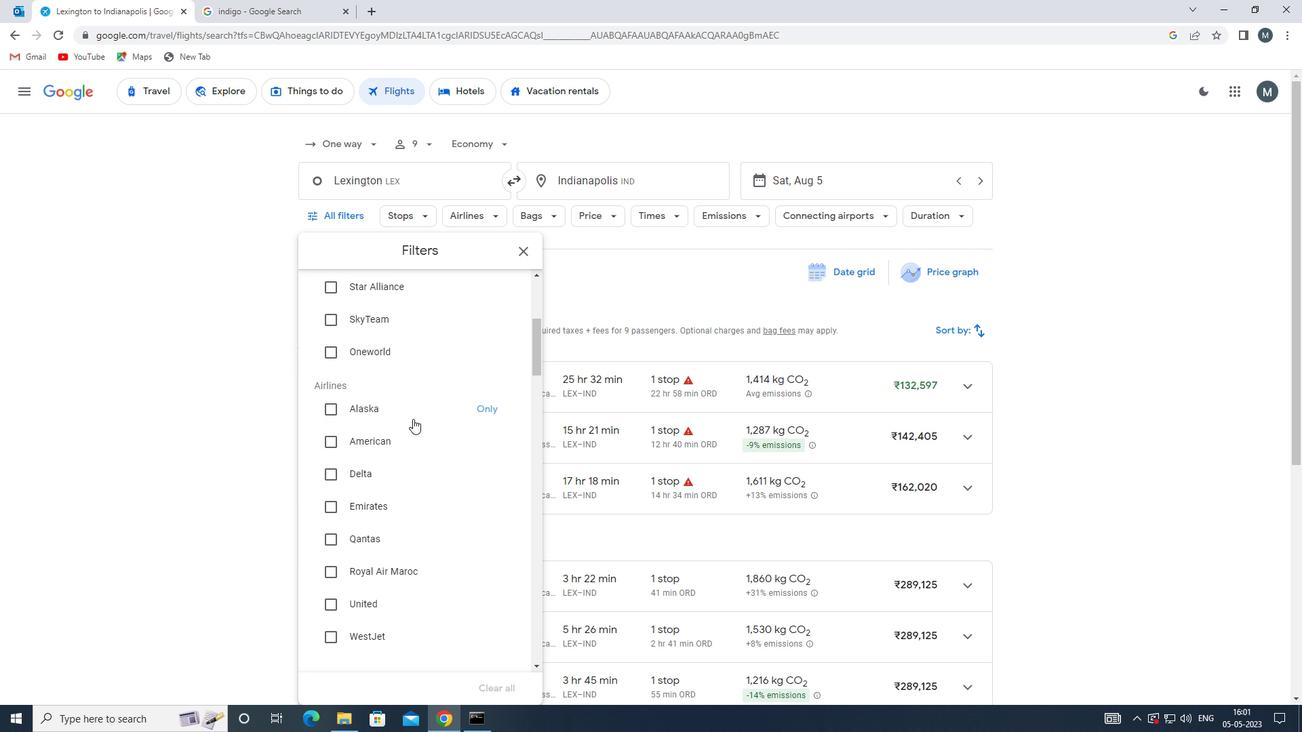 
Action: Mouse scrolled (413, 420) with delta (0, 0)
Screenshot: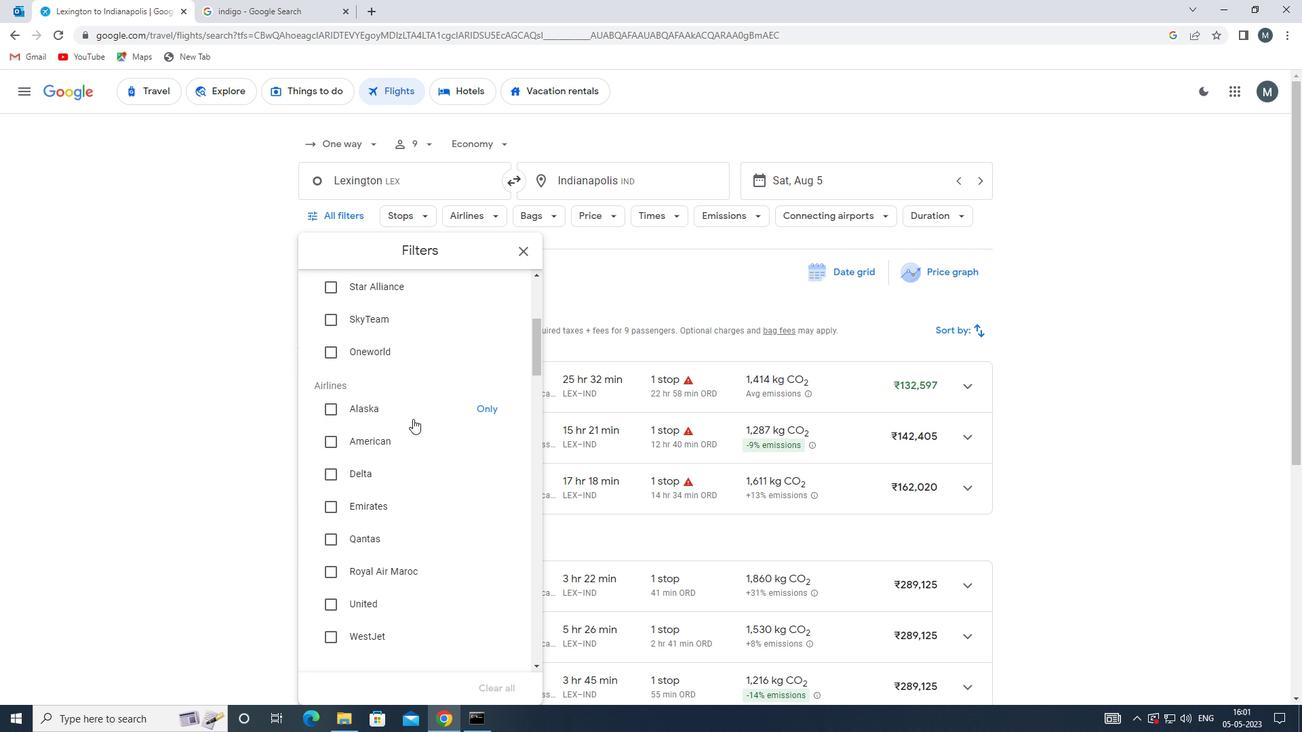 
Action: Mouse moved to (413, 420)
Screenshot: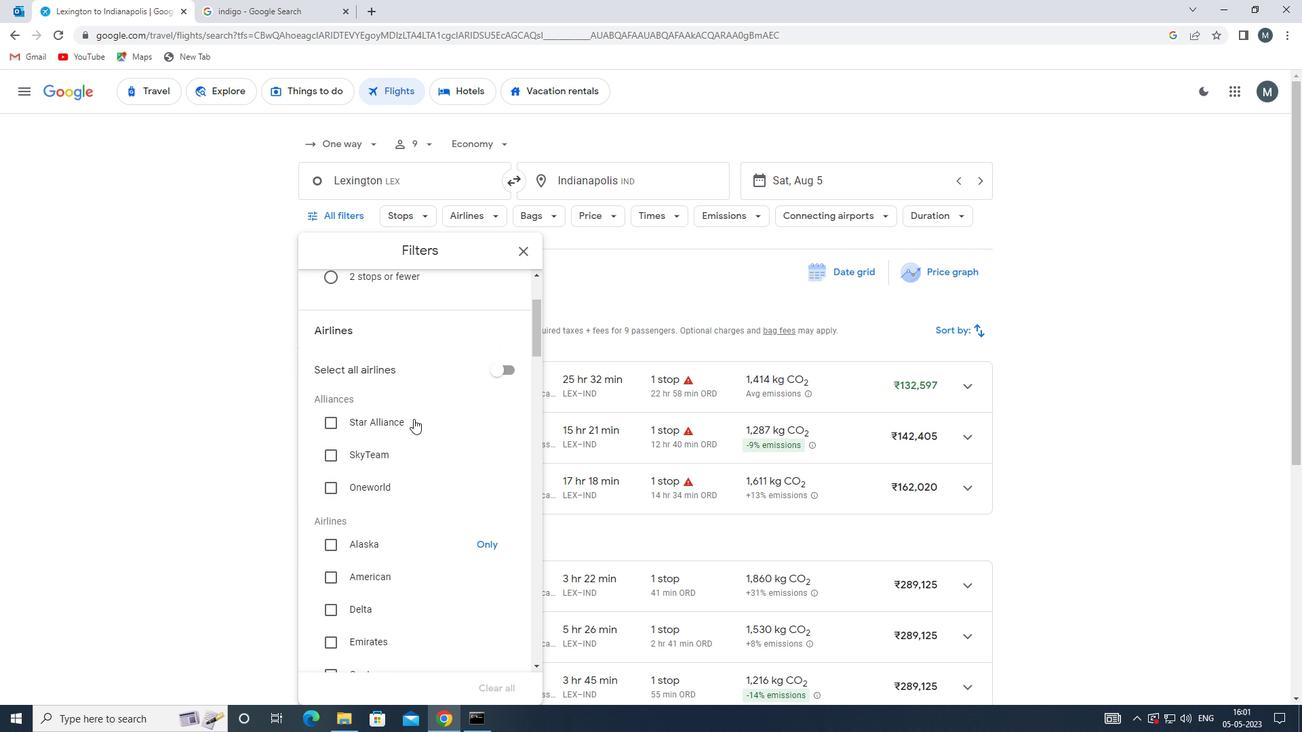 
Action: Mouse scrolled (413, 420) with delta (0, 0)
Screenshot: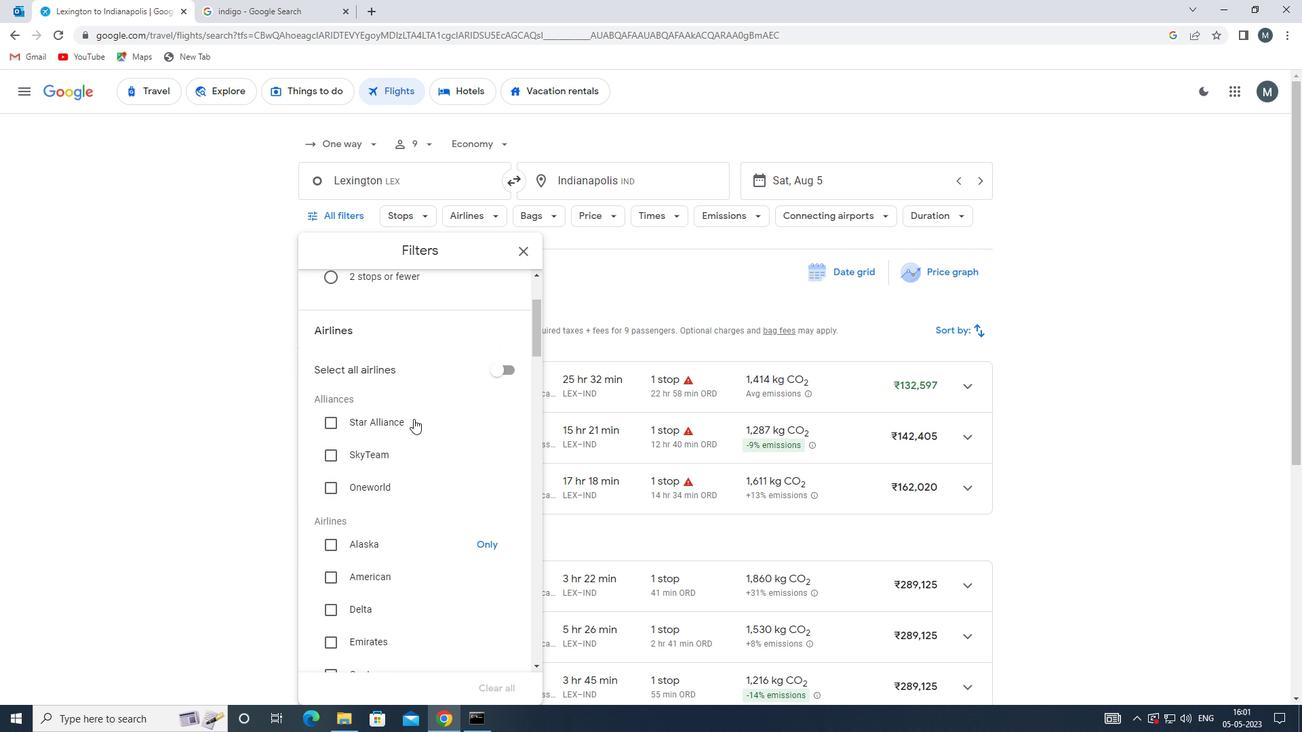 
Action: Mouse moved to (413, 421)
Screenshot: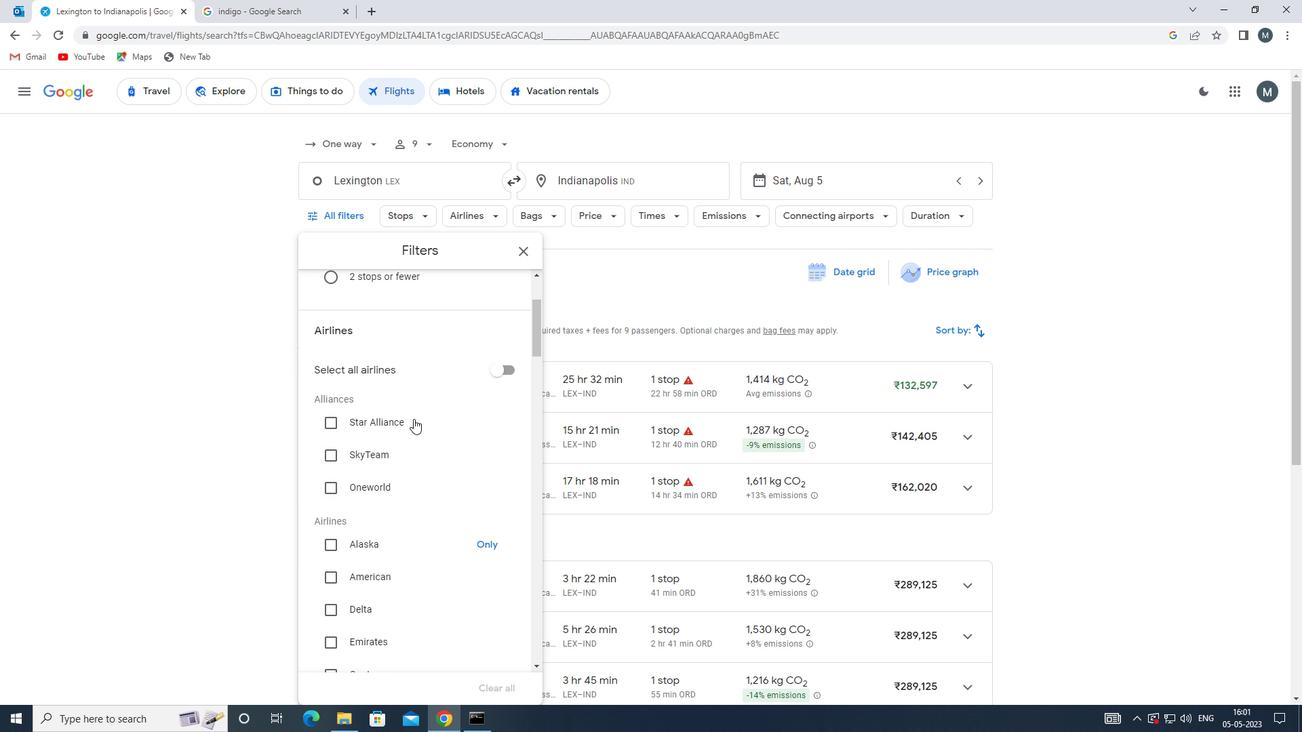 
Action: Mouse scrolled (413, 420) with delta (0, 0)
Screenshot: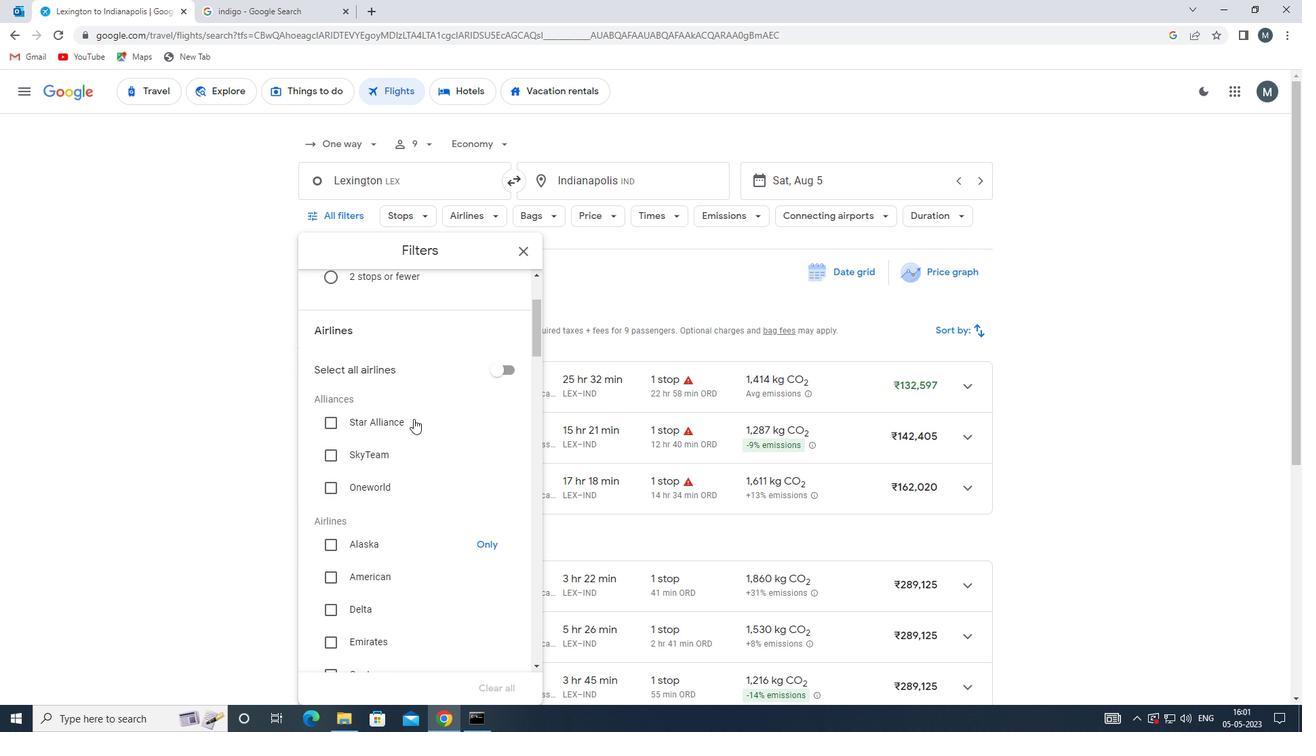
Action: Mouse moved to (413, 421)
Screenshot: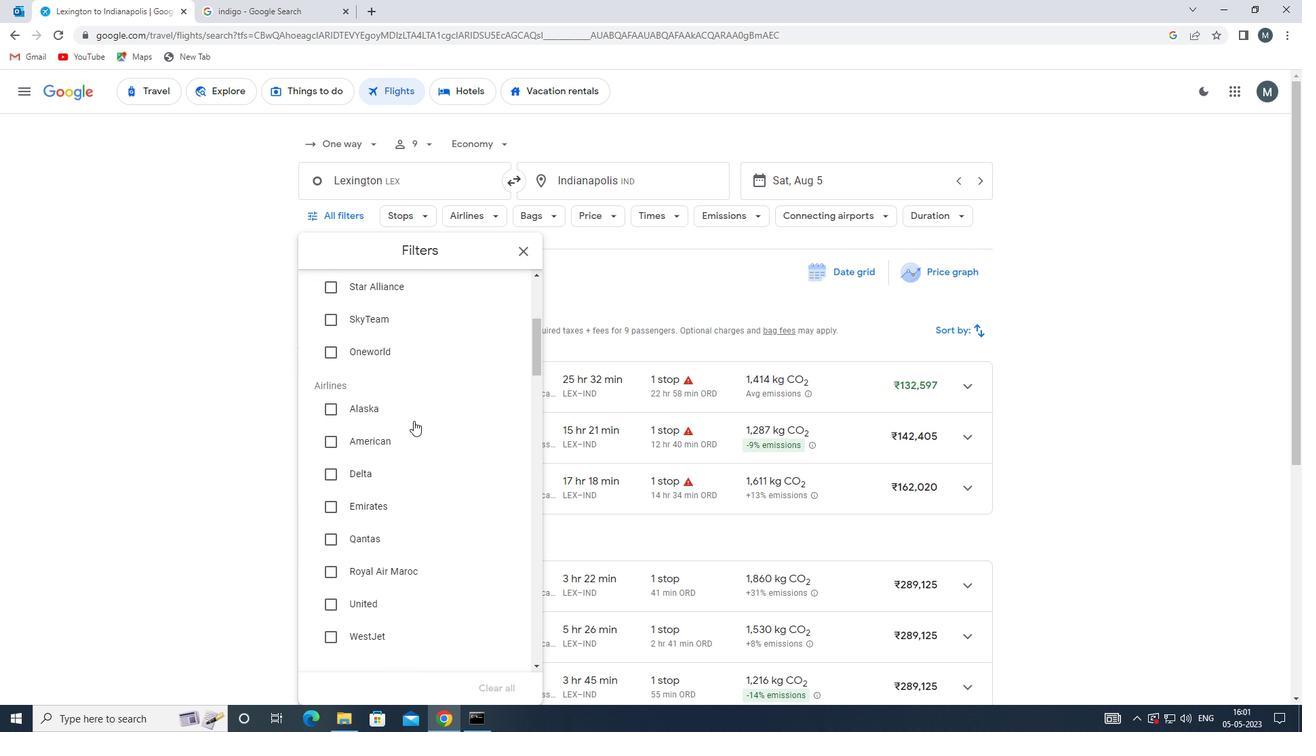 
Action: Mouse scrolled (413, 420) with delta (0, 0)
Screenshot: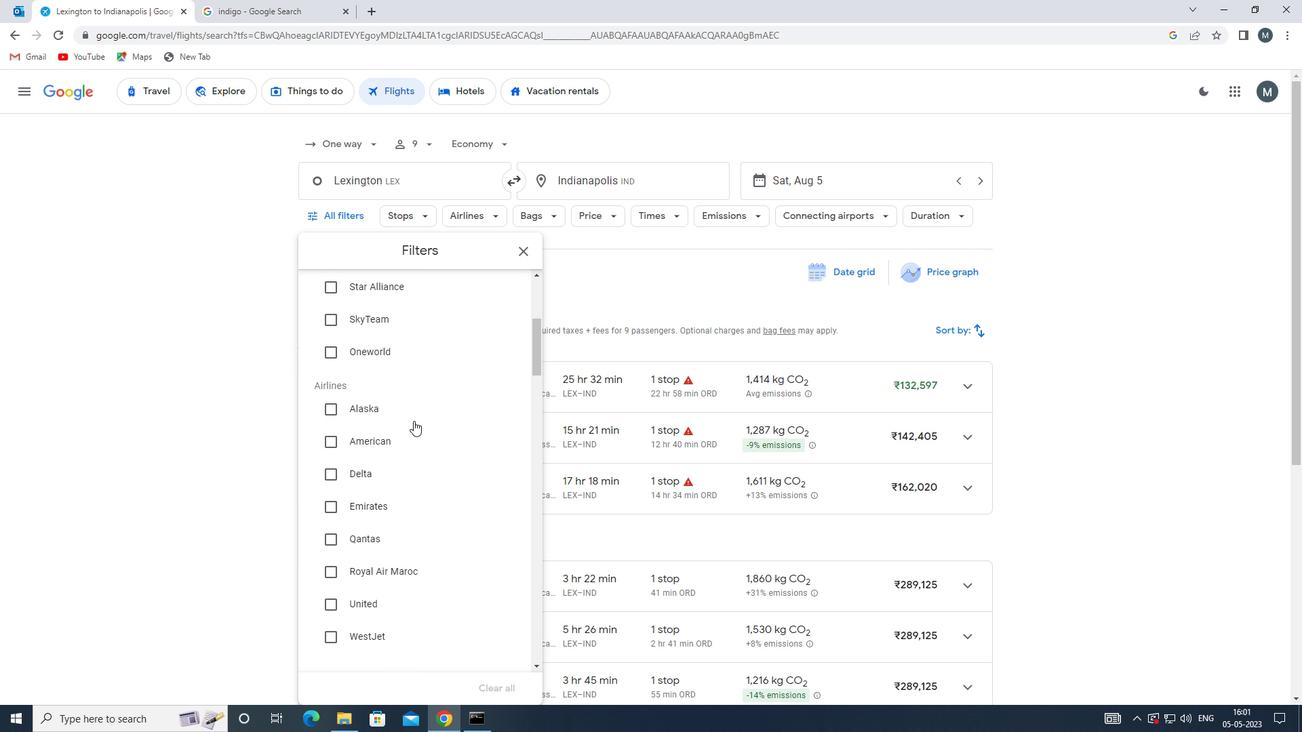
Action: Mouse scrolled (413, 420) with delta (0, 0)
Screenshot: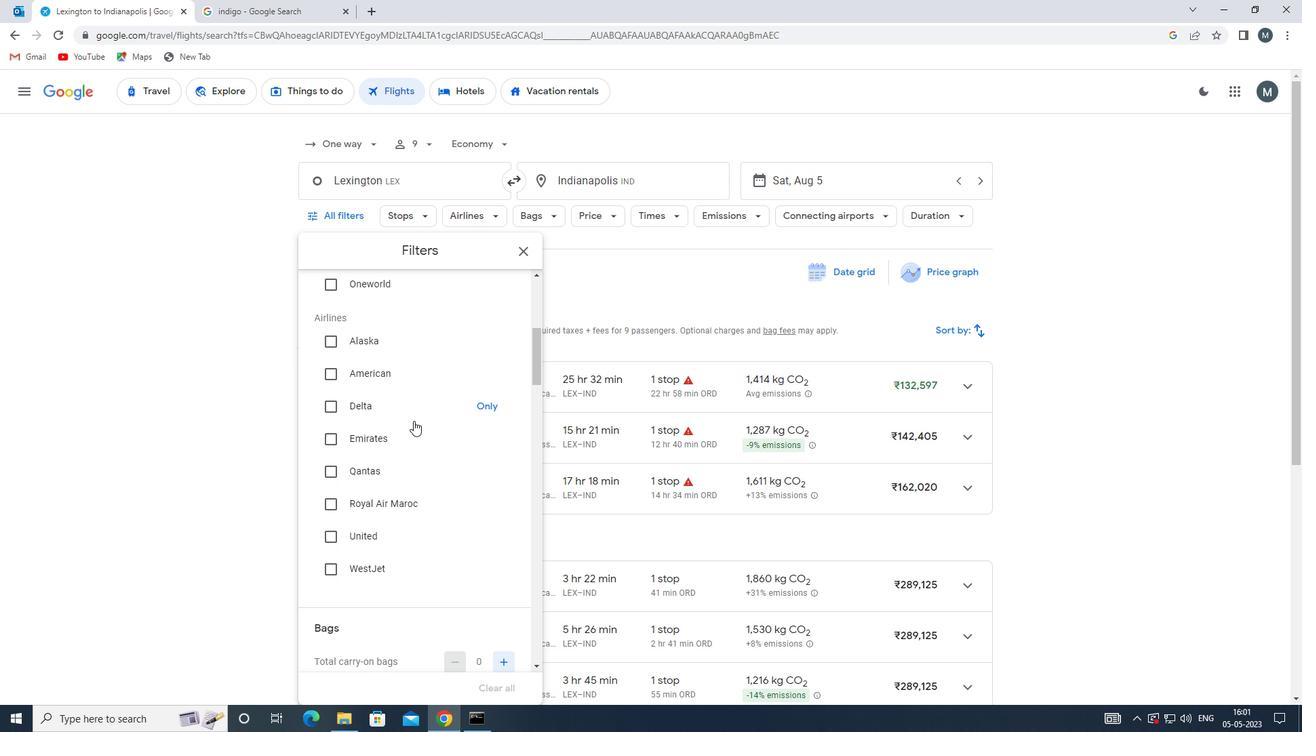 
Action: Mouse moved to (413, 424)
Screenshot: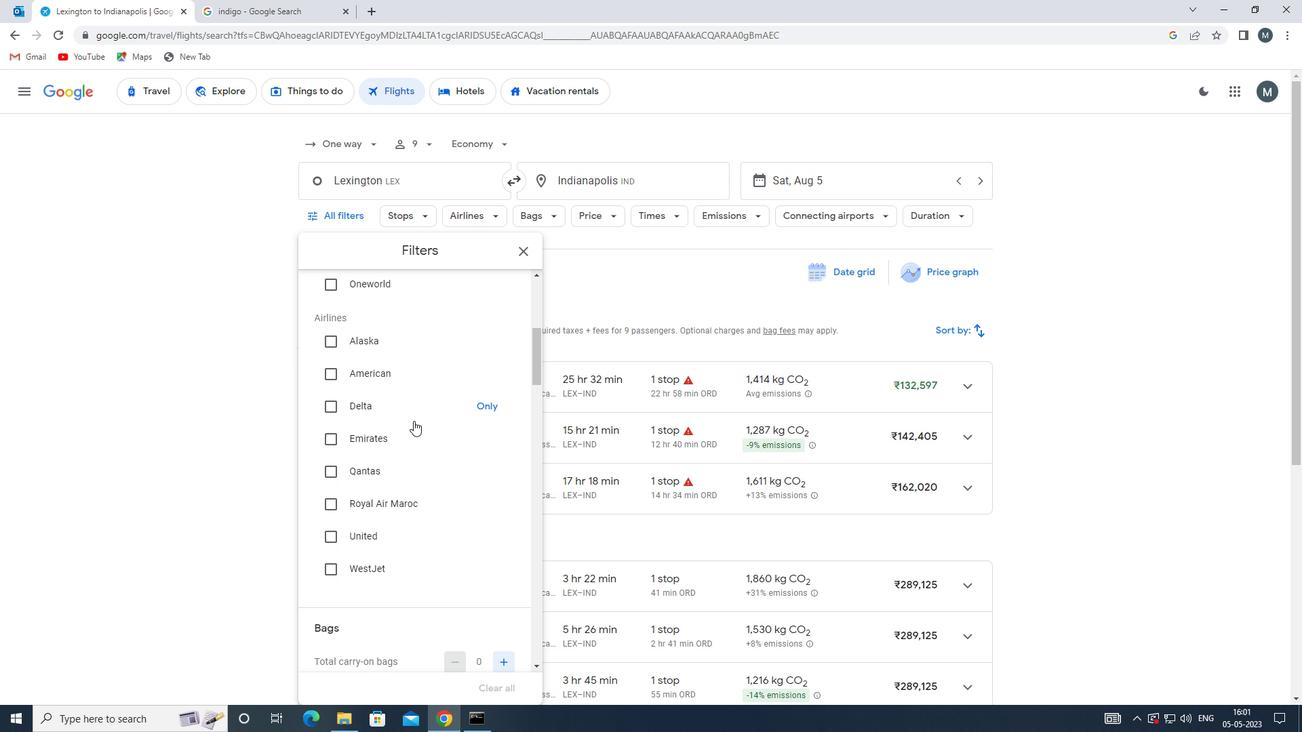 
Action: Mouse scrolled (413, 424) with delta (0, 0)
Screenshot: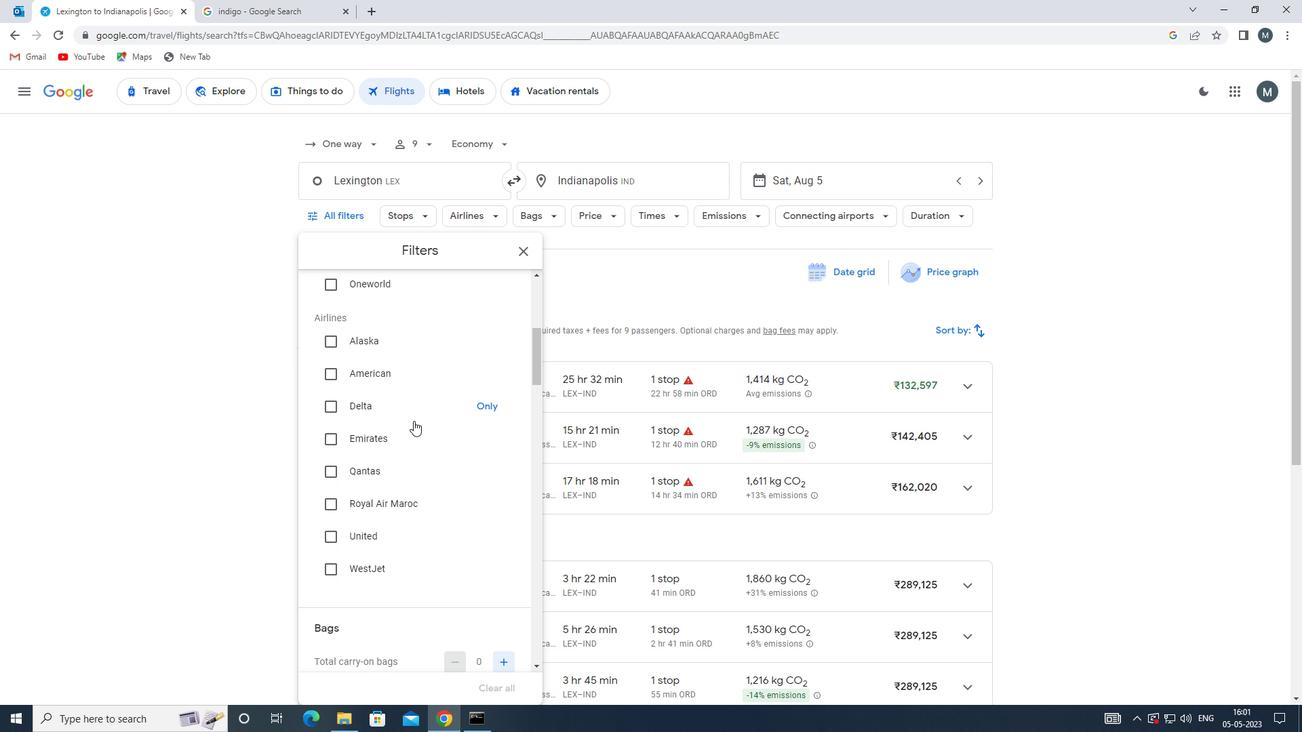 
Action: Mouse scrolled (413, 424) with delta (0, 0)
Screenshot: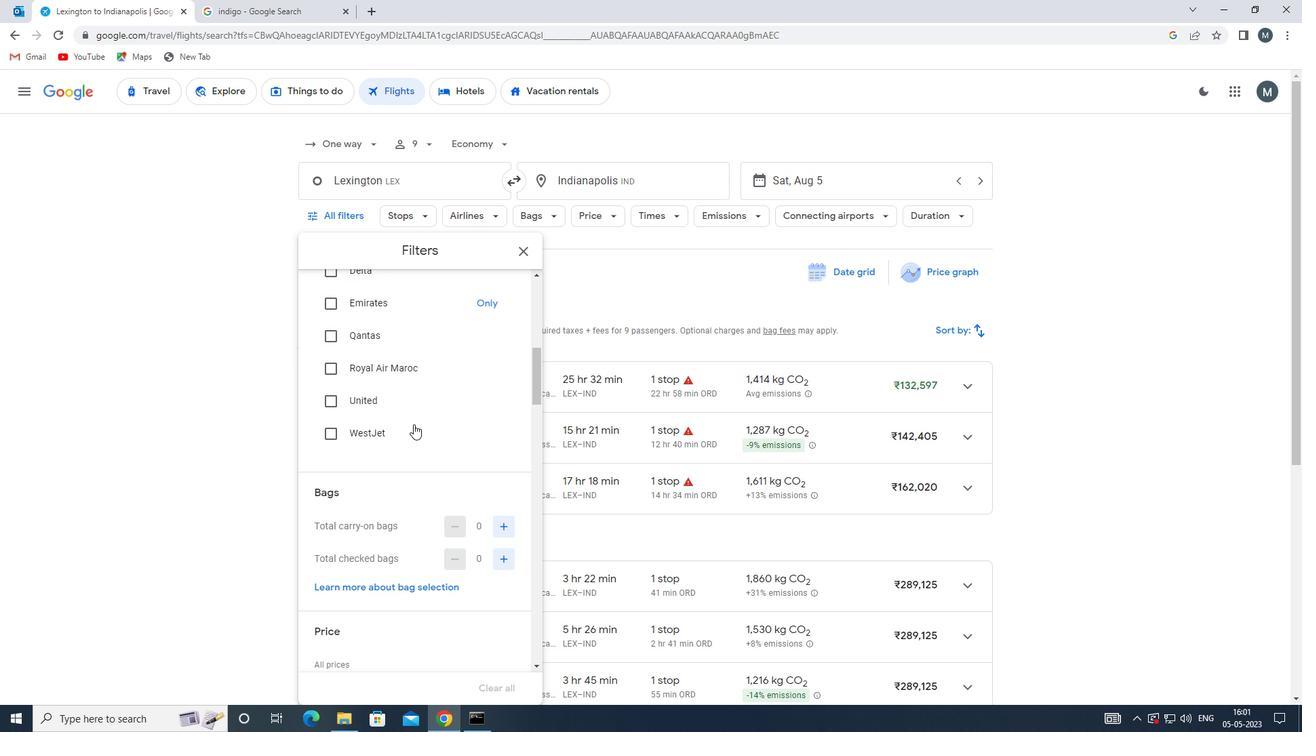 
Action: Mouse moved to (501, 488)
Screenshot: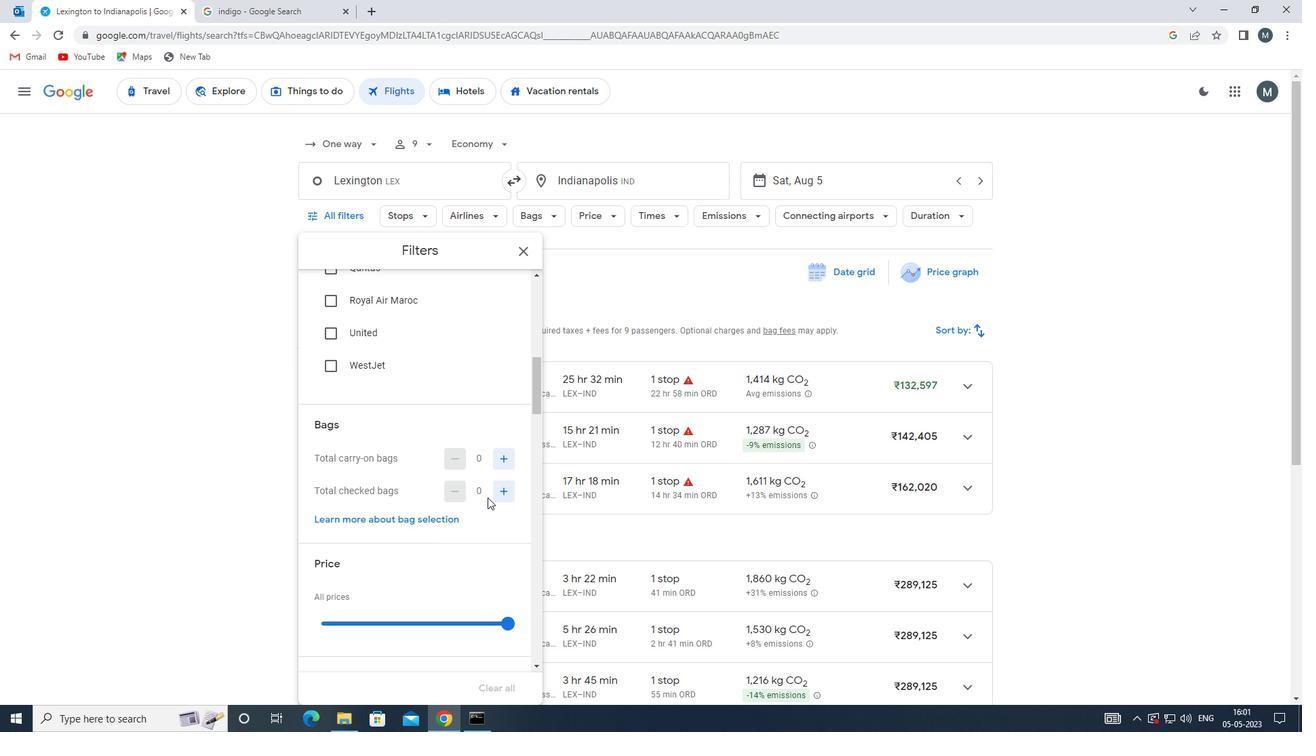 
Action: Mouse pressed left at (501, 488)
Screenshot: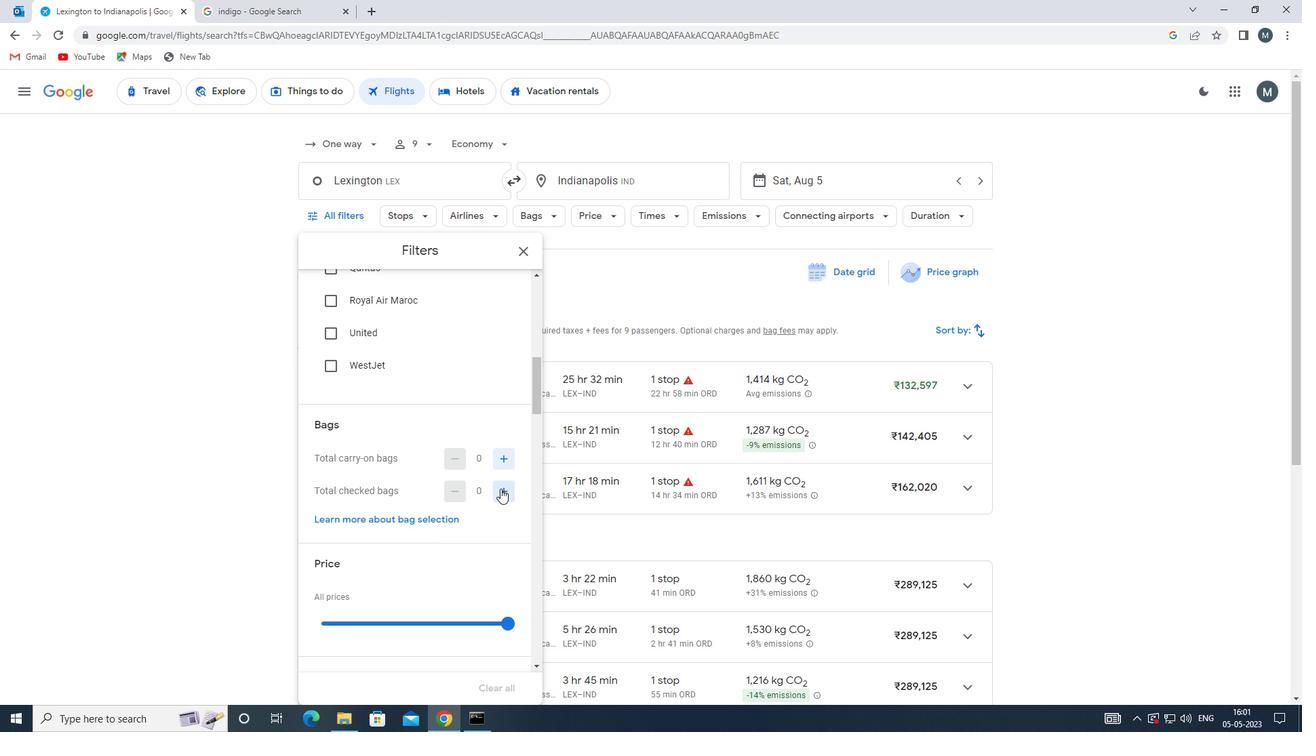 
Action: Mouse pressed left at (501, 488)
Screenshot: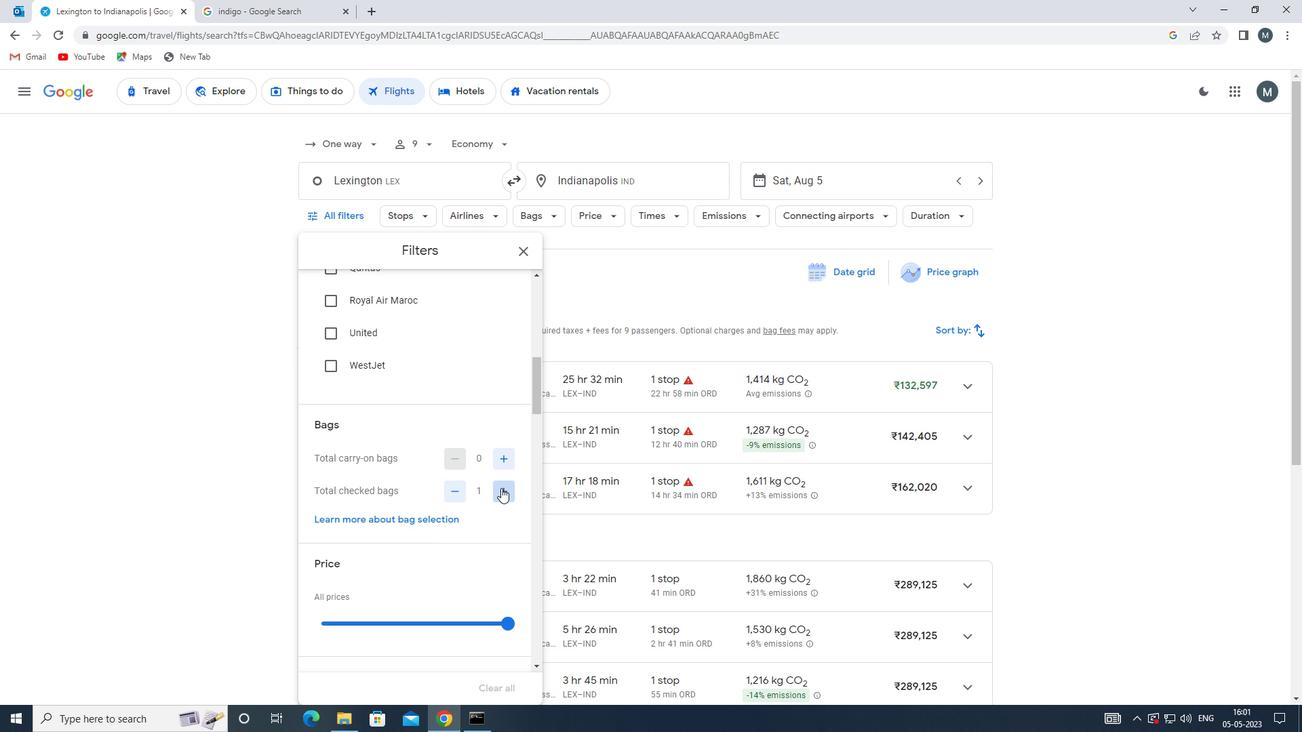 
Action: Mouse moved to (445, 464)
Screenshot: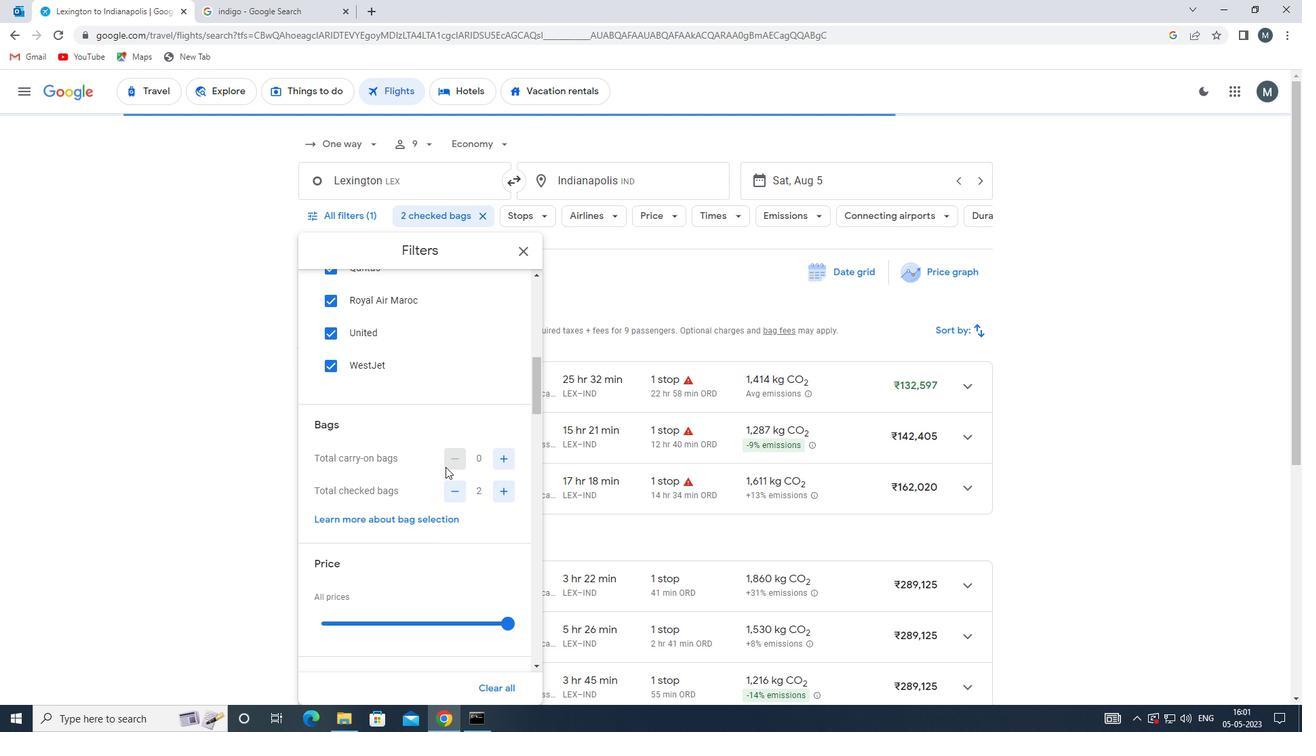 
Action: Mouse scrolled (445, 464) with delta (0, 0)
Screenshot: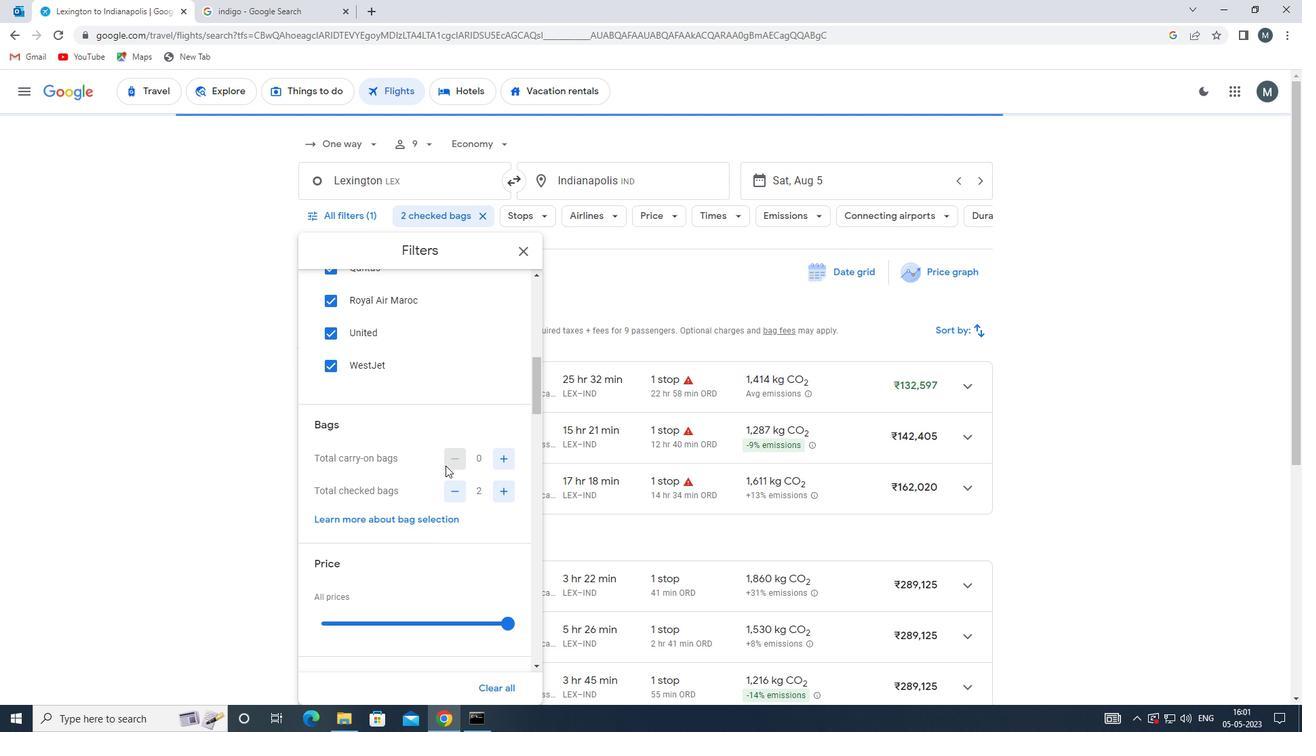 
Action: Mouse moved to (445, 462)
Screenshot: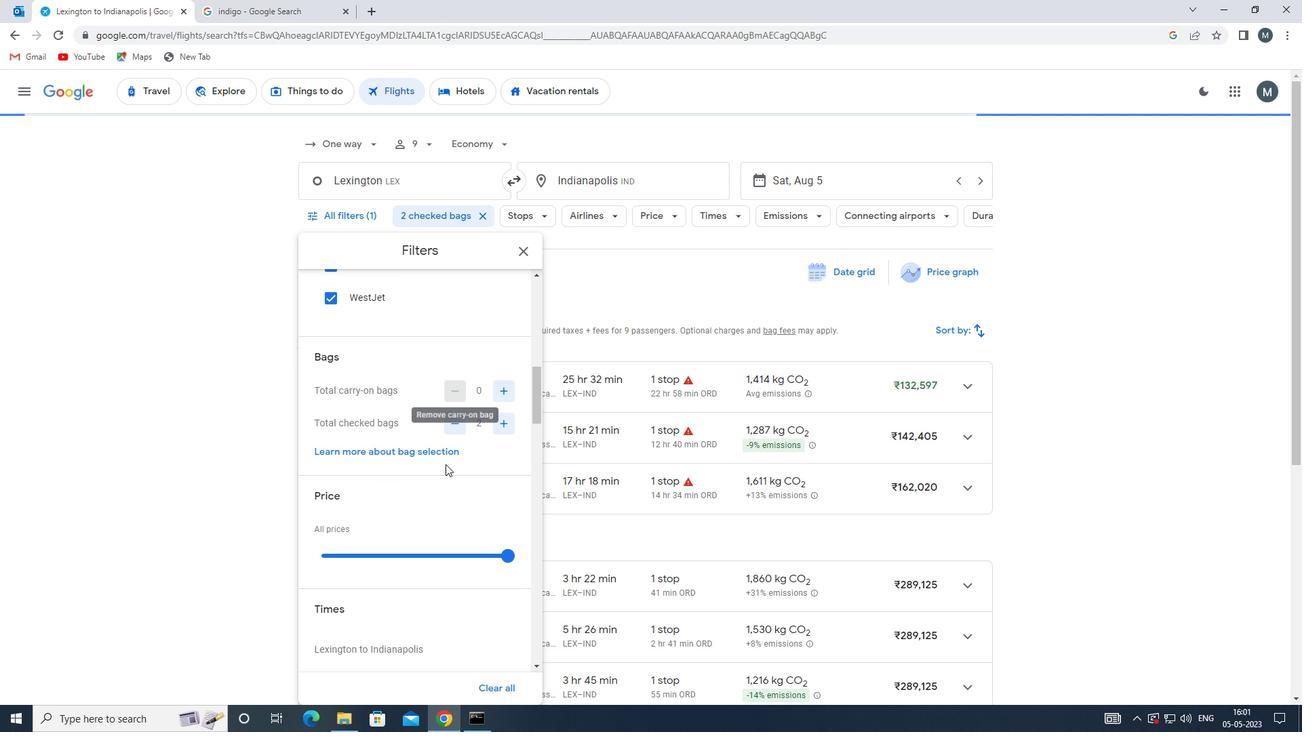 
Action: Mouse scrolled (445, 461) with delta (0, 0)
Screenshot: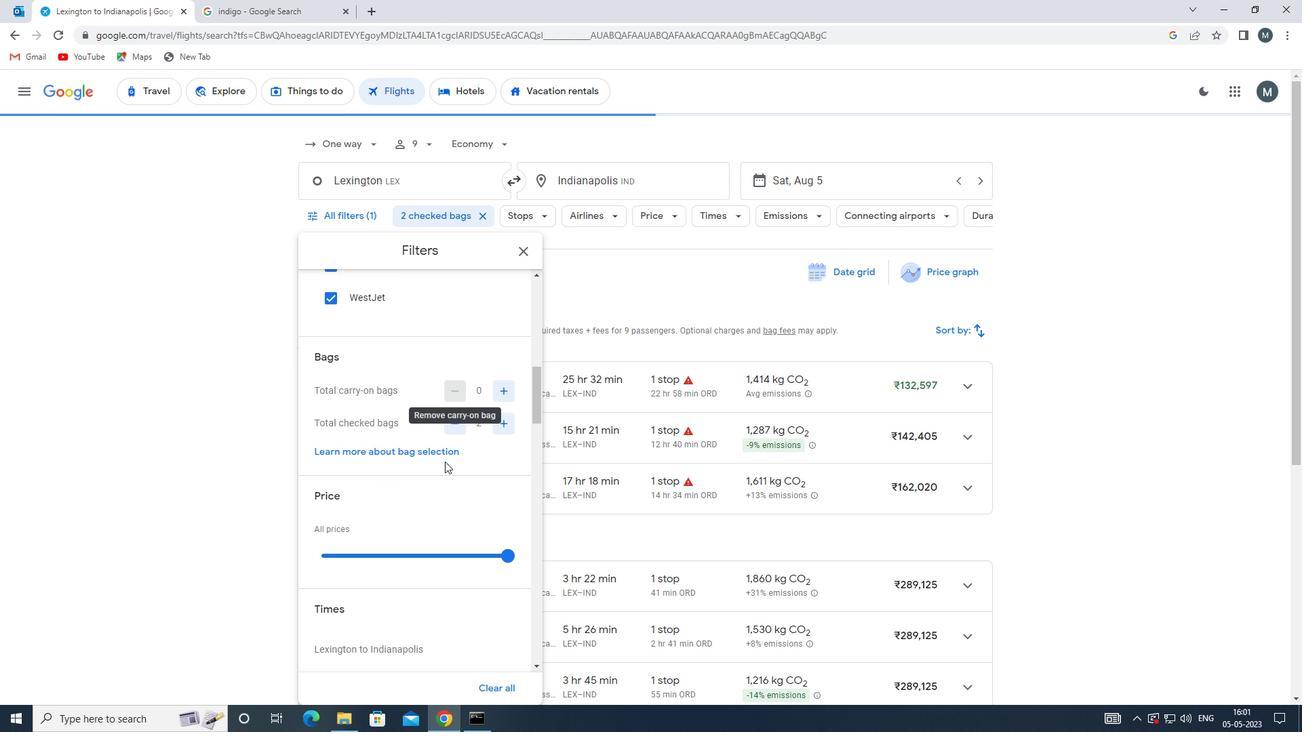 
Action: Mouse moved to (445, 487)
Screenshot: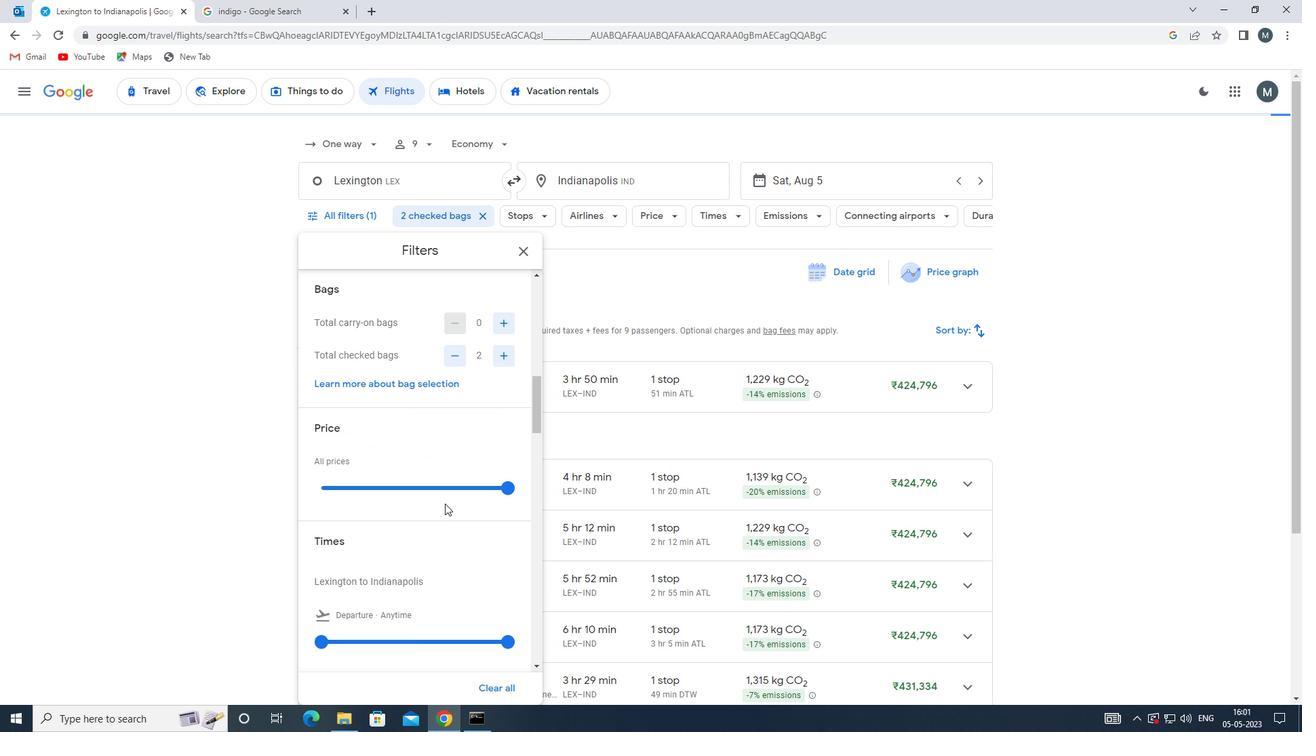 
Action: Mouse pressed left at (445, 487)
Screenshot: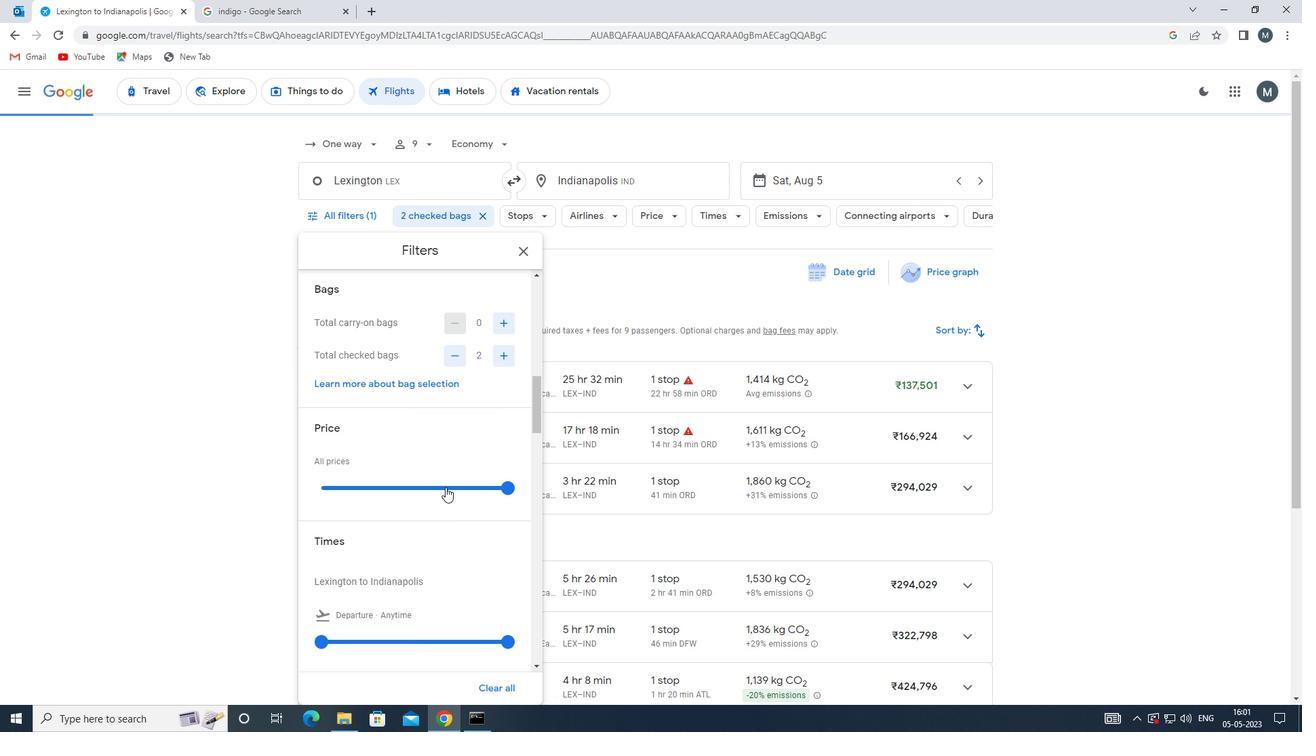 
Action: Mouse pressed left at (445, 487)
Screenshot: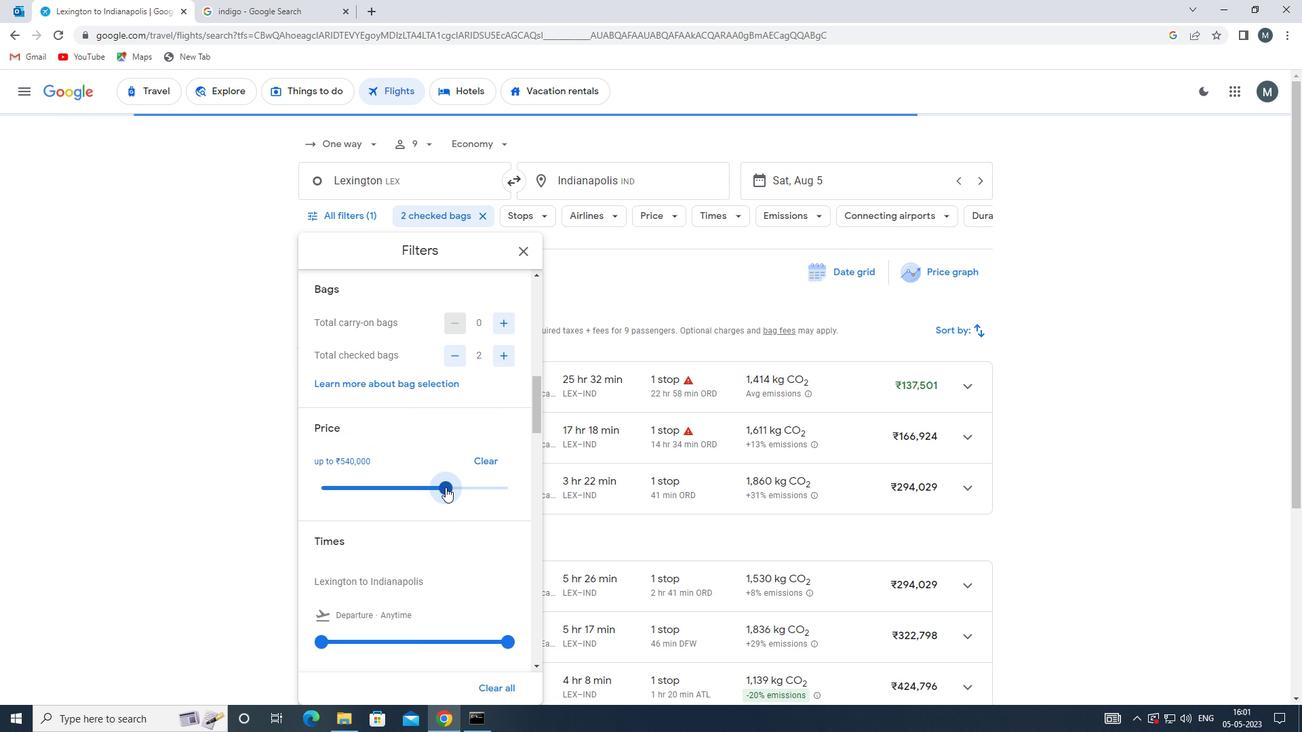 
Action: Mouse moved to (419, 447)
Screenshot: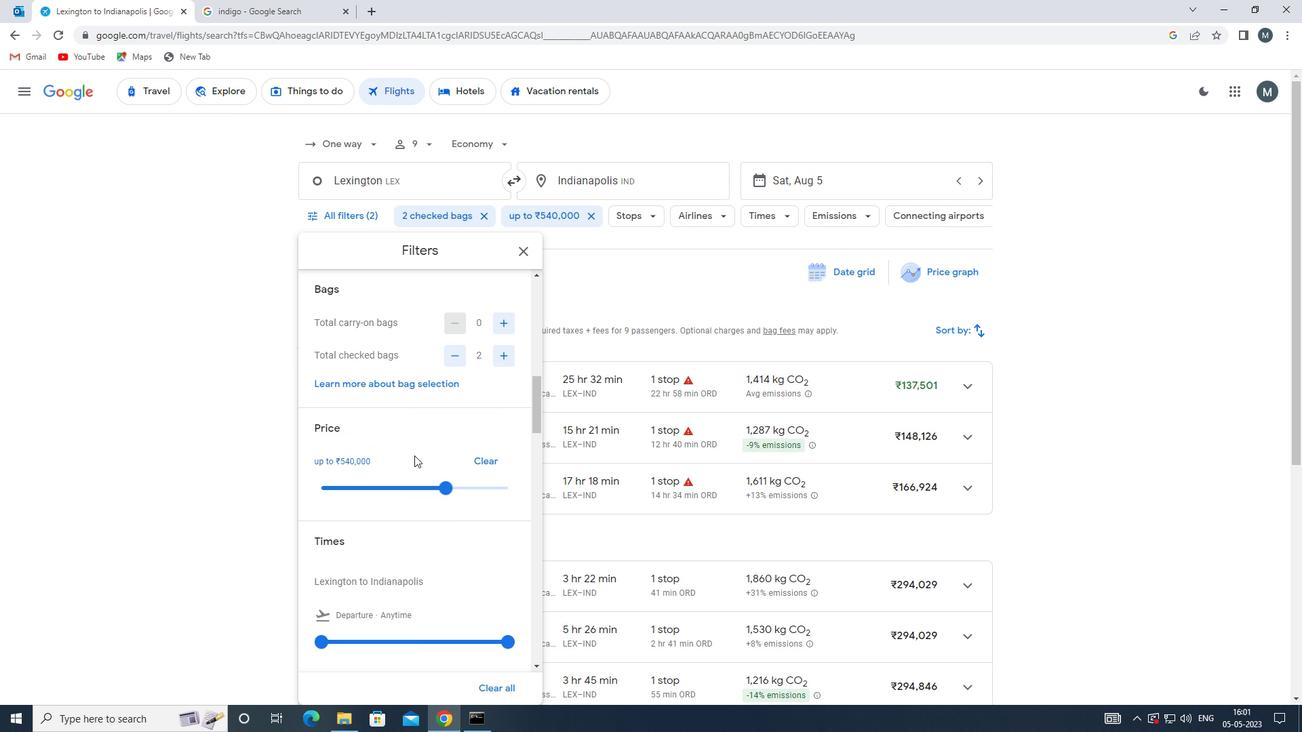 
Action: Mouse scrolled (419, 447) with delta (0, 0)
Screenshot: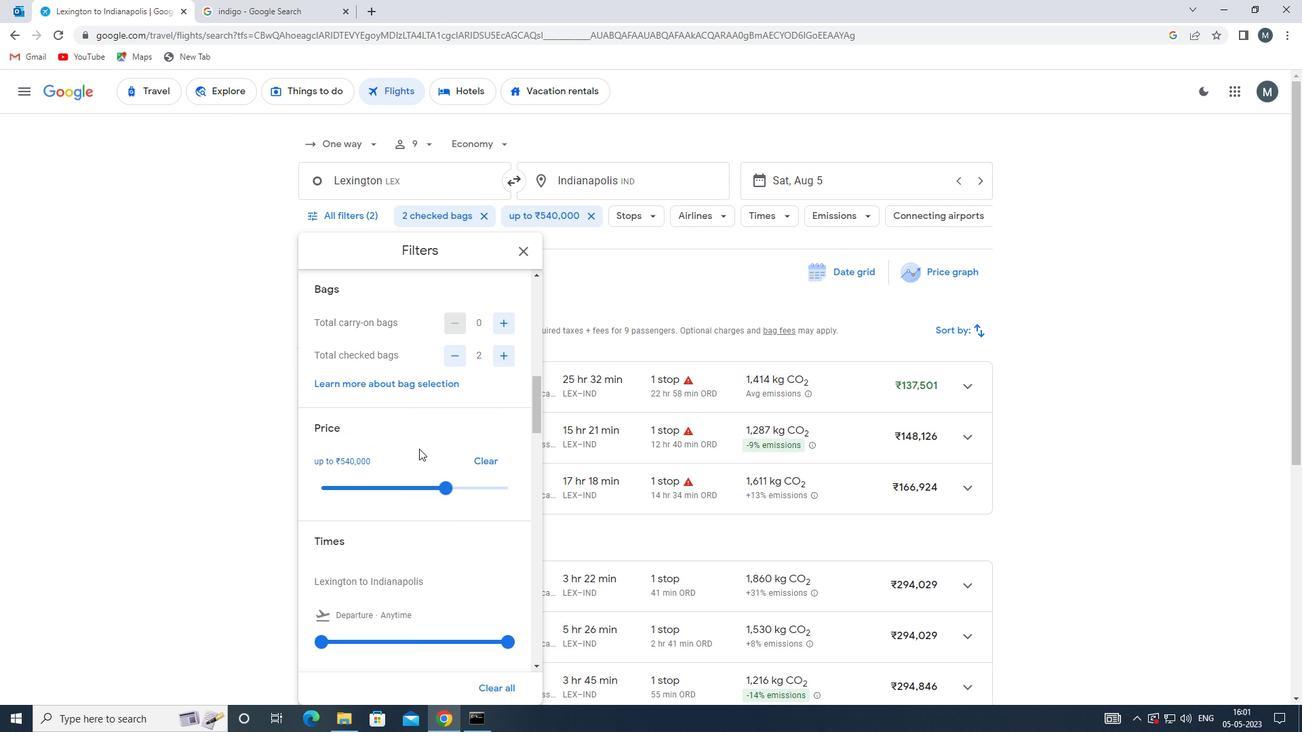 
Action: Mouse moved to (436, 417)
Screenshot: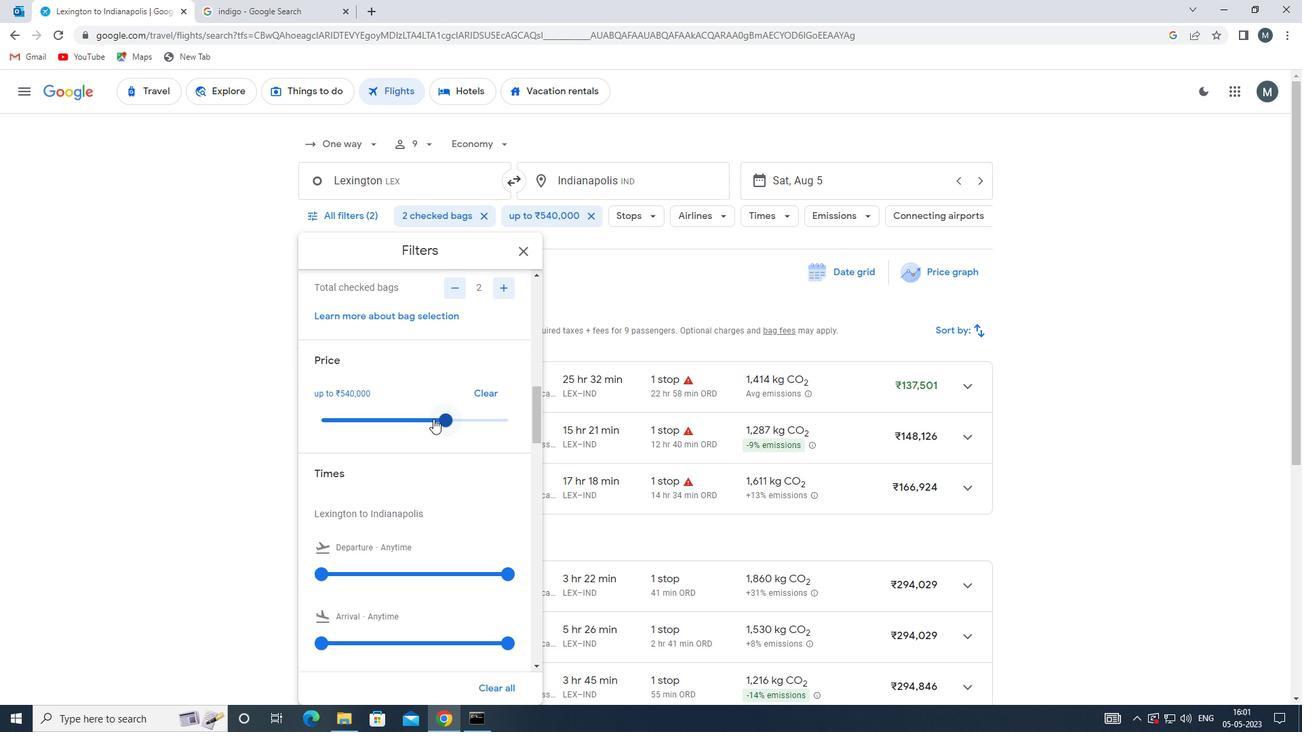 
Action: Mouse pressed left at (436, 417)
Screenshot: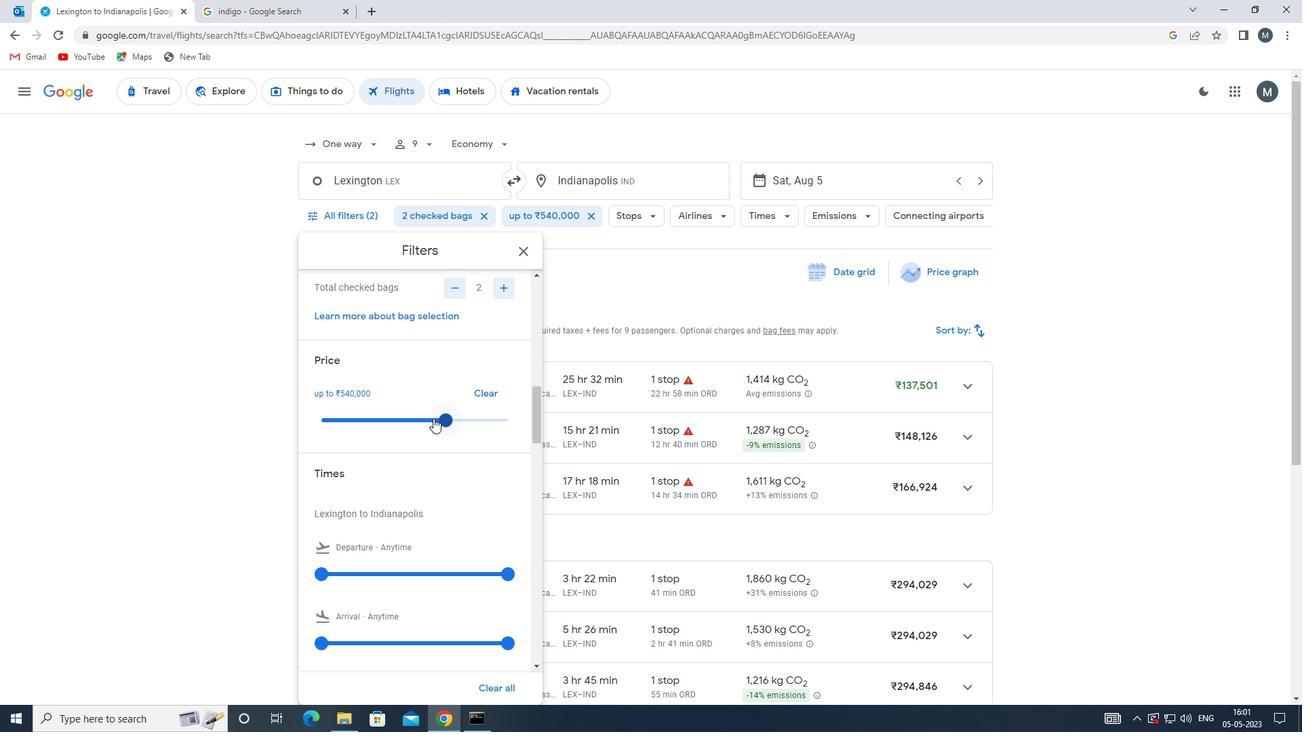 
Action: Mouse moved to (361, 432)
Screenshot: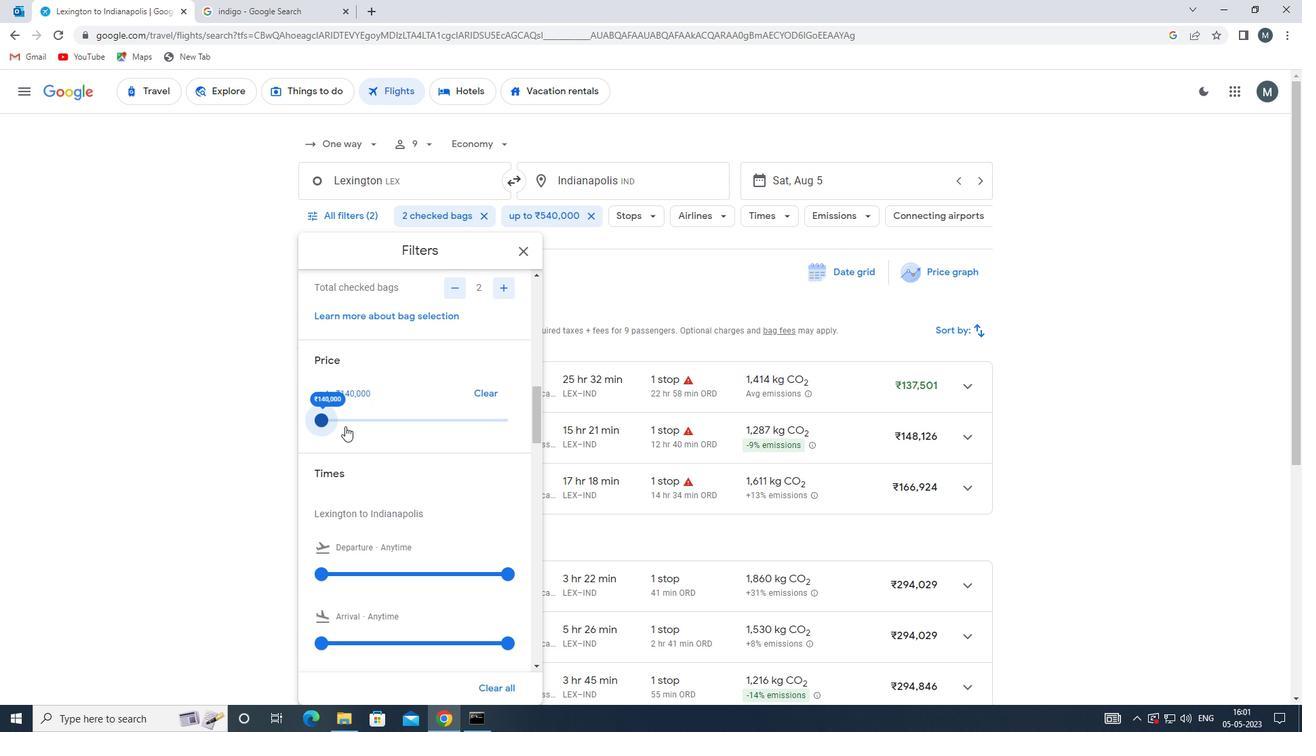 
Action: Mouse scrolled (361, 431) with delta (0, 0)
Screenshot: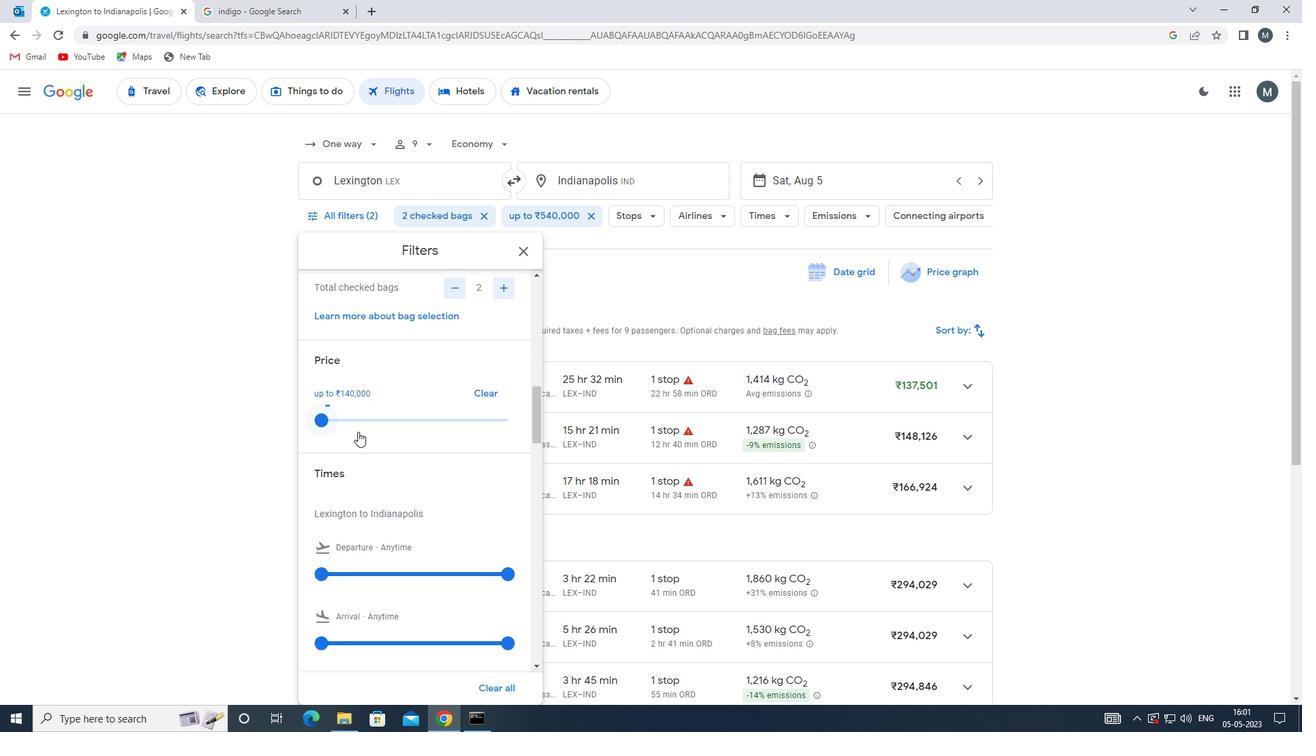 
Action: Mouse moved to (316, 503)
Screenshot: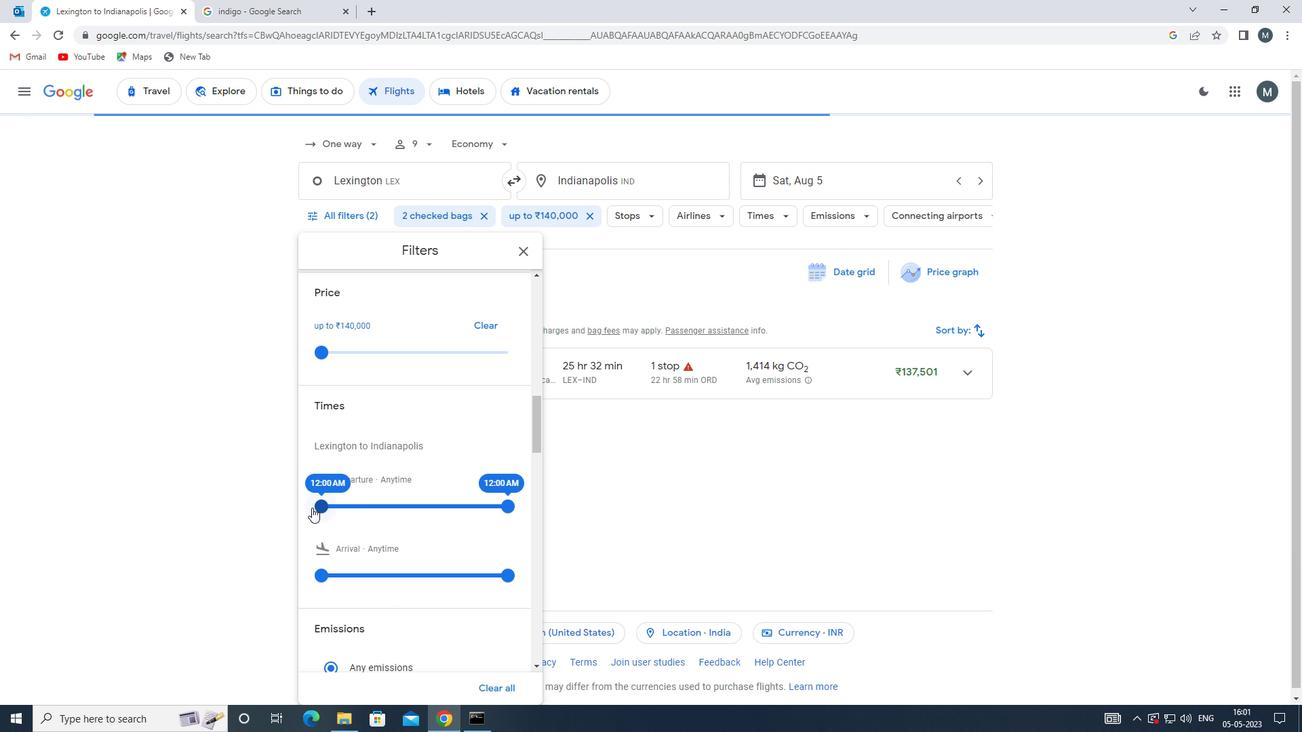 
Action: Mouse pressed left at (316, 503)
Screenshot: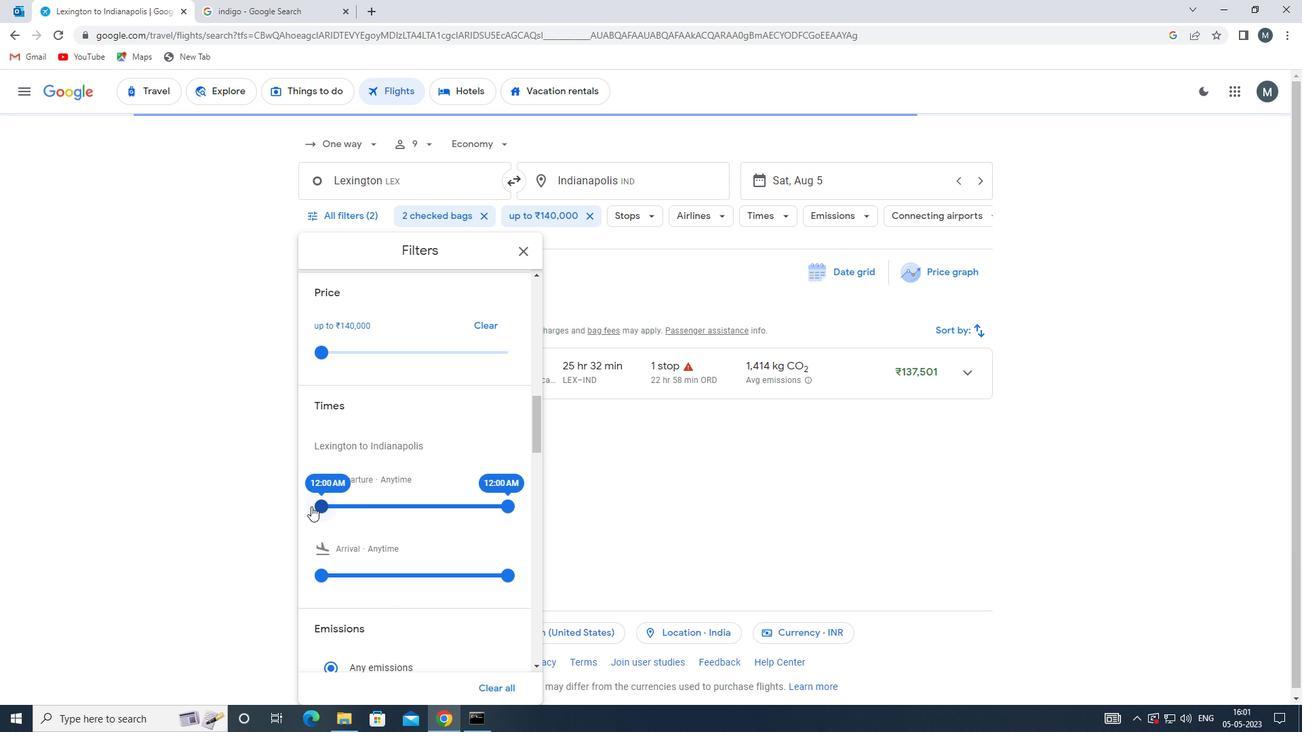 
Action: Mouse moved to (512, 504)
Screenshot: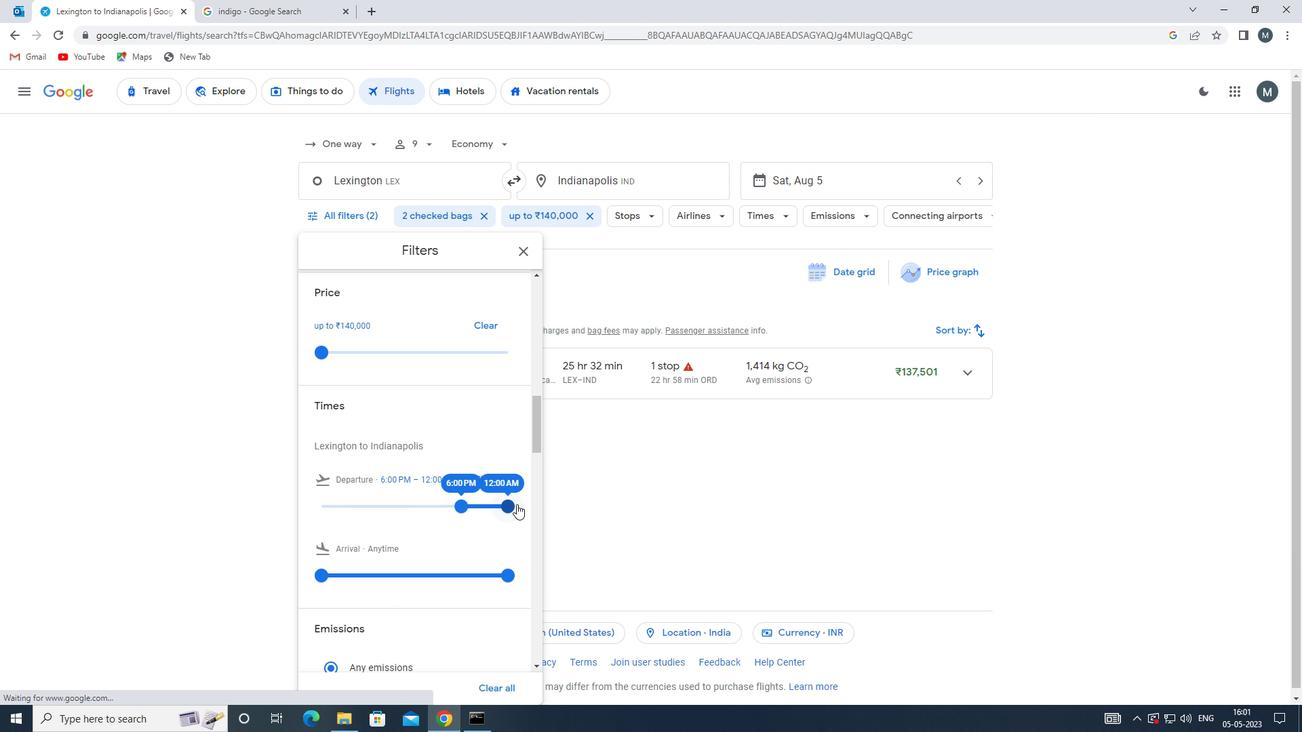
Action: Mouse pressed left at (512, 504)
Screenshot: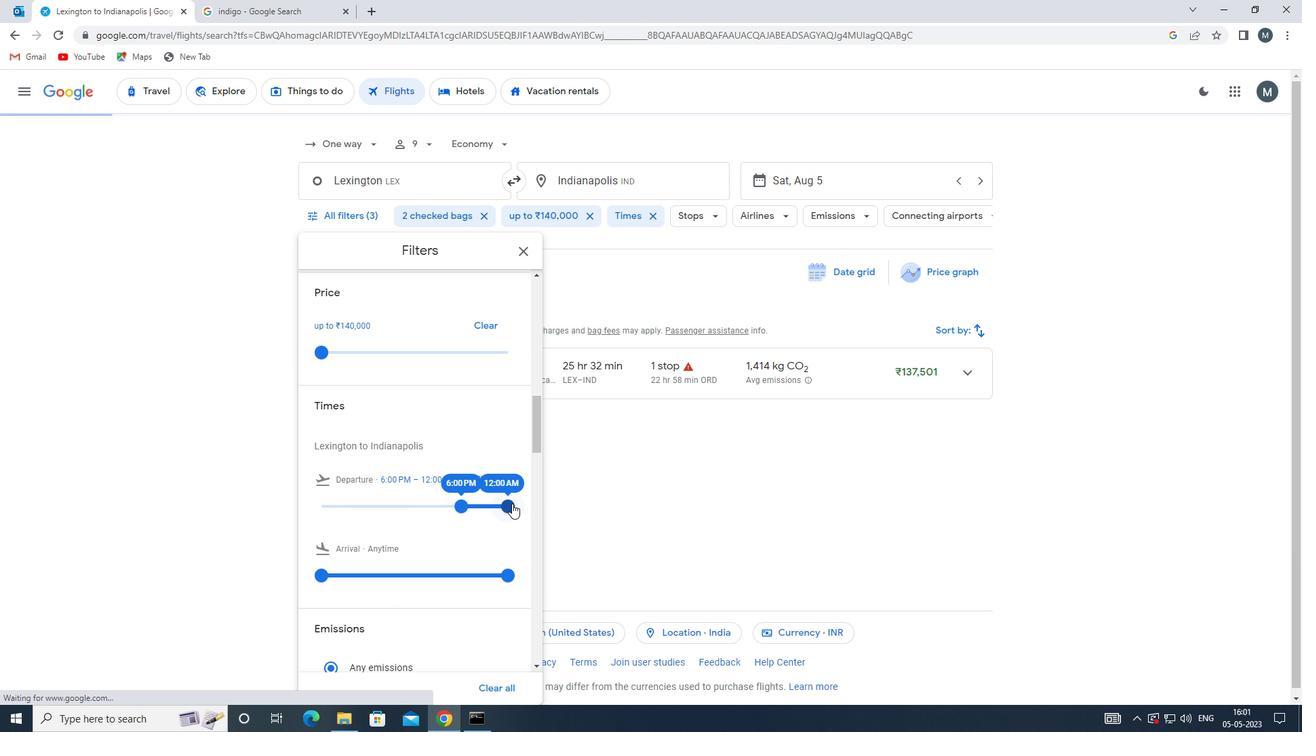
Action: Mouse moved to (456, 483)
Screenshot: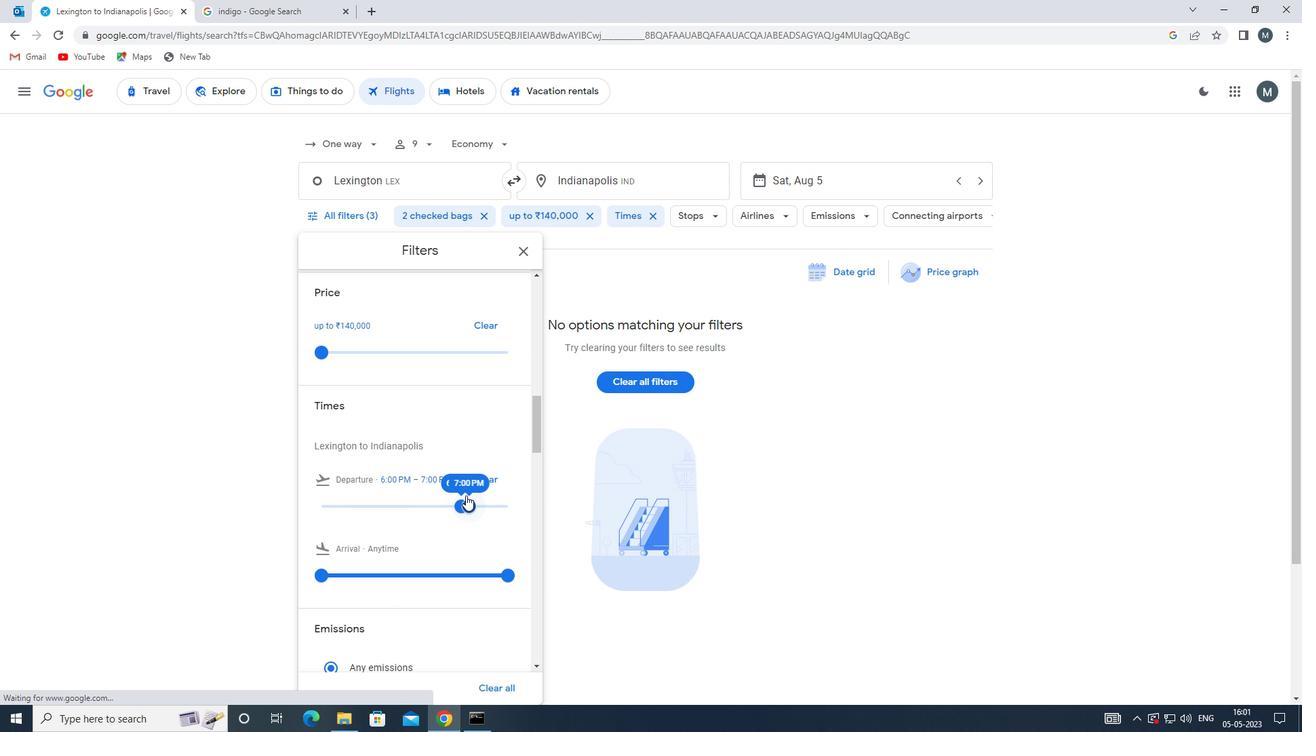 
Action: Mouse scrolled (456, 483) with delta (0, 0)
Screenshot: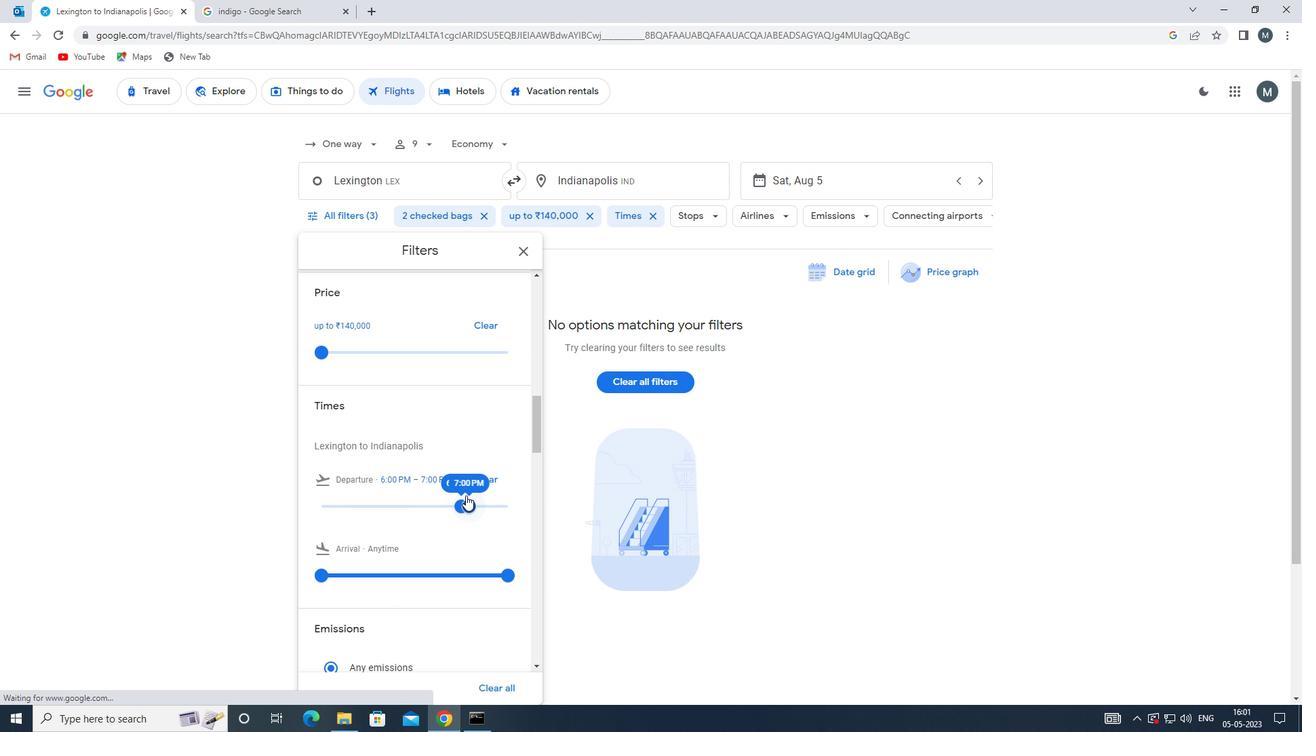 
Action: Mouse moved to (453, 483)
Screenshot: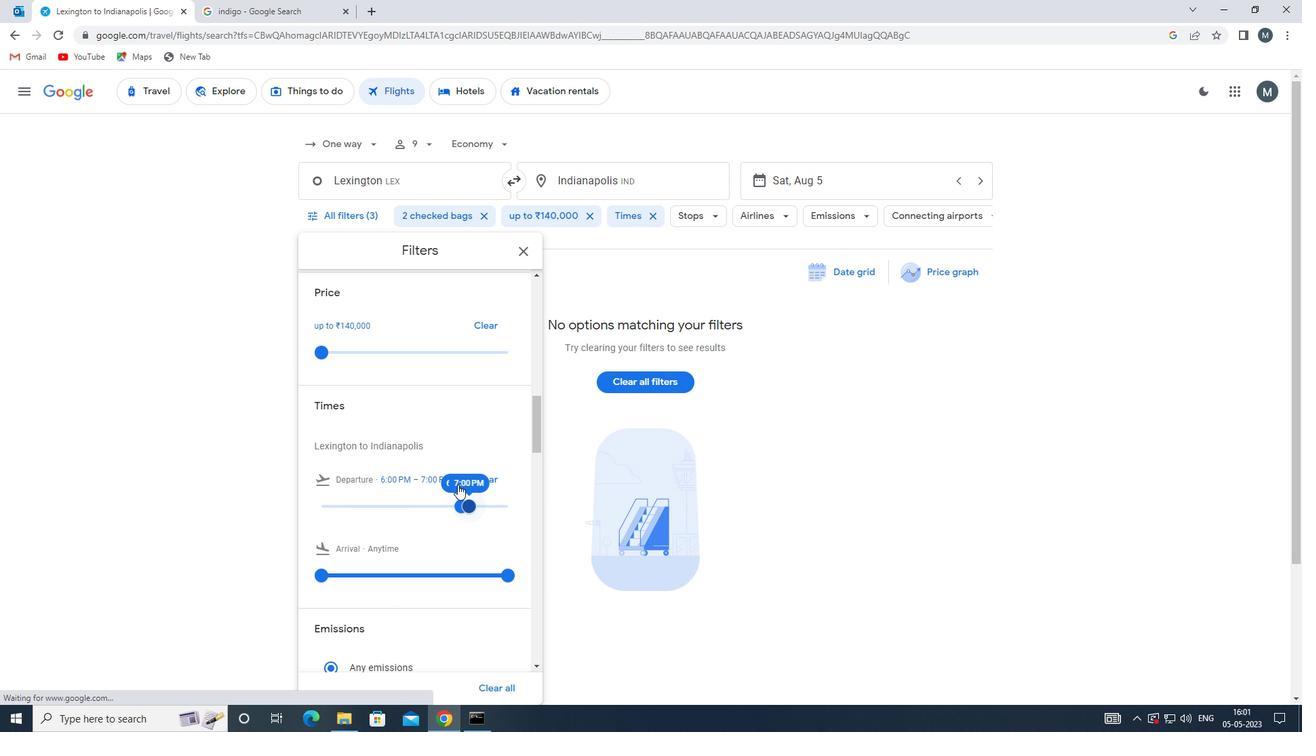 
Action: Mouse scrolled (453, 483) with delta (0, 0)
Screenshot: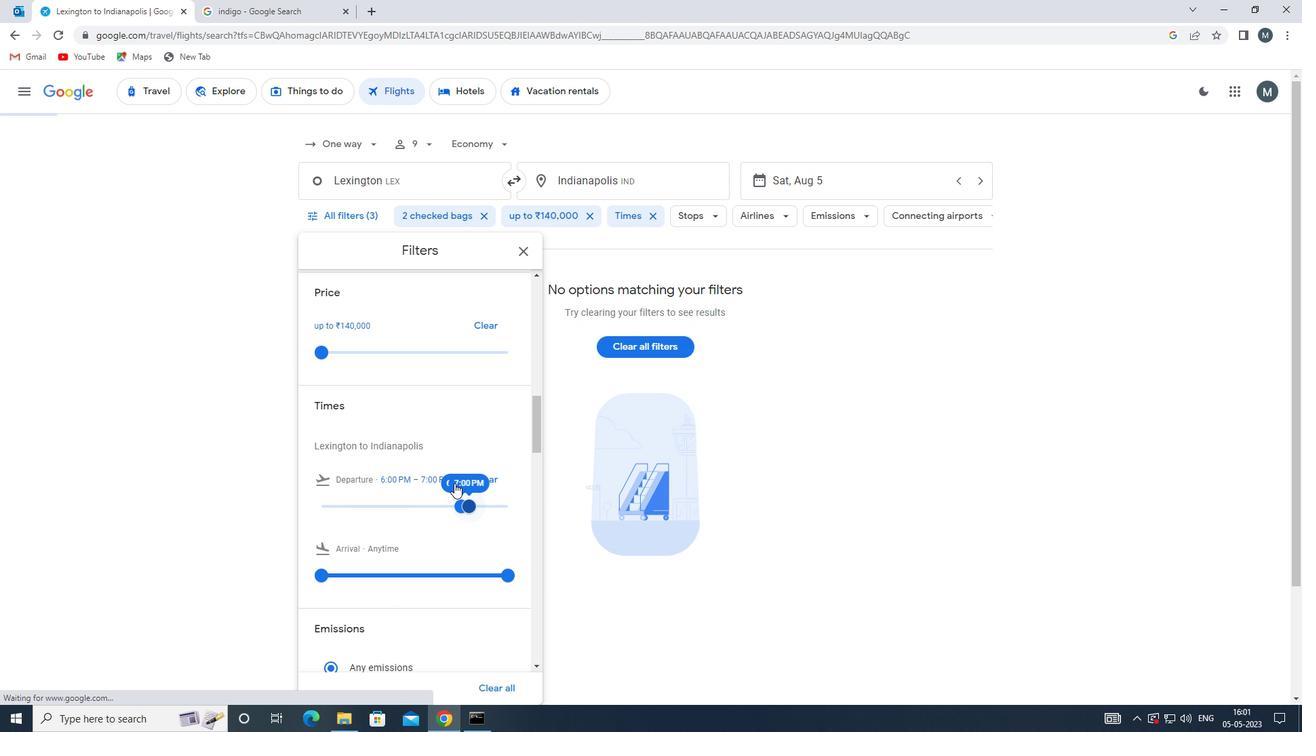 
Action: Mouse moved to (526, 249)
Screenshot: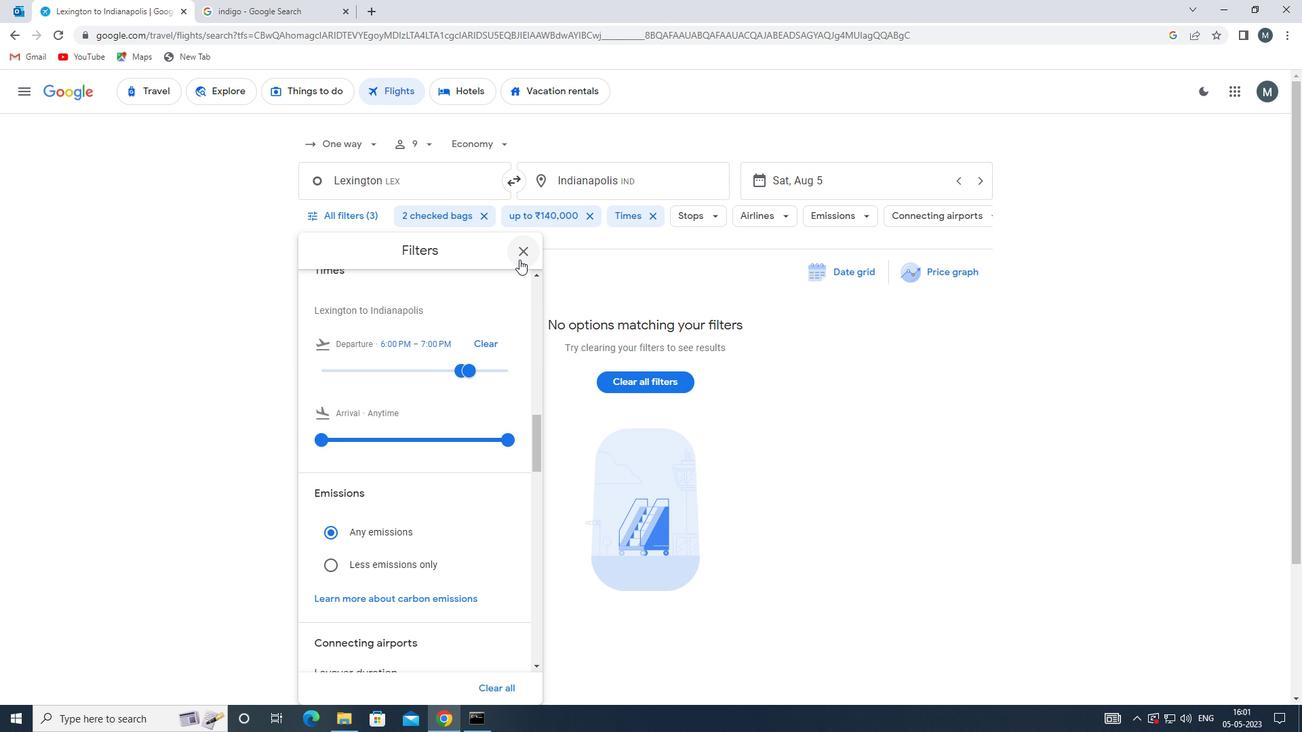 
Action: Mouse pressed left at (526, 249)
Screenshot: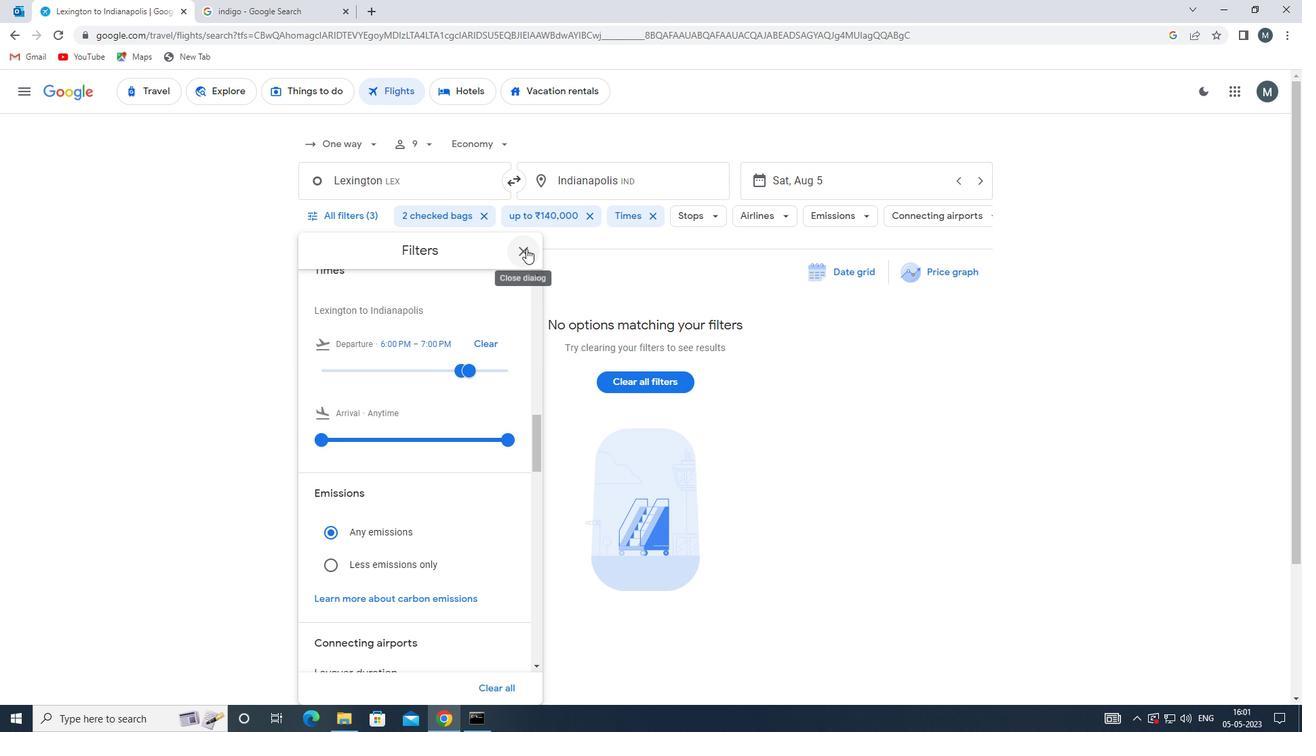 
